 Task: Search one way flight ticket for 1 adult, 6 children, 1 infant in seat and 1 infant on lap in business from Rockland: Knox County Regional Airport to Evansville: Evansville Regional Airport on 5-3-2023. Choice of flights is Alaska. Number of bags: 2 carry on bags. Price is upto 100000. Outbound departure time preference is 14:45.
Action: Mouse moved to (549, 477)
Screenshot: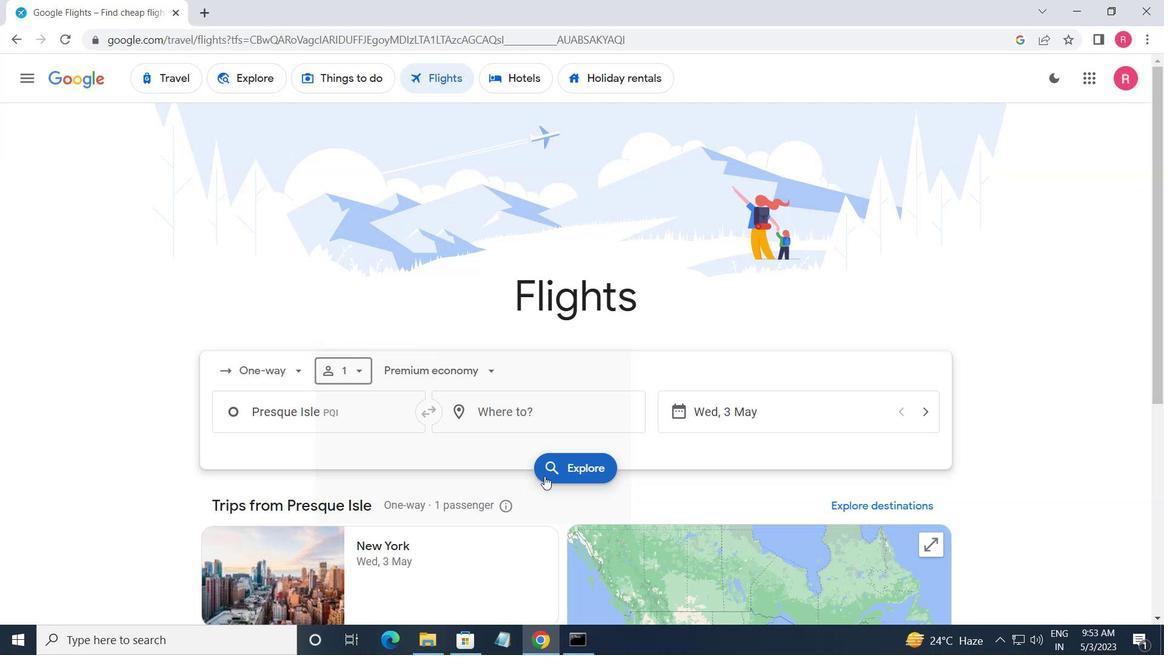 
Action: Mouse scrolled (549, 476) with delta (0, 0)
Screenshot: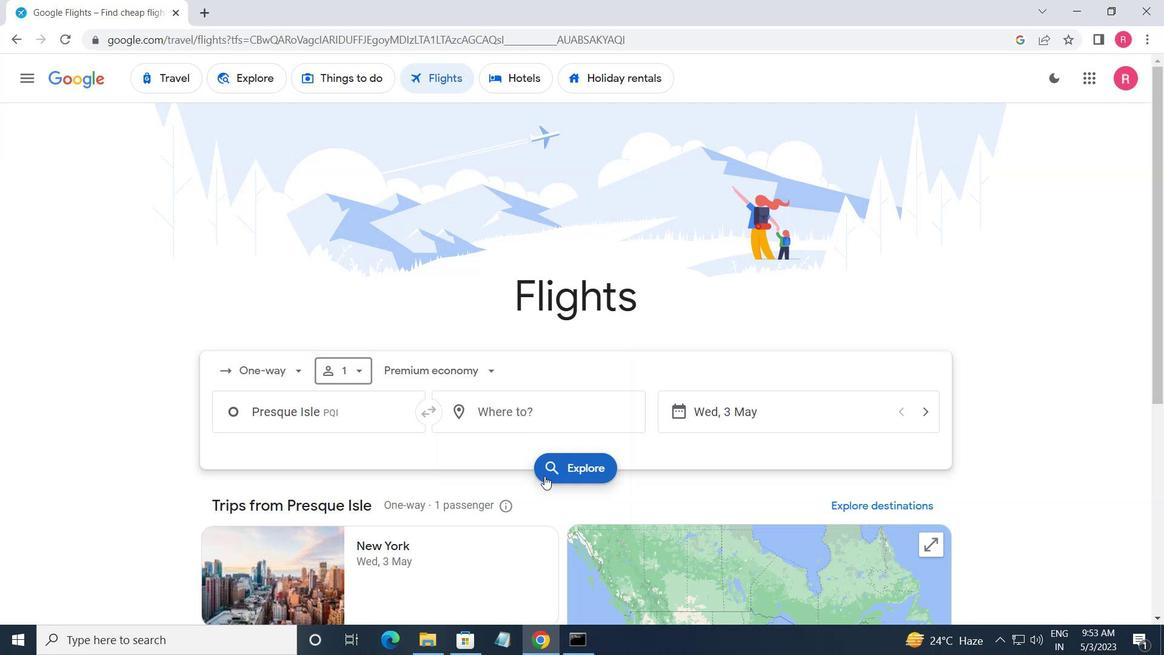 
Action: Mouse moved to (295, 301)
Screenshot: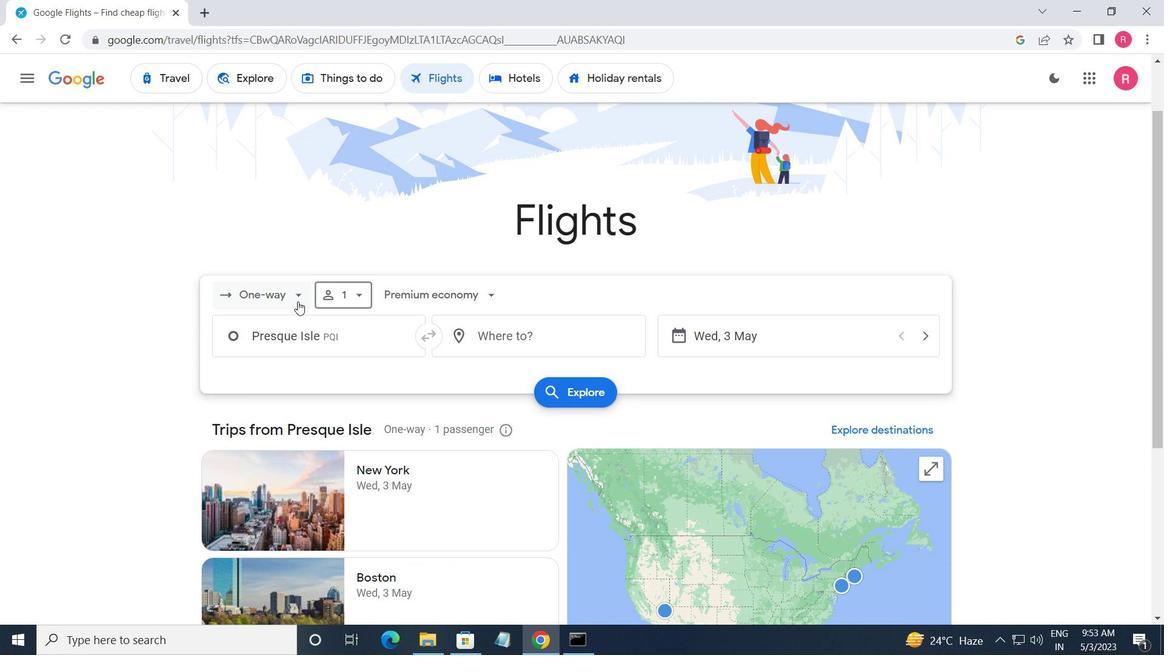 
Action: Mouse pressed left at (295, 301)
Screenshot: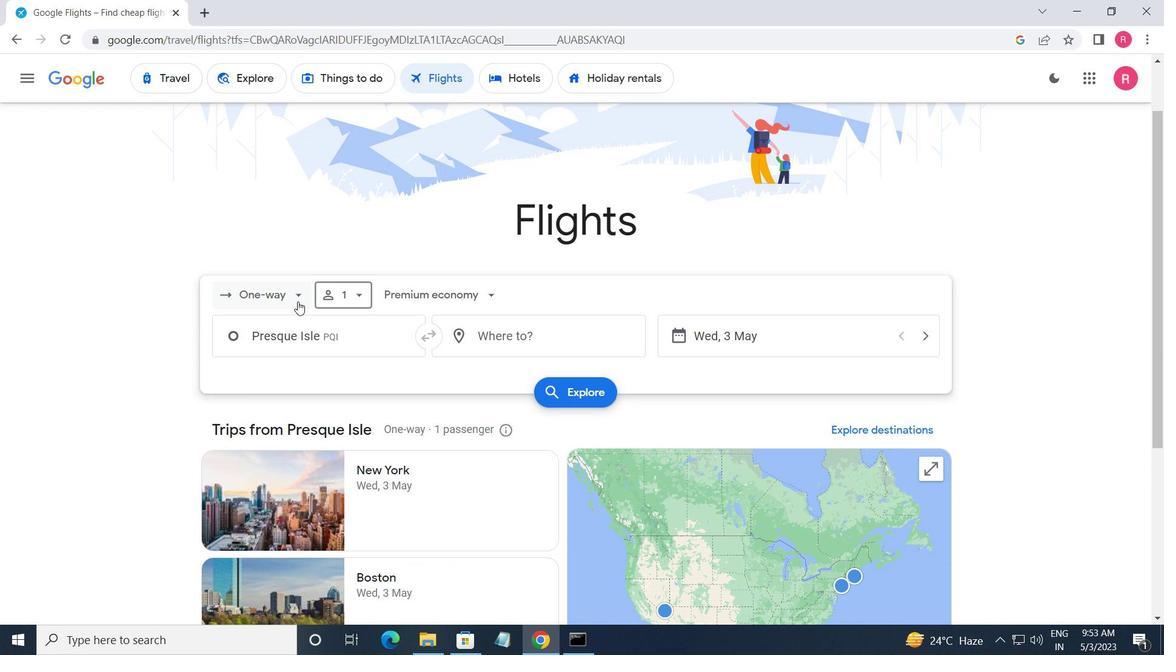 
Action: Mouse moved to (294, 365)
Screenshot: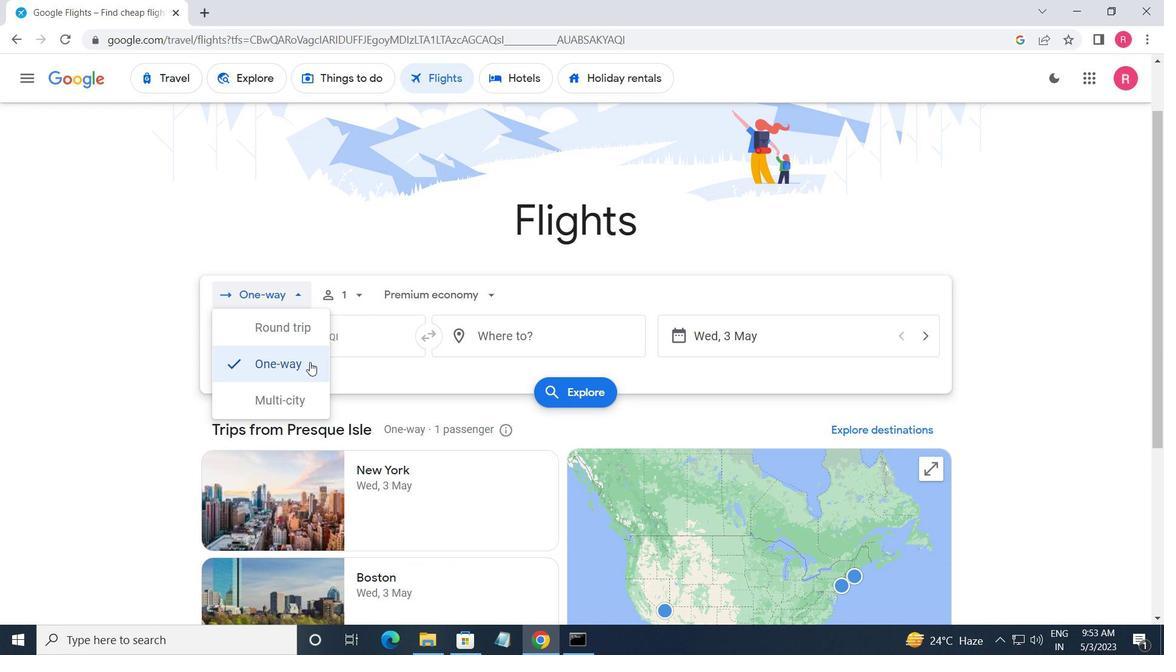 
Action: Mouse pressed left at (294, 365)
Screenshot: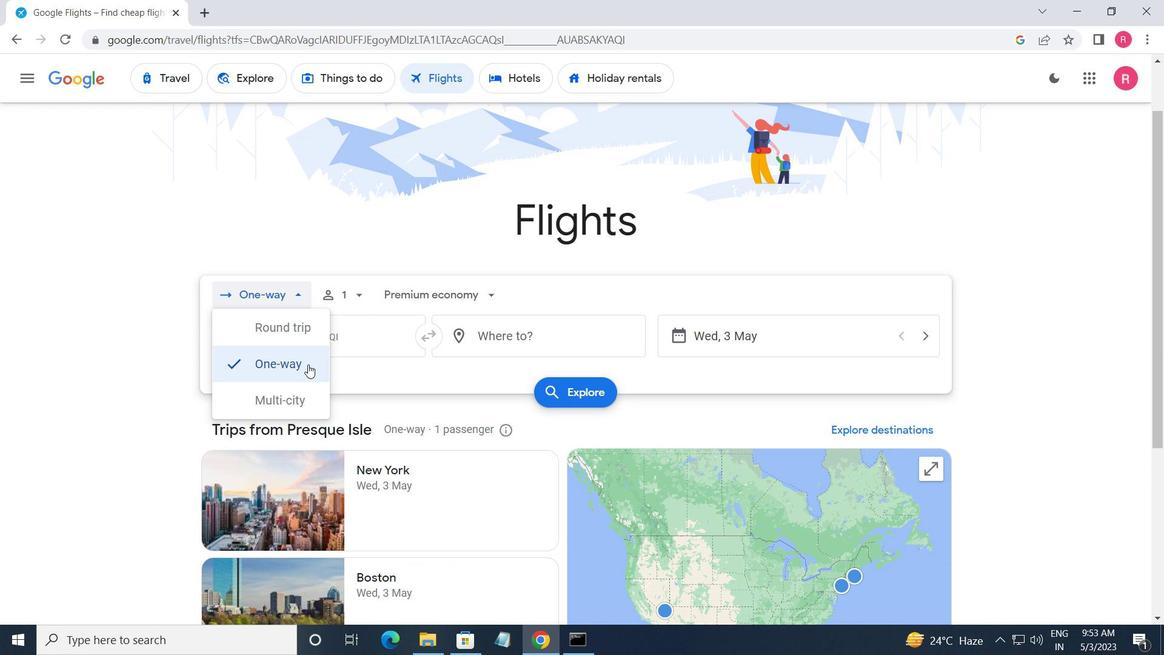 
Action: Mouse moved to (347, 289)
Screenshot: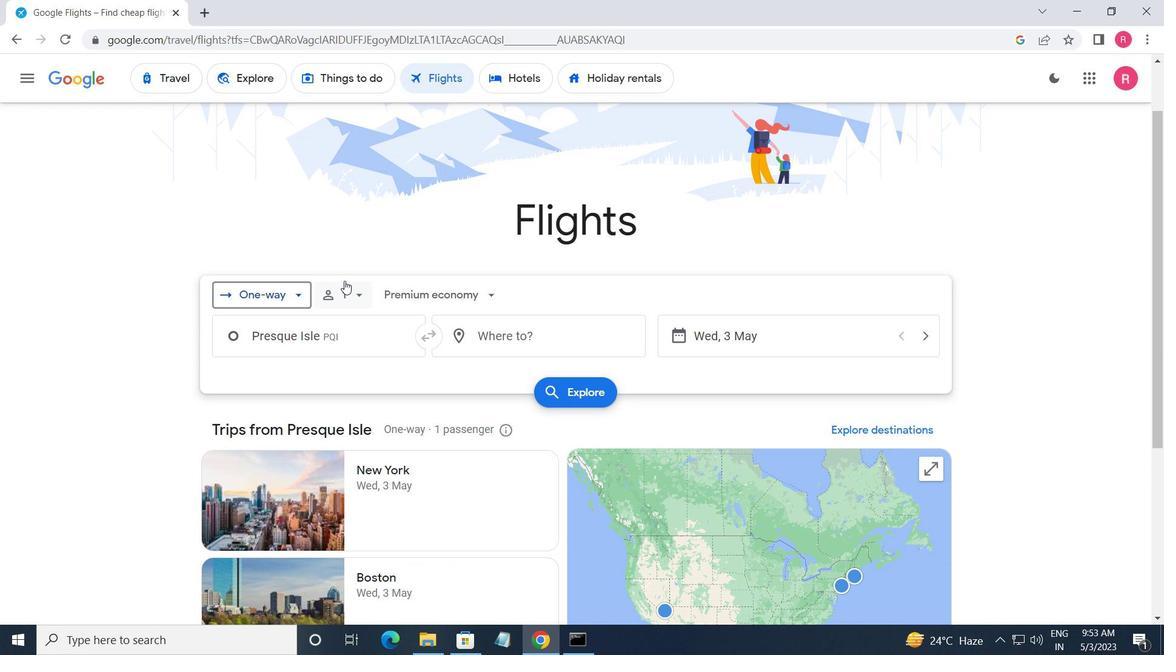
Action: Mouse pressed left at (347, 289)
Screenshot: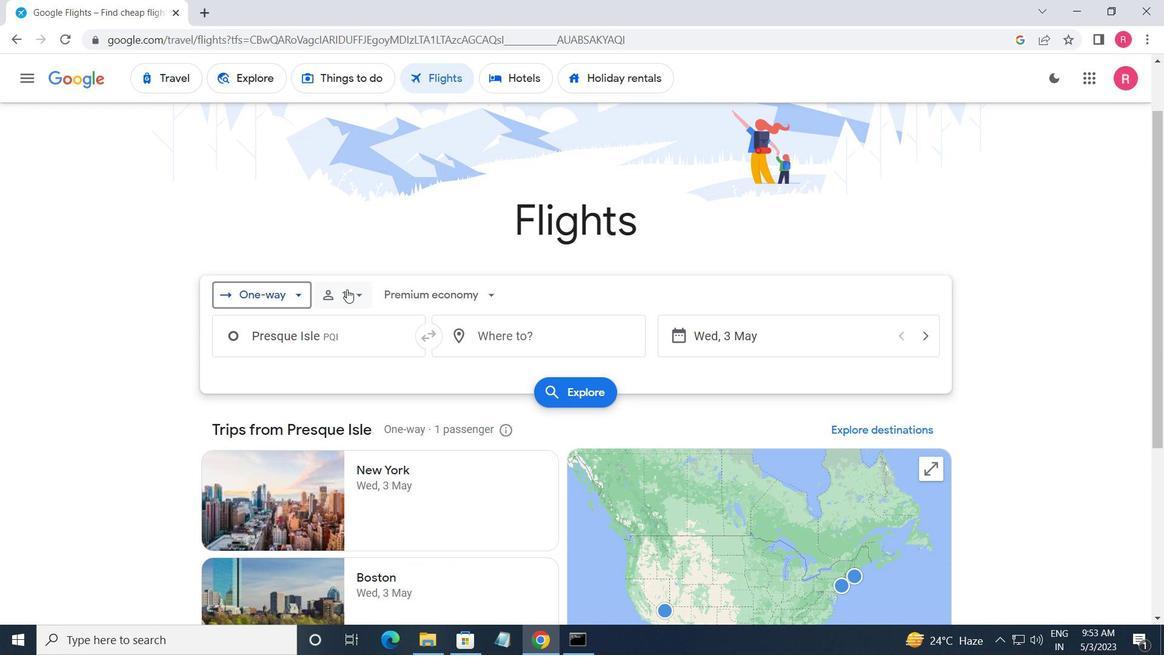 
Action: Mouse moved to (475, 367)
Screenshot: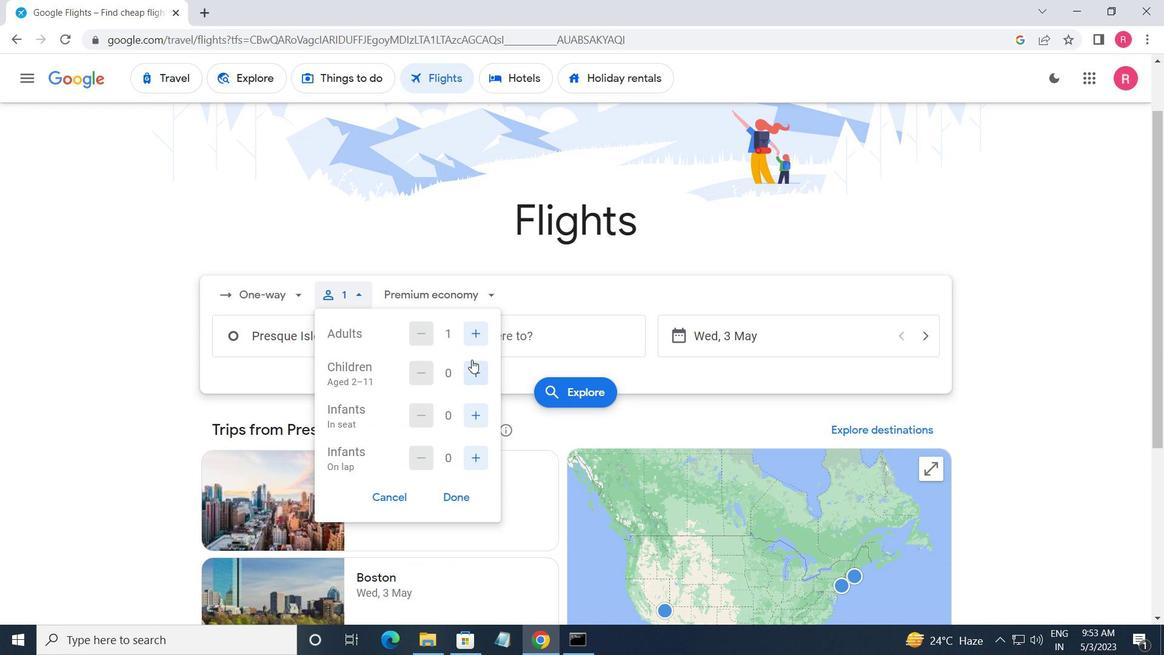 
Action: Mouse pressed left at (475, 367)
Screenshot: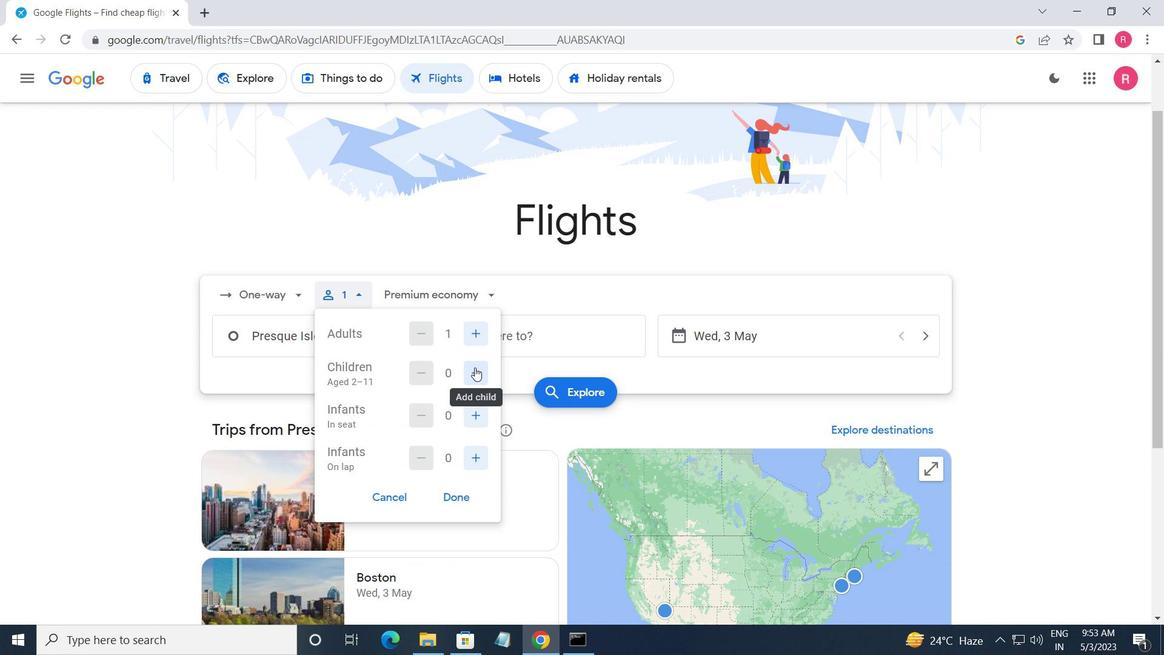 
Action: Mouse moved to (476, 367)
Screenshot: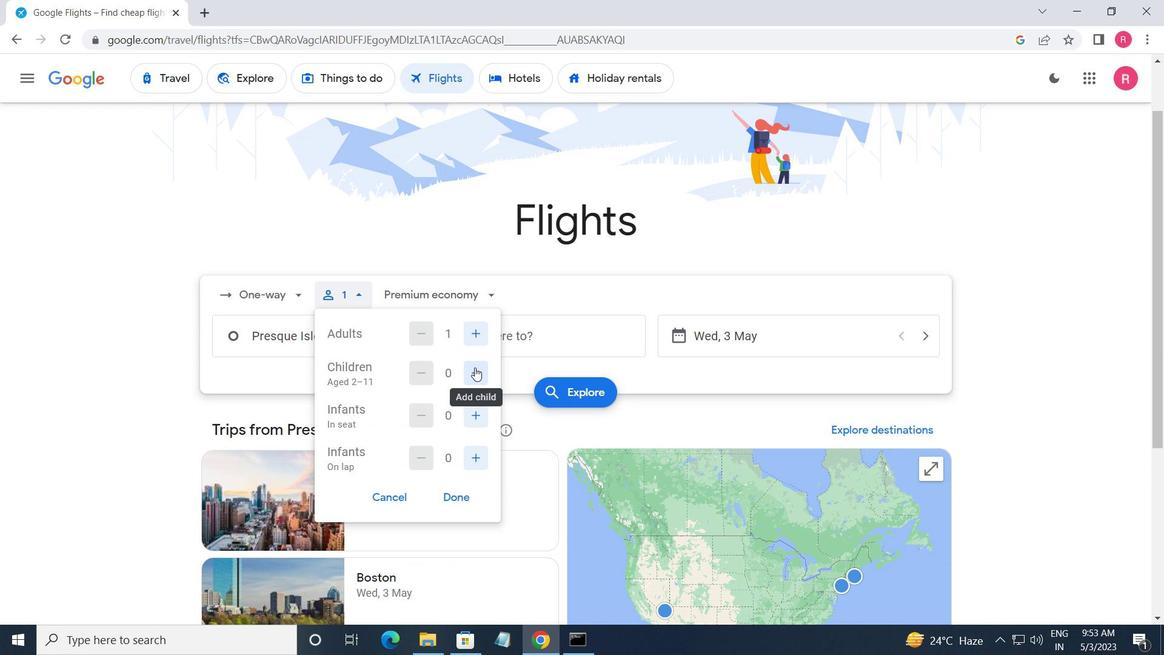
Action: Mouse pressed left at (476, 367)
Screenshot: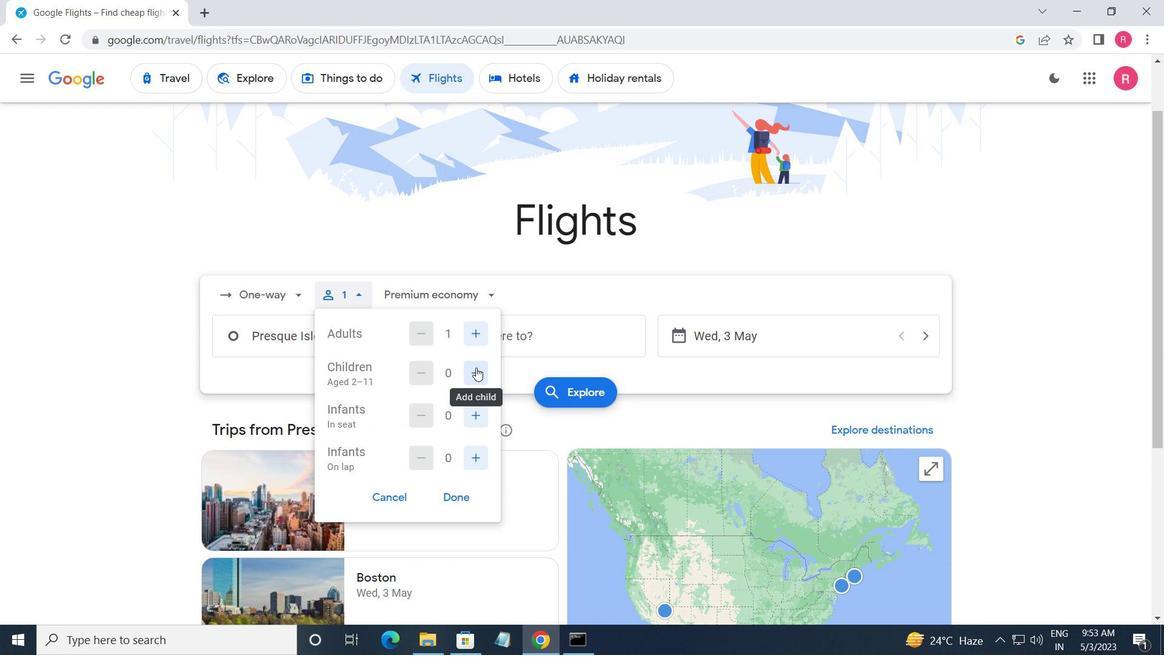 
Action: Mouse moved to (477, 367)
Screenshot: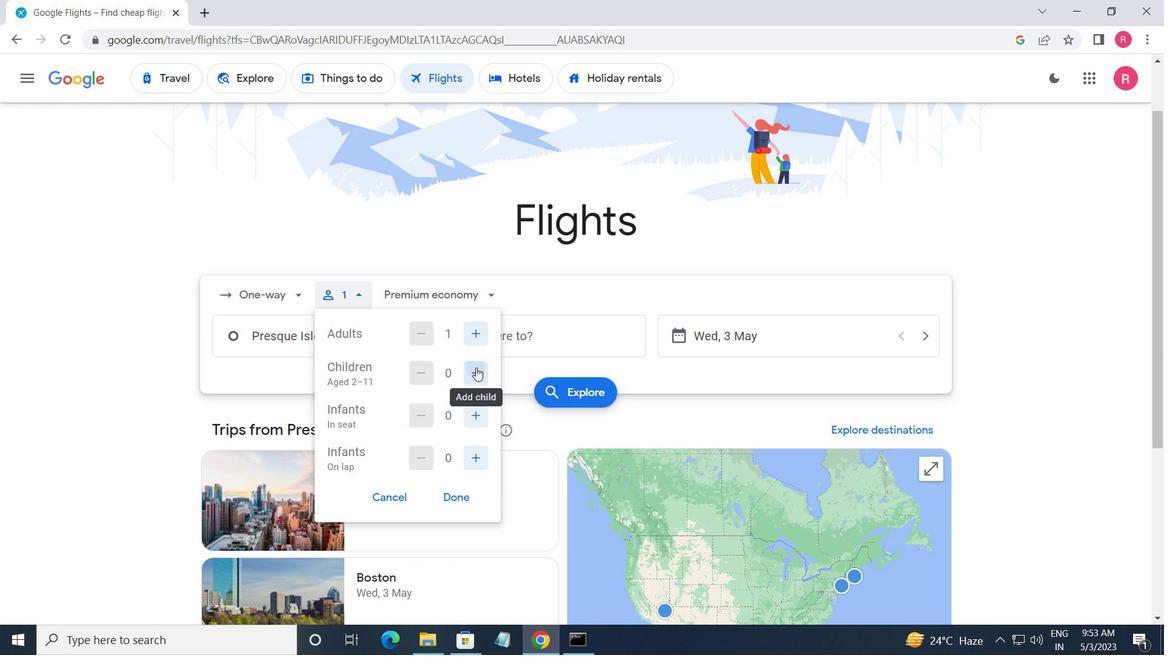 
Action: Mouse pressed left at (477, 367)
Screenshot: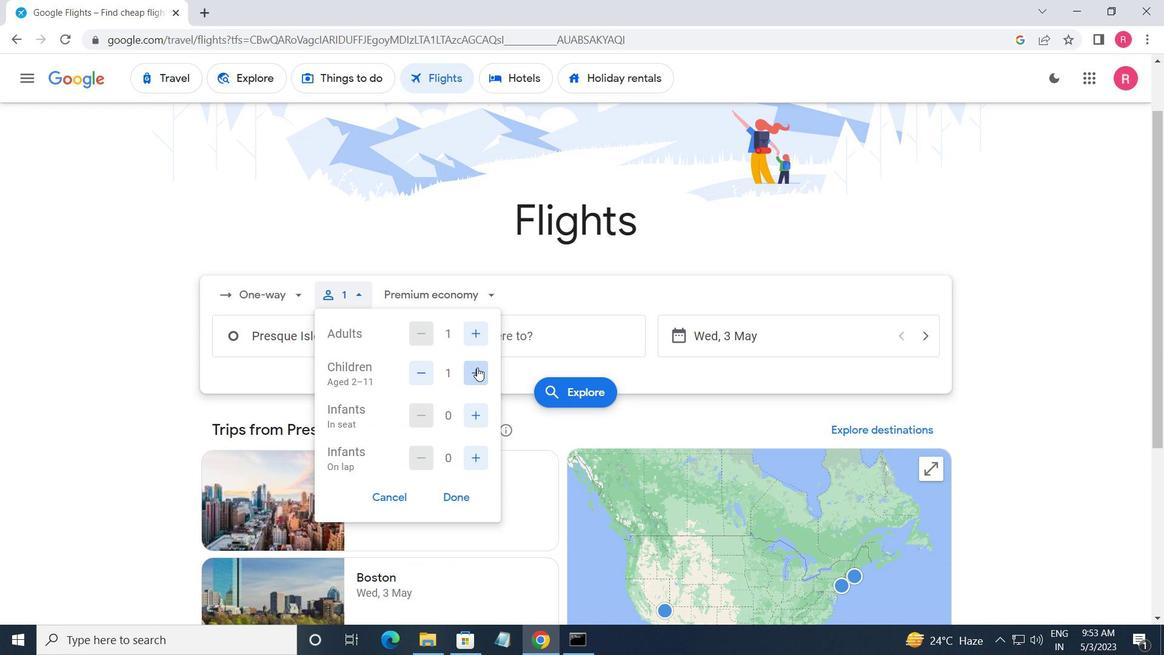 
Action: Mouse pressed left at (477, 367)
Screenshot: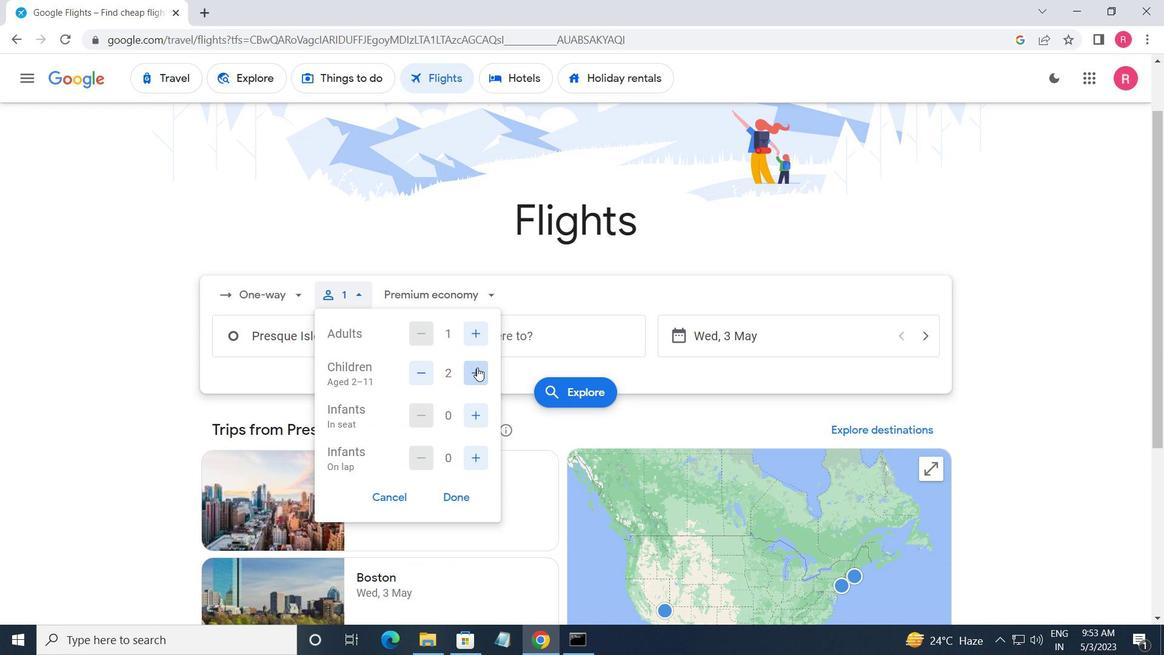 
Action: Mouse pressed left at (477, 367)
Screenshot: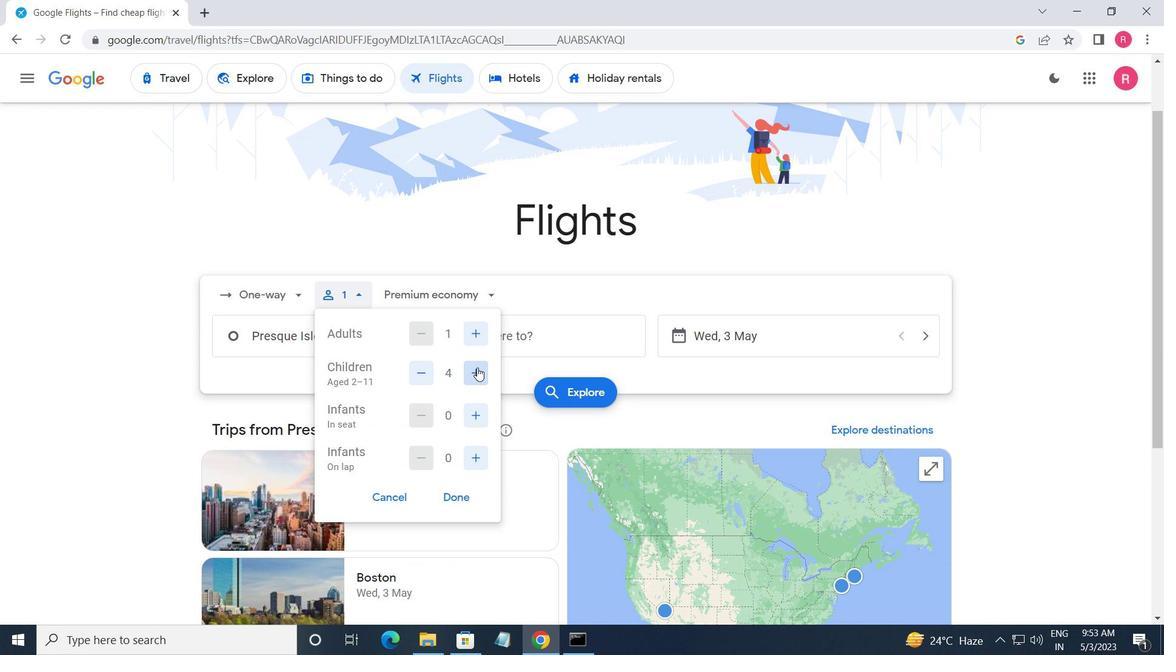 
Action: Mouse pressed left at (477, 367)
Screenshot: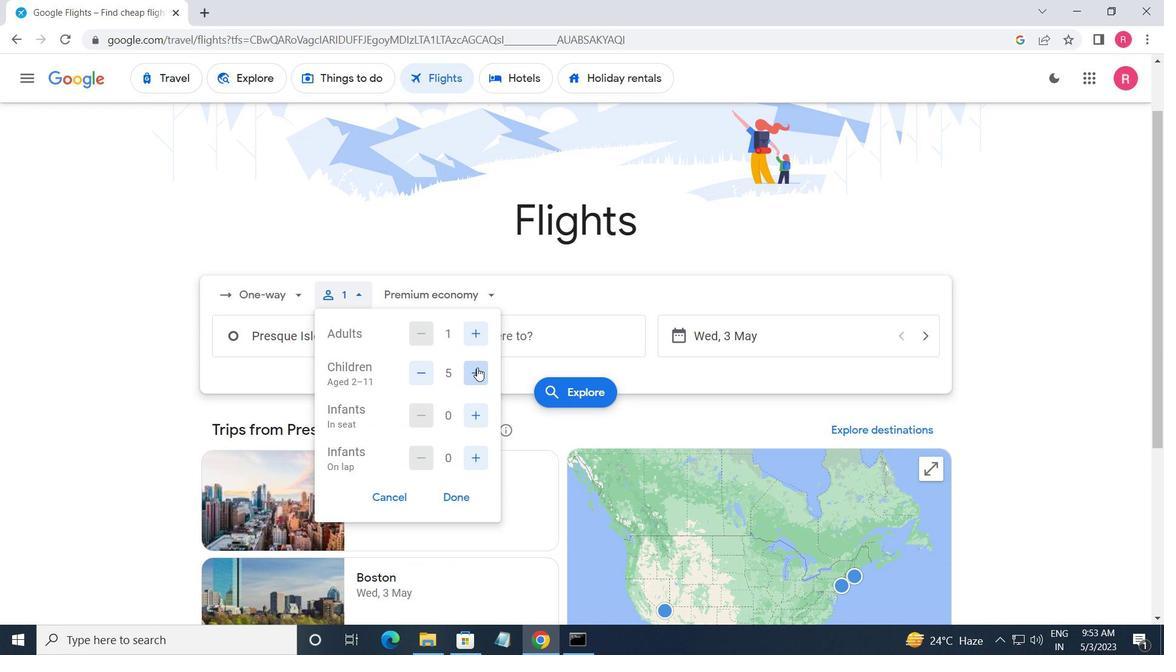 
Action: Mouse moved to (476, 407)
Screenshot: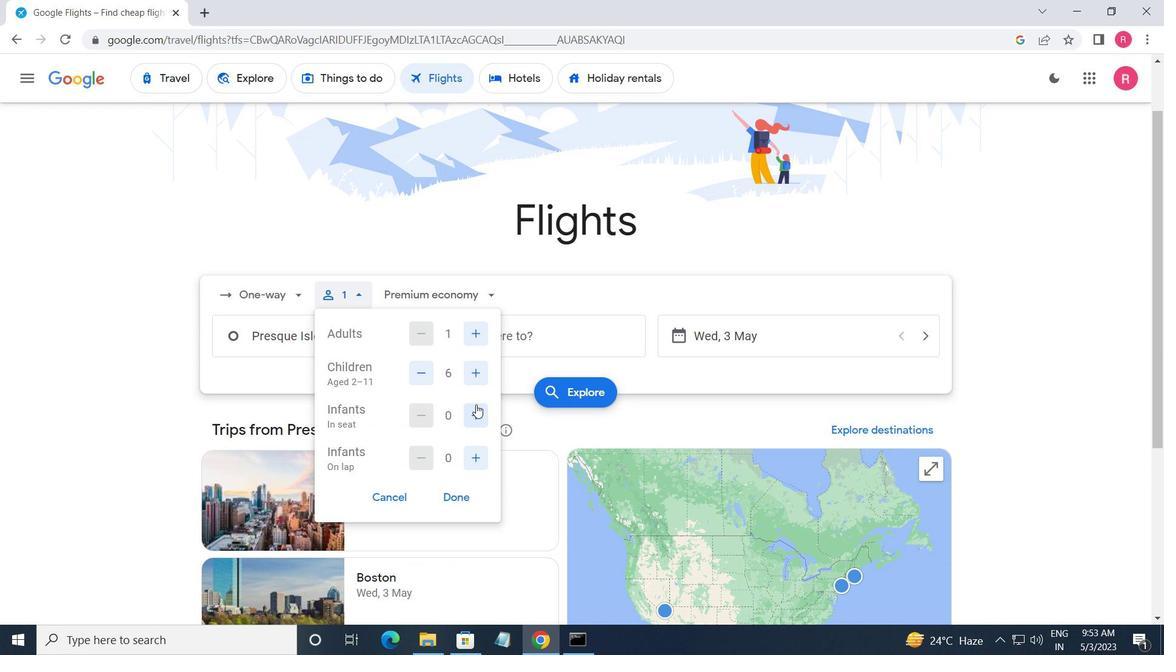 
Action: Mouse pressed left at (476, 407)
Screenshot: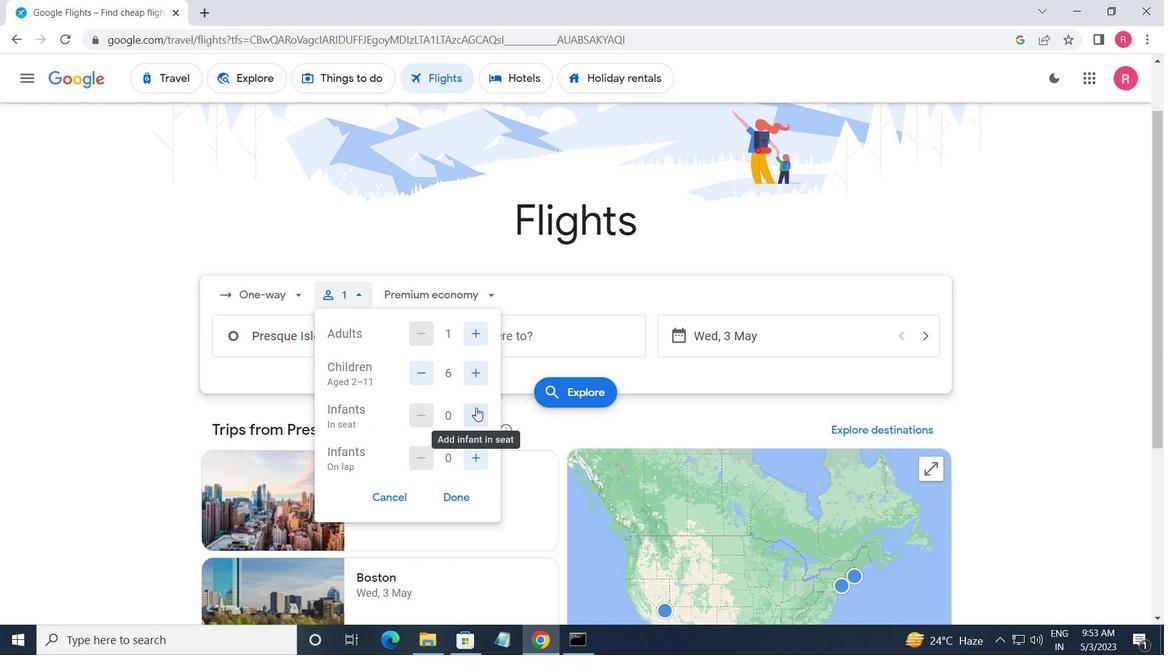 
Action: Mouse moved to (477, 455)
Screenshot: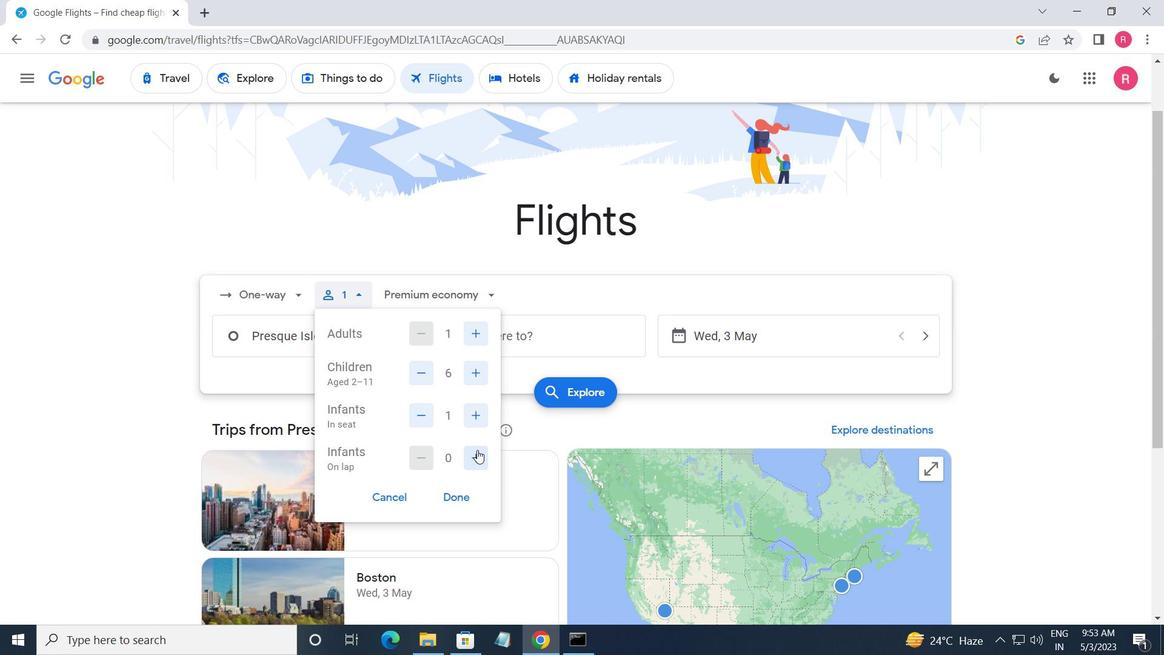 
Action: Mouse pressed left at (477, 455)
Screenshot: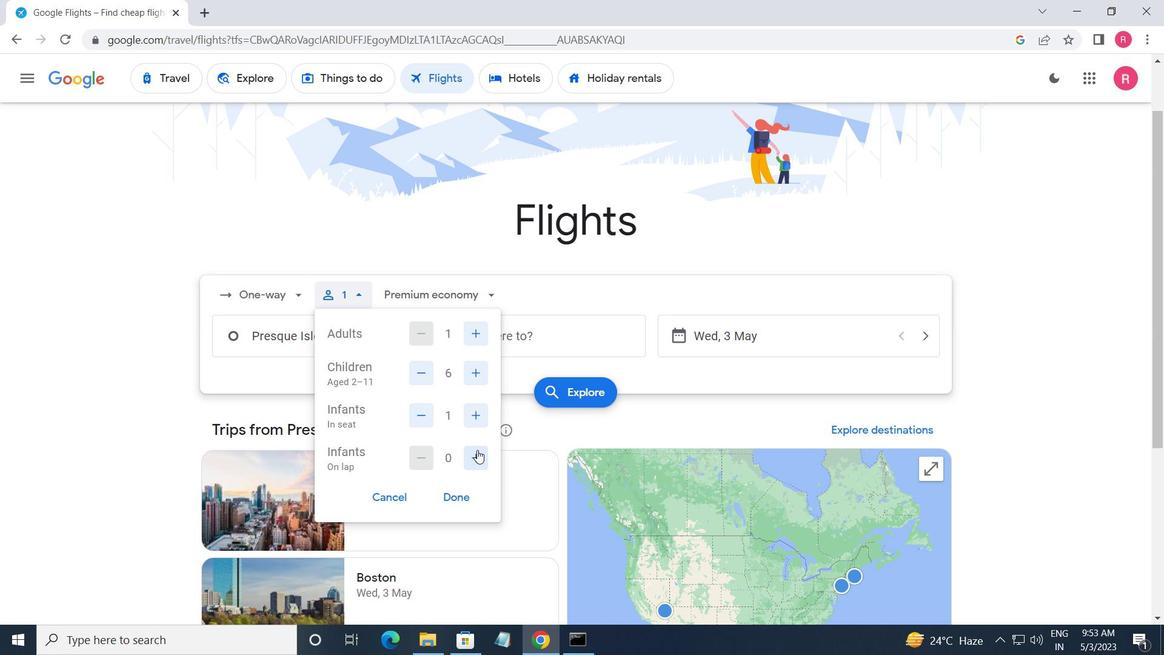 
Action: Mouse moved to (451, 513)
Screenshot: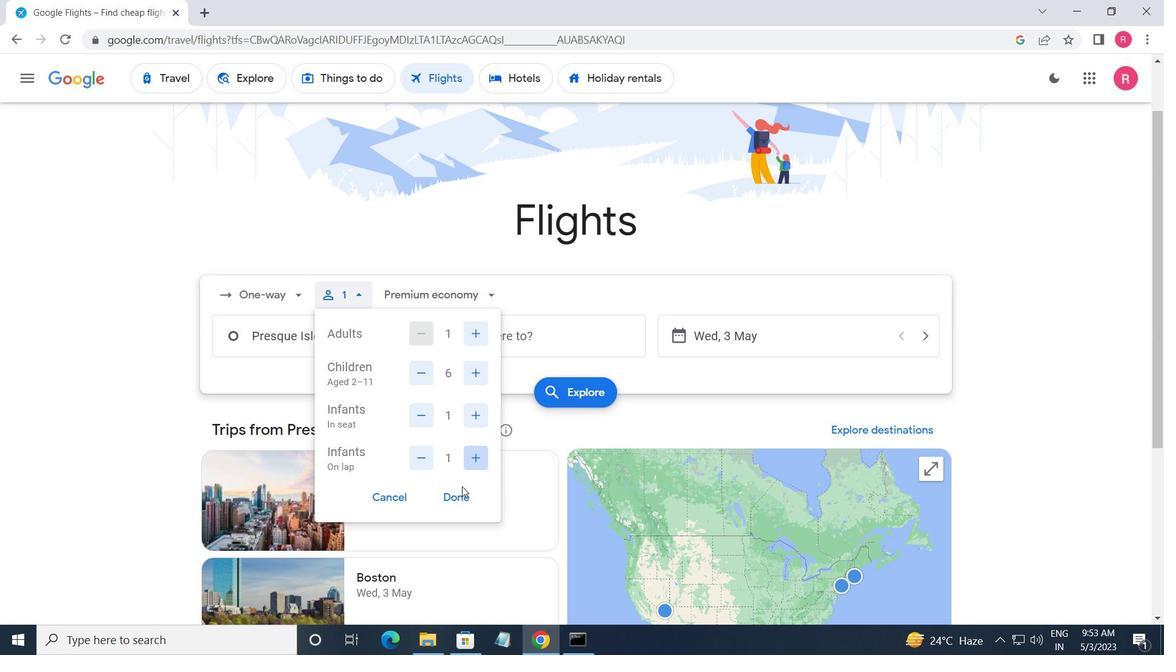 
Action: Mouse pressed left at (451, 513)
Screenshot: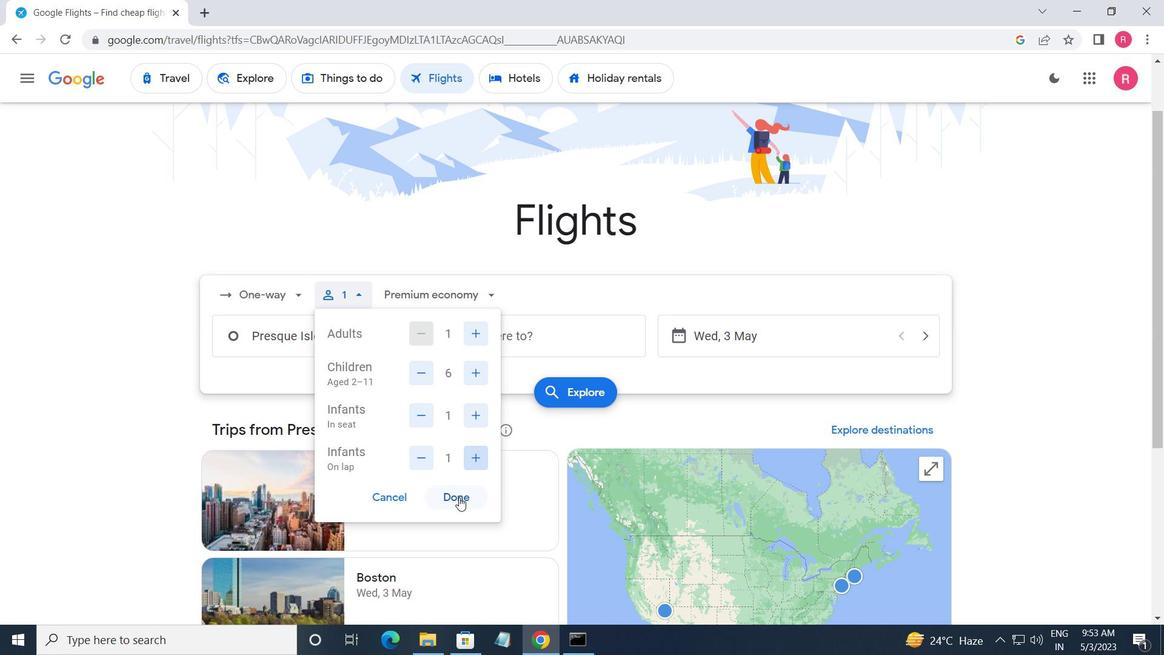 
Action: Mouse moved to (447, 498)
Screenshot: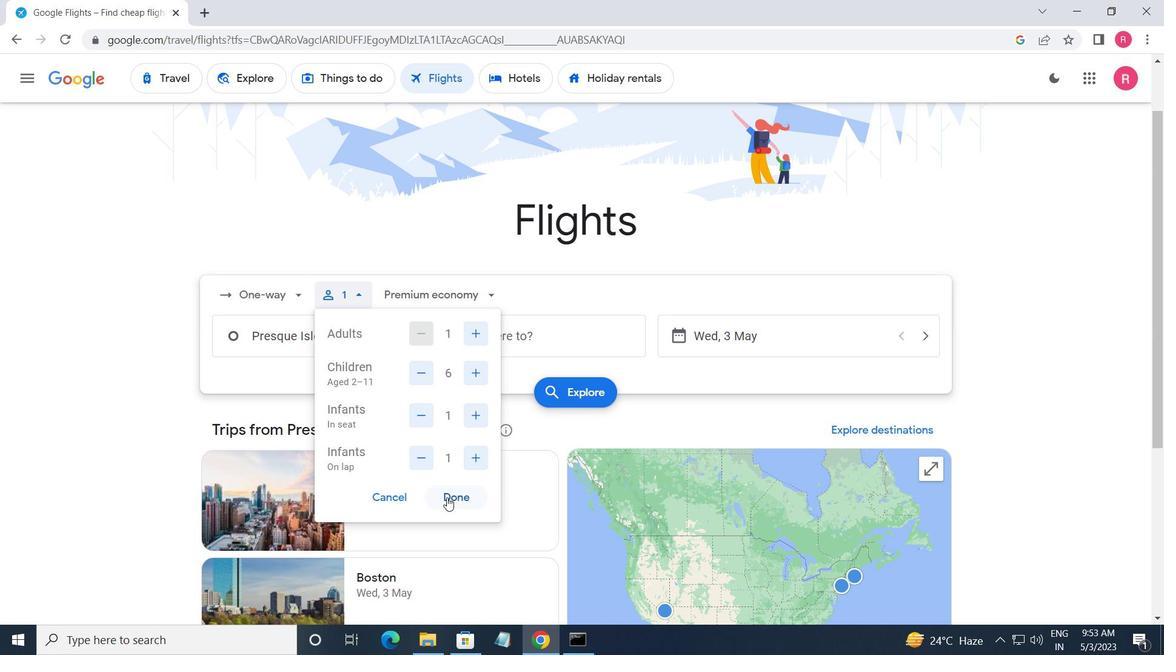 
Action: Mouse pressed left at (447, 498)
Screenshot: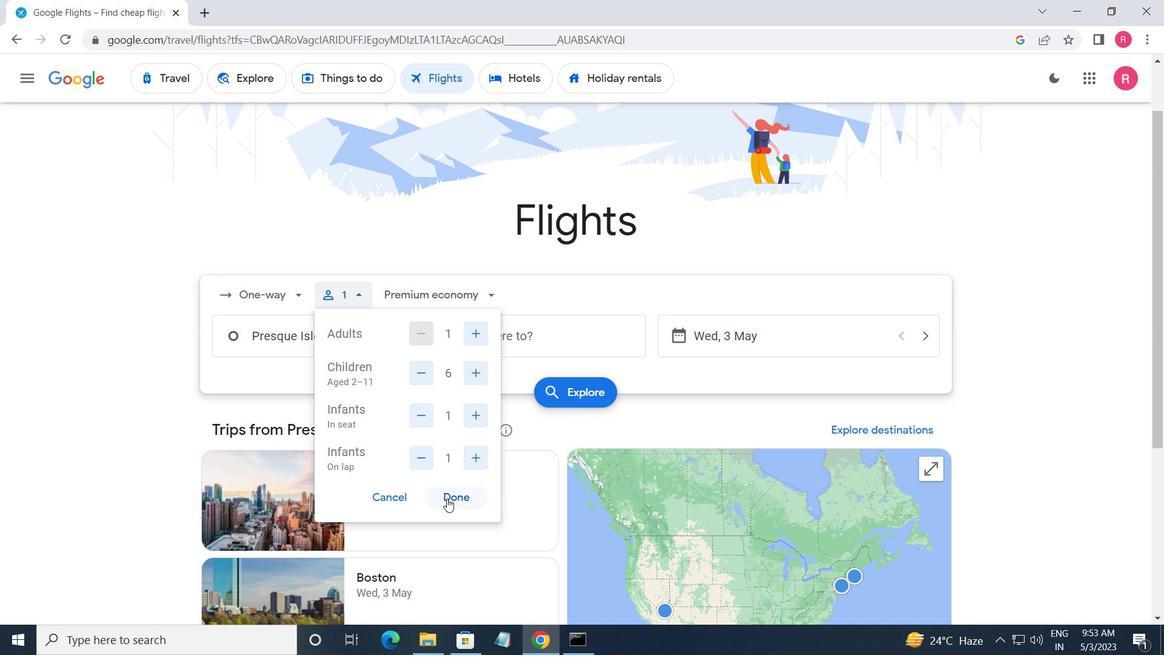 
Action: Mouse moved to (422, 300)
Screenshot: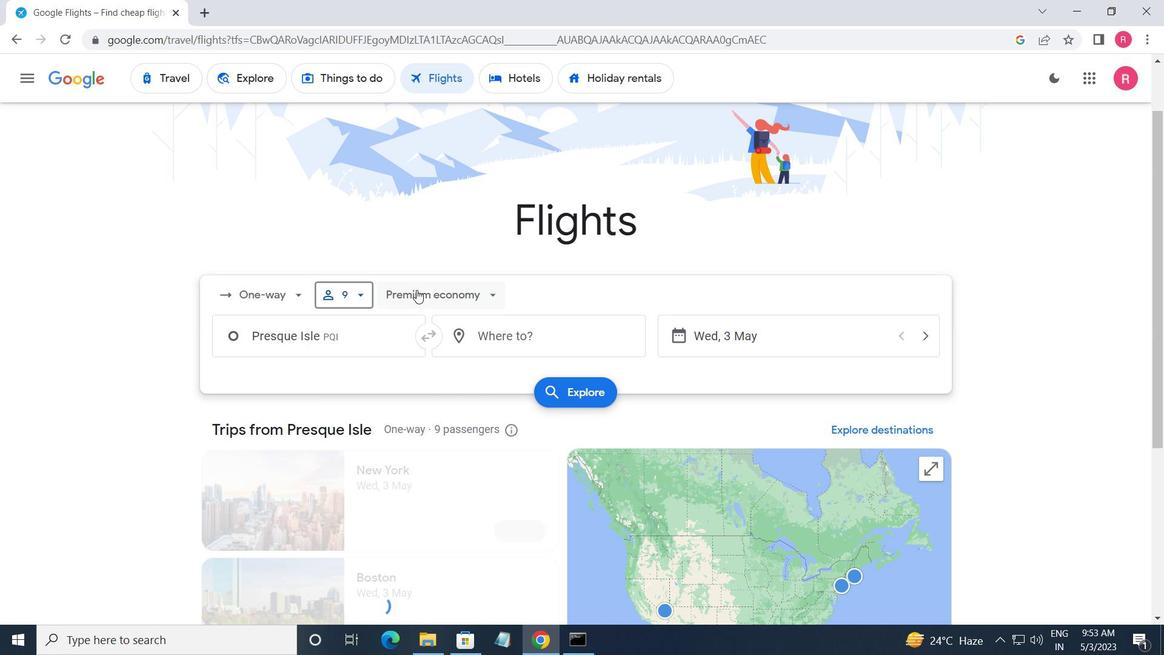 
Action: Mouse pressed left at (422, 300)
Screenshot: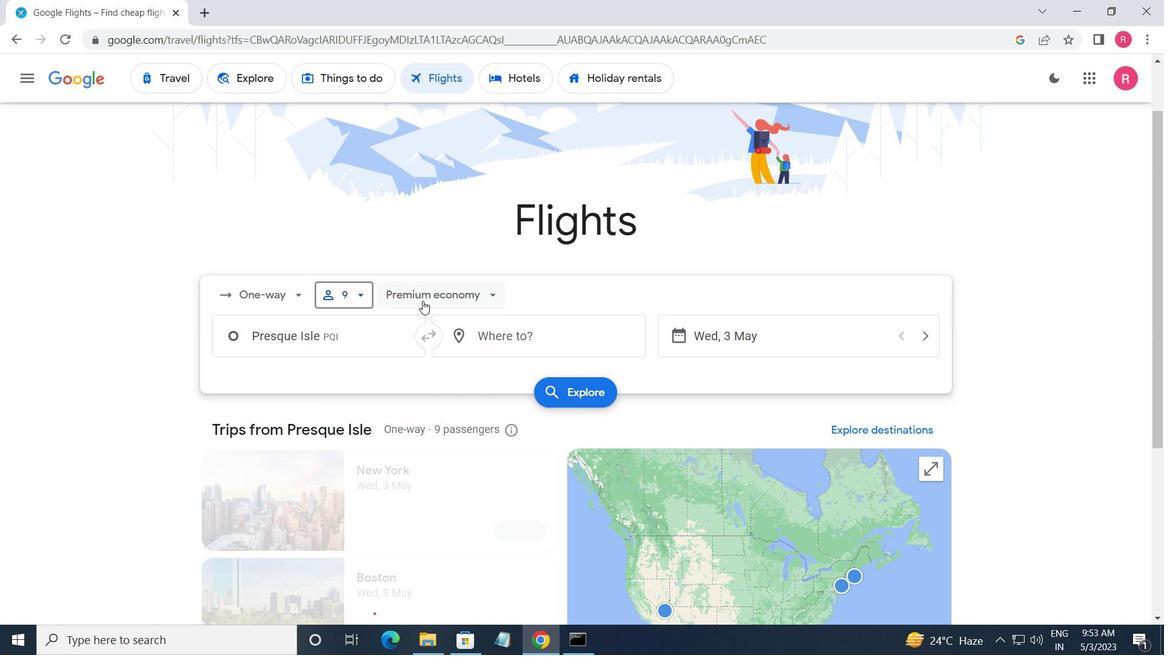 
Action: Mouse moved to (451, 396)
Screenshot: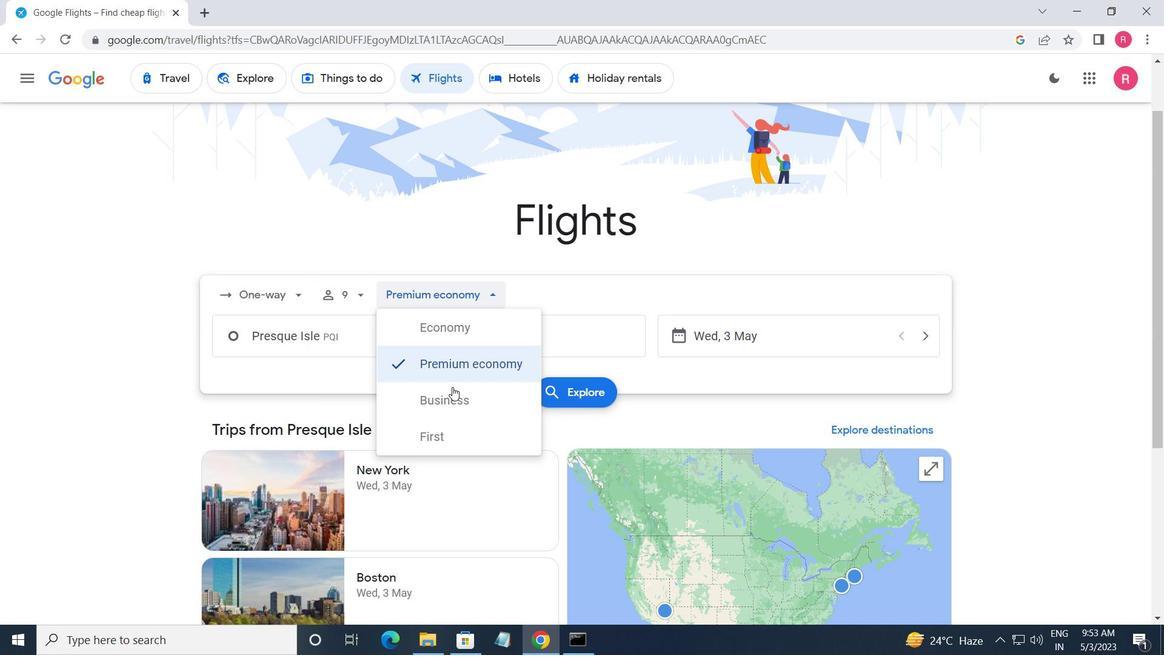 
Action: Mouse pressed left at (451, 396)
Screenshot: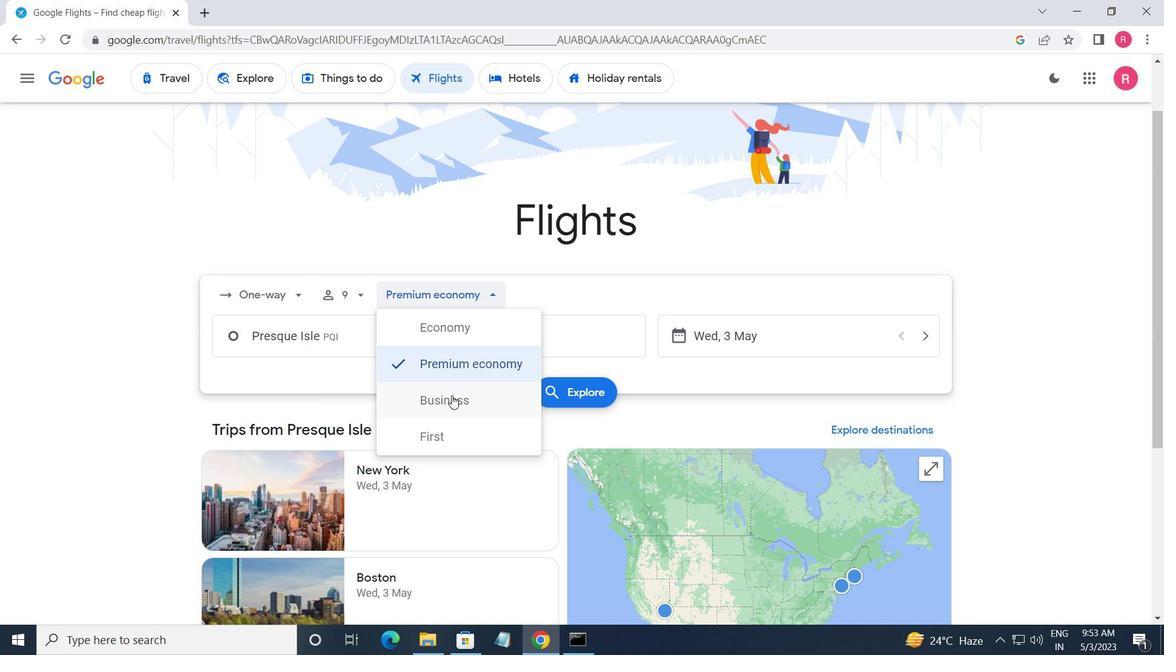 
Action: Mouse moved to (356, 341)
Screenshot: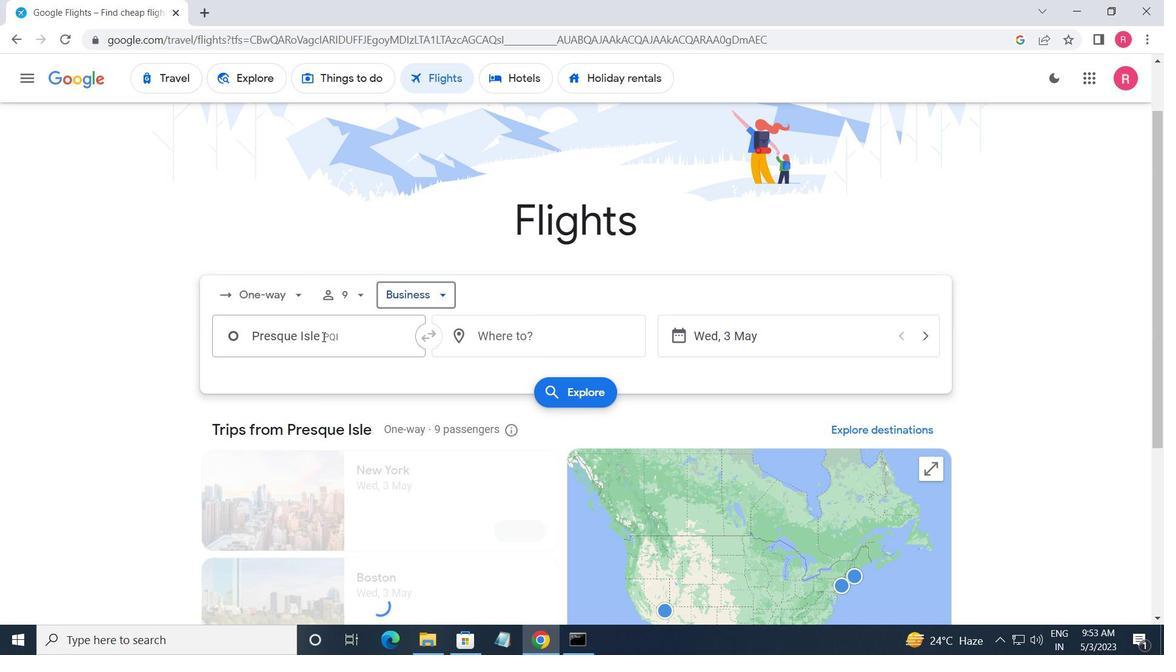 
Action: Mouse pressed left at (356, 341)
Screenshot: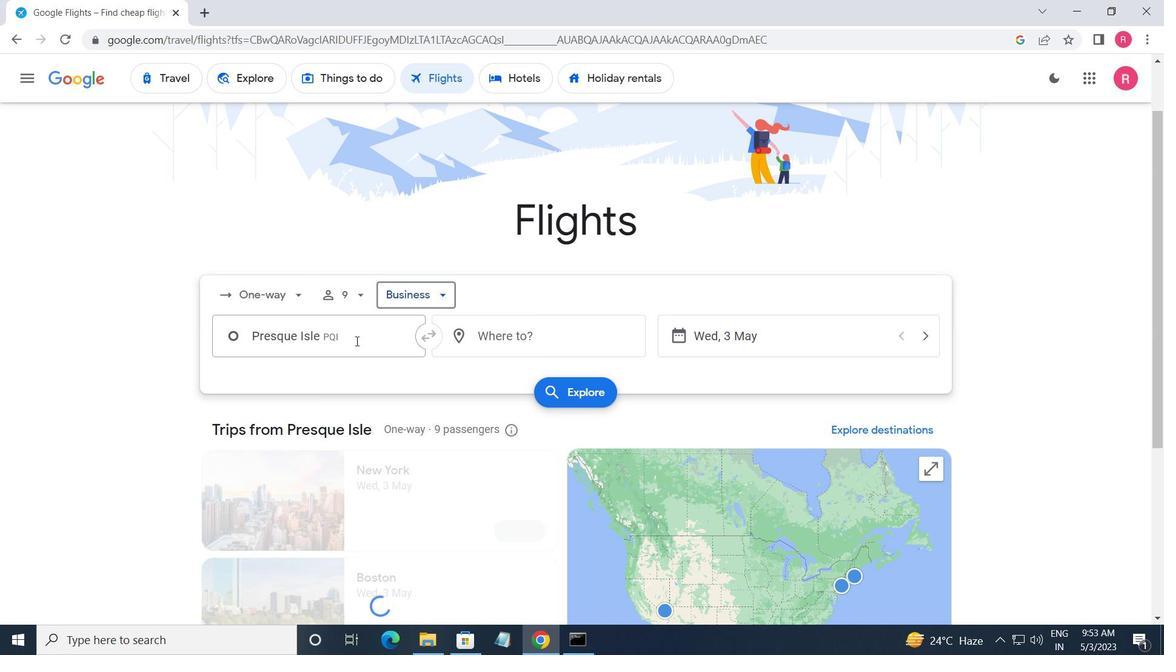 
Action: Key pressed <Key.shift_r><Key.shift_r><Key.shift_r><Key.shift_r><Key.shift_r><Key.shift_r><Key.shift_r><Key.shift_r><Key.shift_r><Key.shift_r><Key.shift_r><Key.shift_r><Key.shift_r><Key.shift_r><Key.shift_r>Knox<Key.space><Key.shift>C
Screenshot: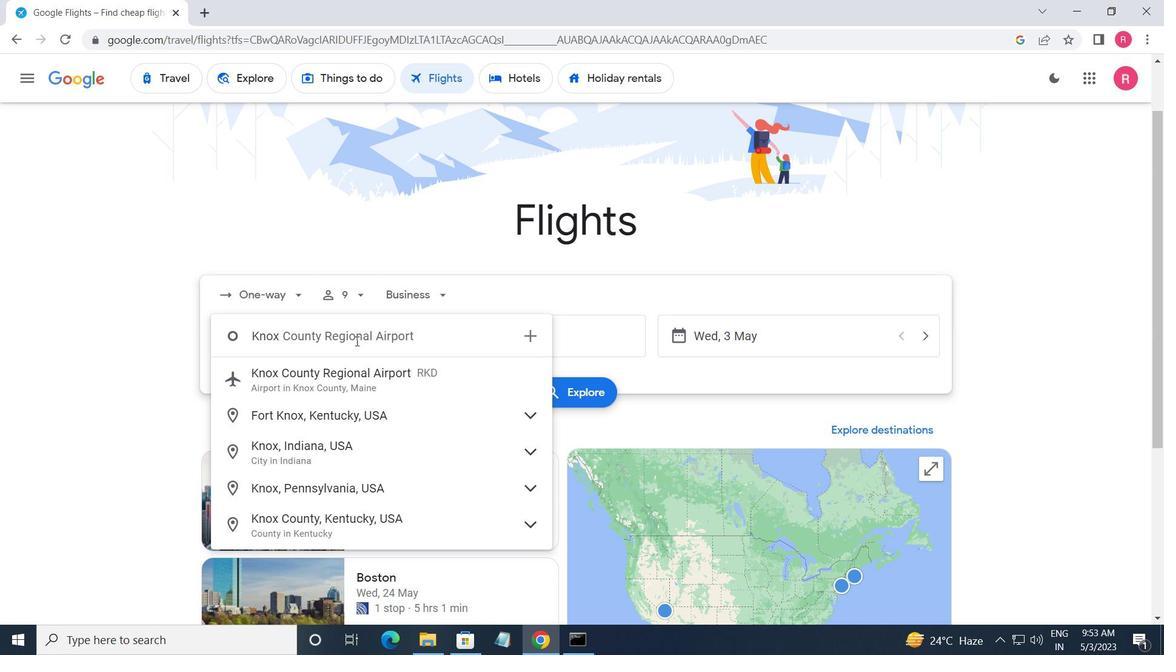 
Action: Mouse moved to (356, 366)
Screenshot: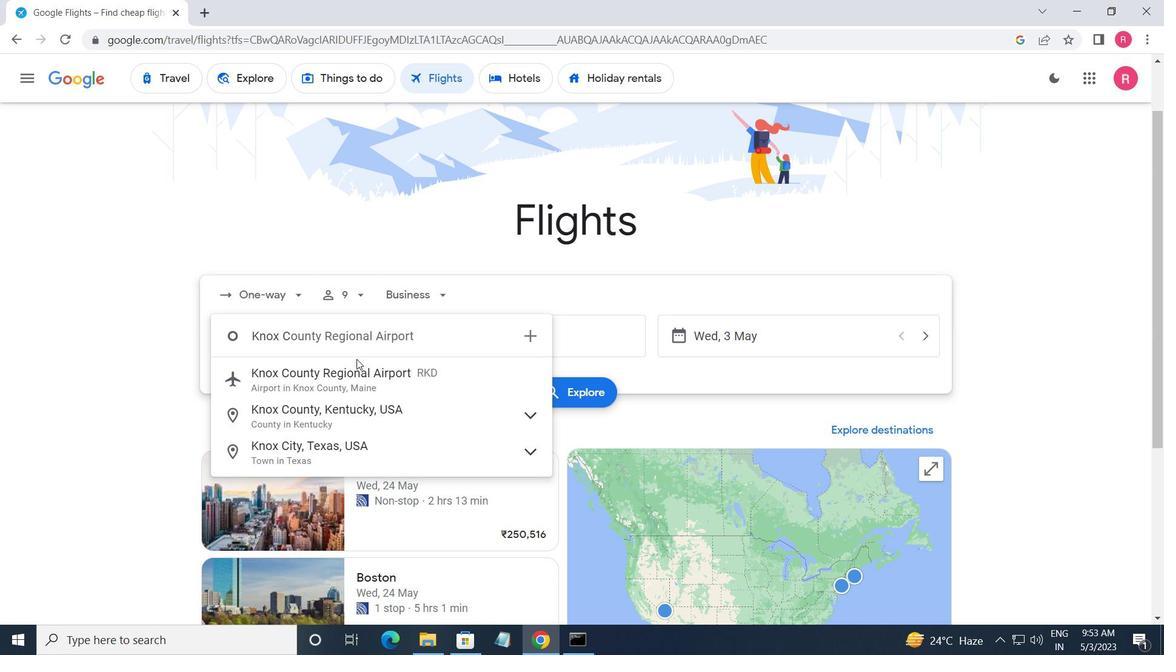 
Action: Mouse pressed left at (356, 366)
Screenshot: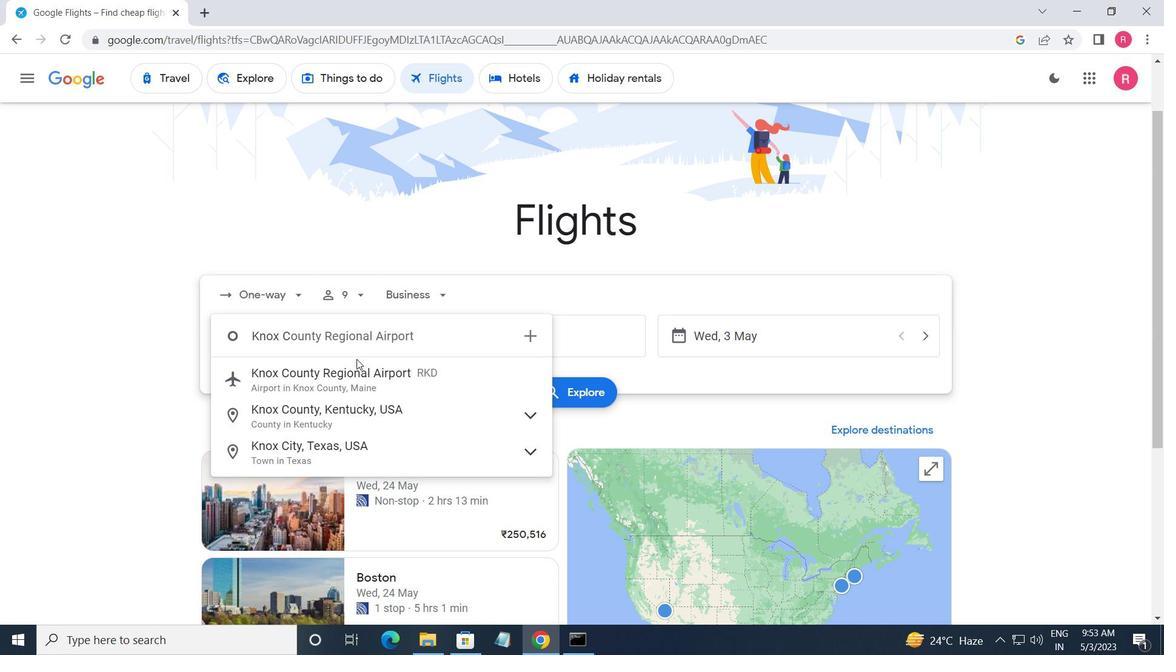
Action: Mouse moved to (521, 337)
Screenshot: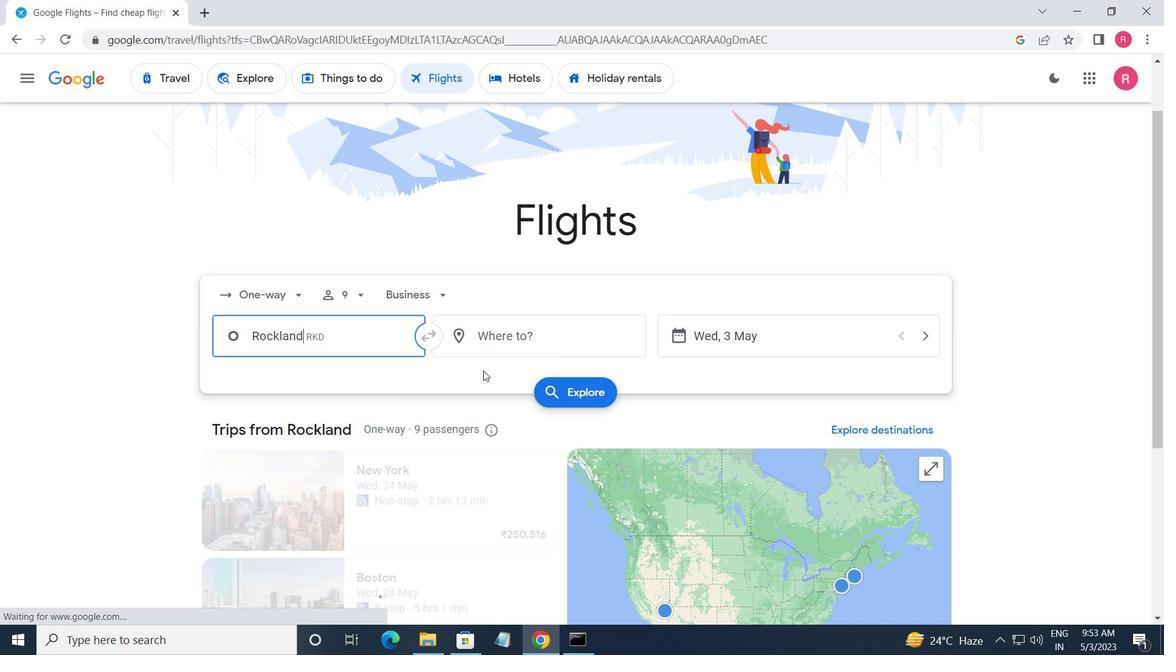 
Action: Mouse pressed left at (521, 337)
Screenshot: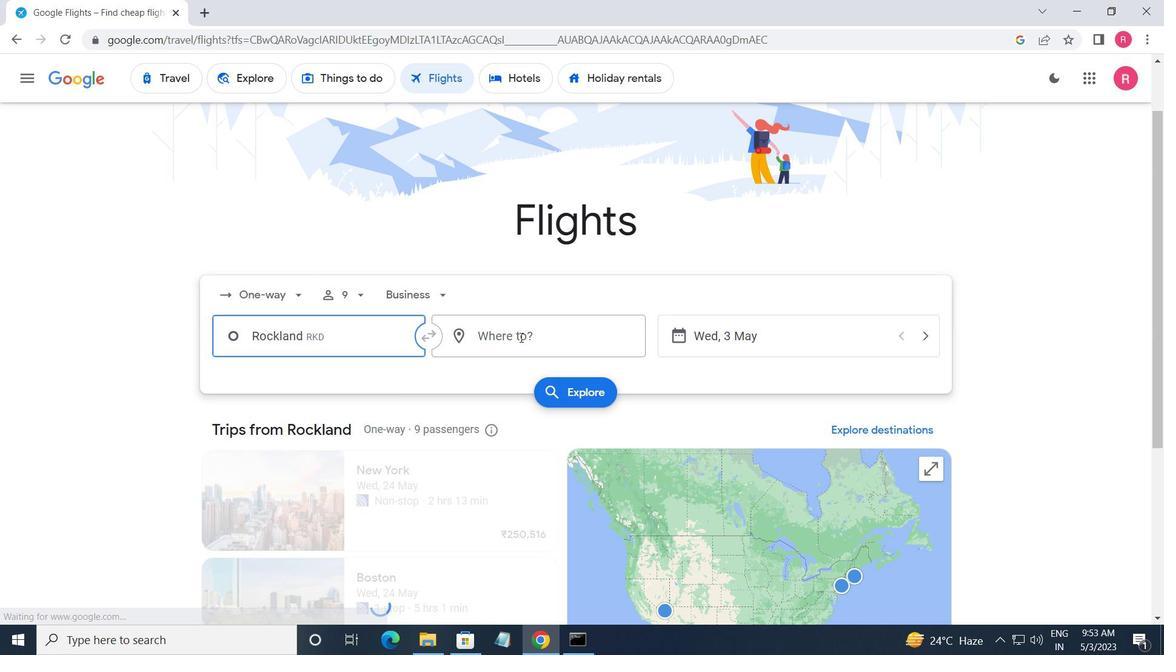 
Action: Mouse moved to (551, 499)
Screenshot: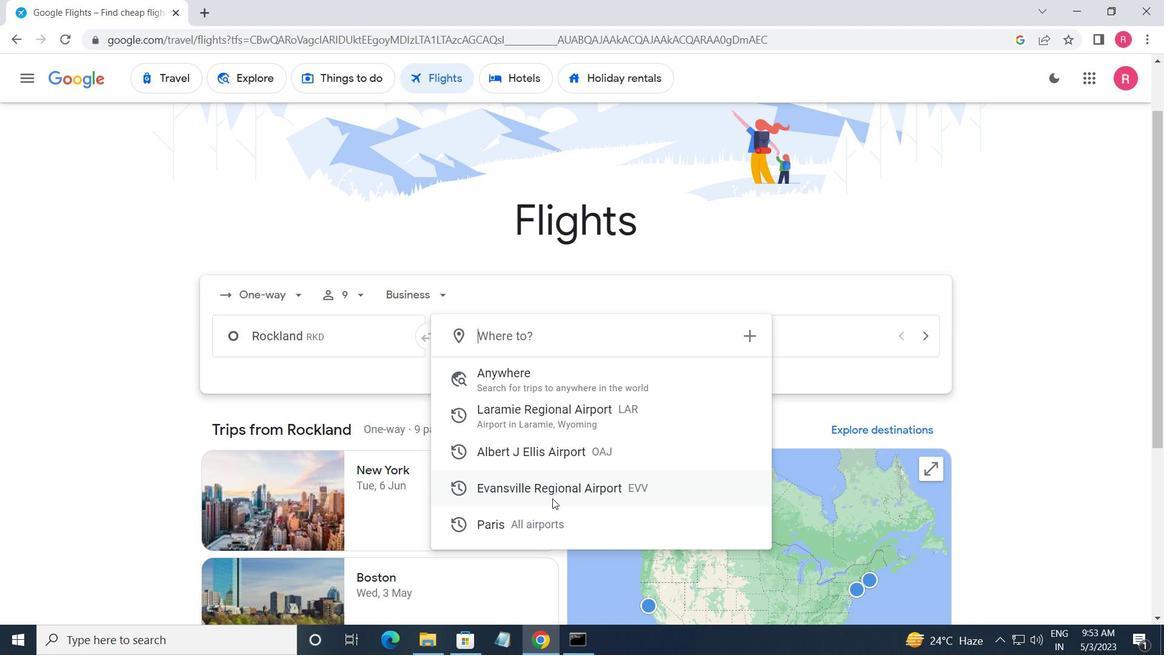 
Action: Mouse pressed left at (551, 499)
Screenshot: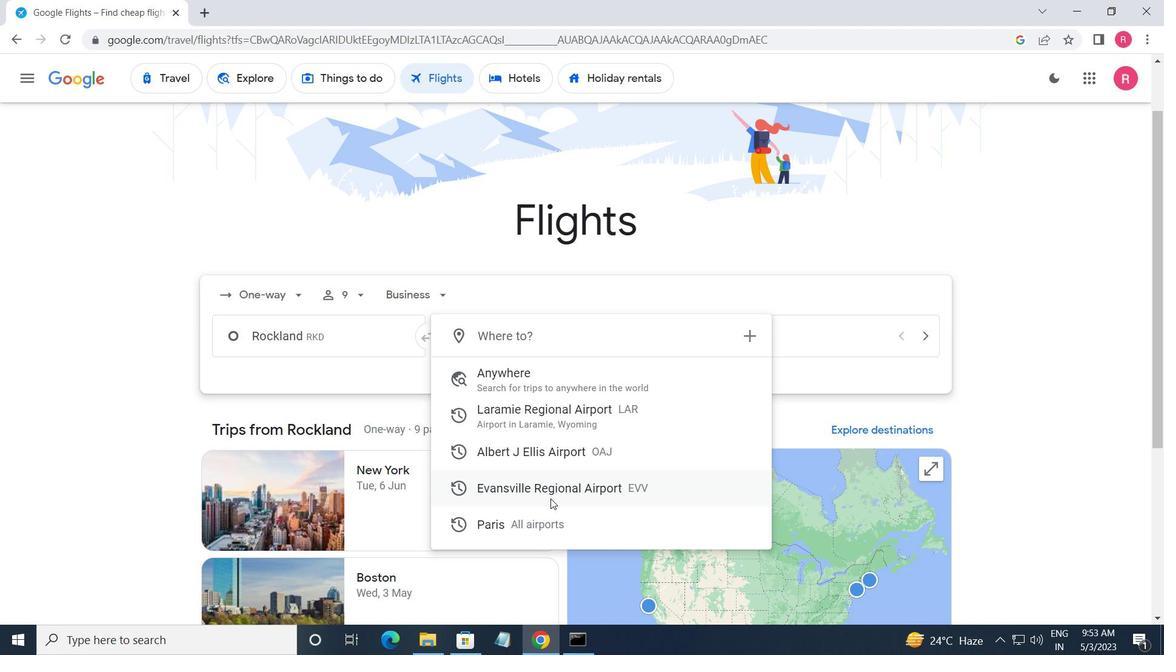 
Action: Mouse moved to (767, 341)
Screenshot: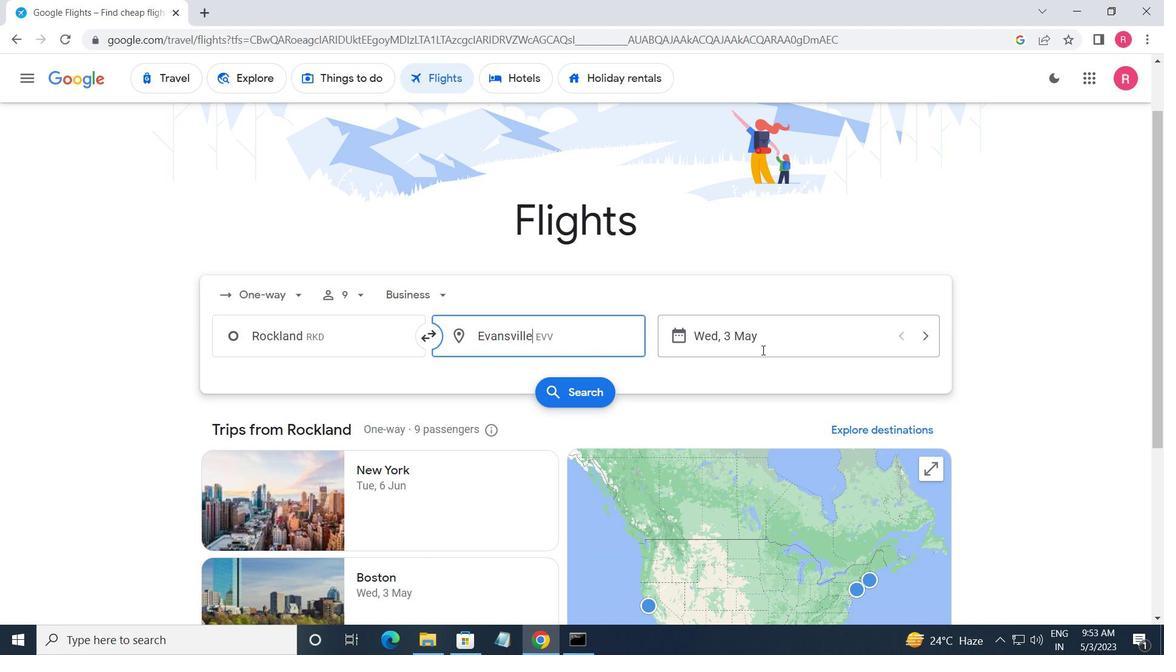
Action: Mouse pressed left at (767, 341)
Screenshot: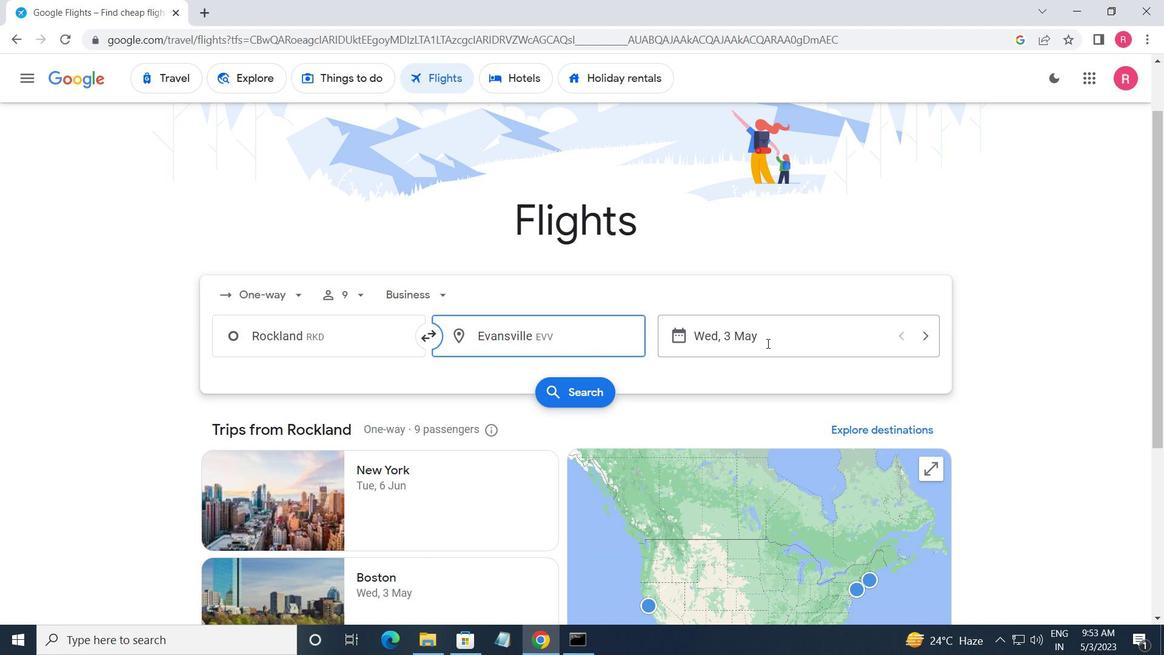 
Action: Mouse moved to (513, 363)
Screenshot: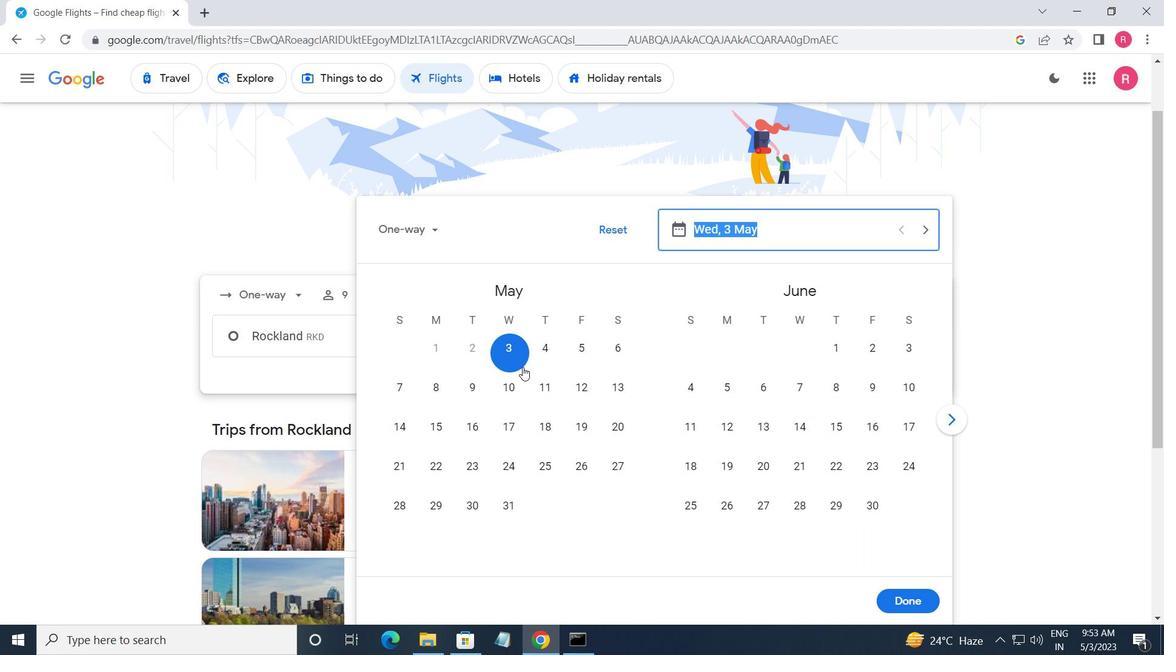 
Action: Mouse pressed left at (513, 363)
Screenshot: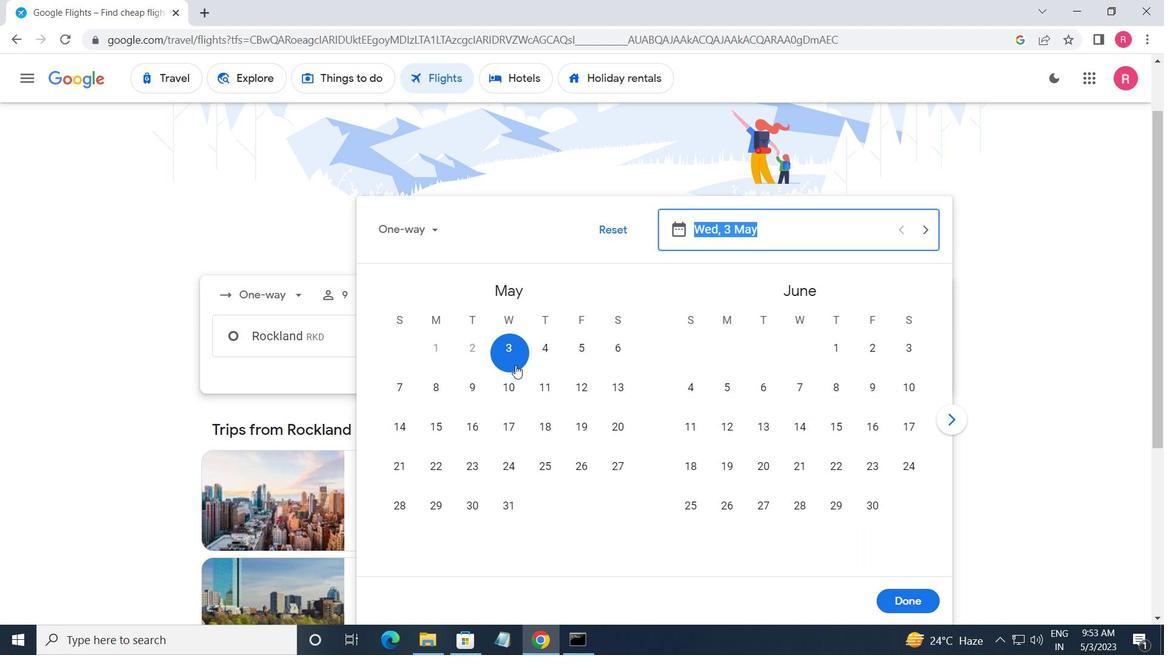 
Action: Mouse moved to (886, 605)
Screenshot: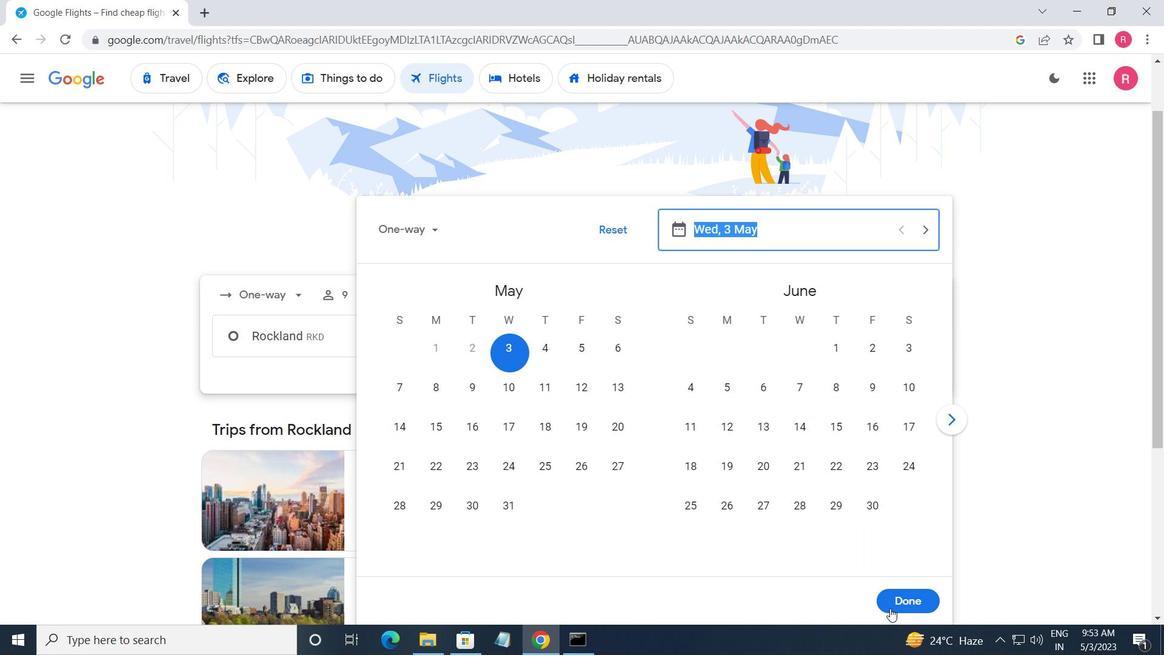 
Action: Mouse pressed left at (886, 605)
Screenshot: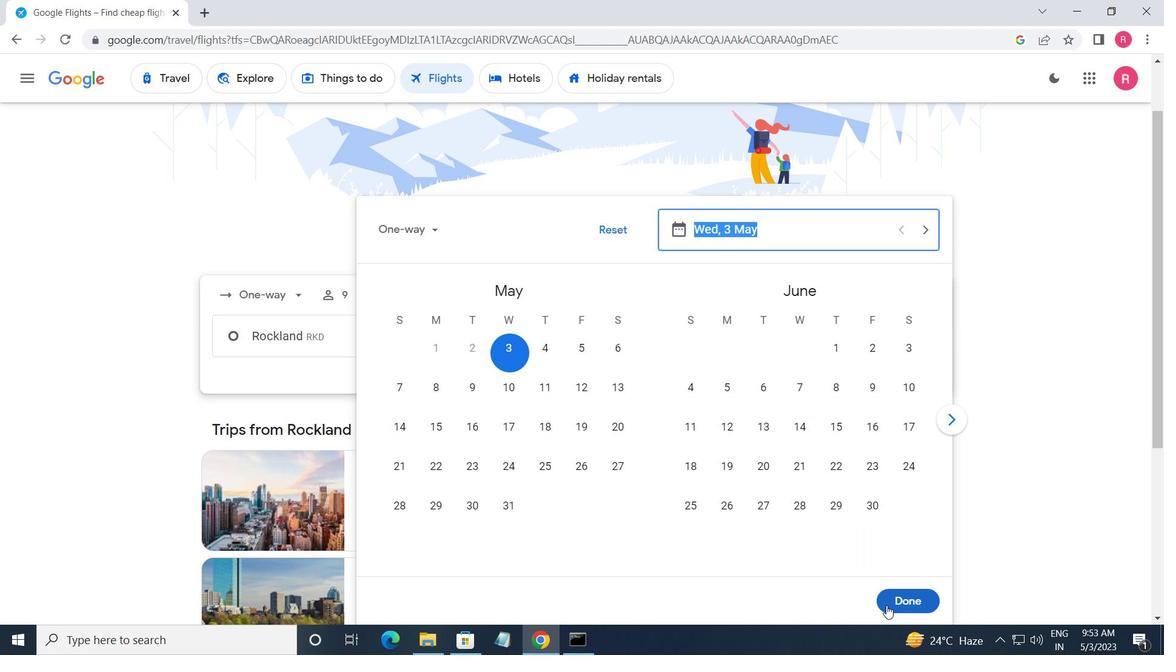 
Action: Mouse moved to (568, 386)
Screenshot: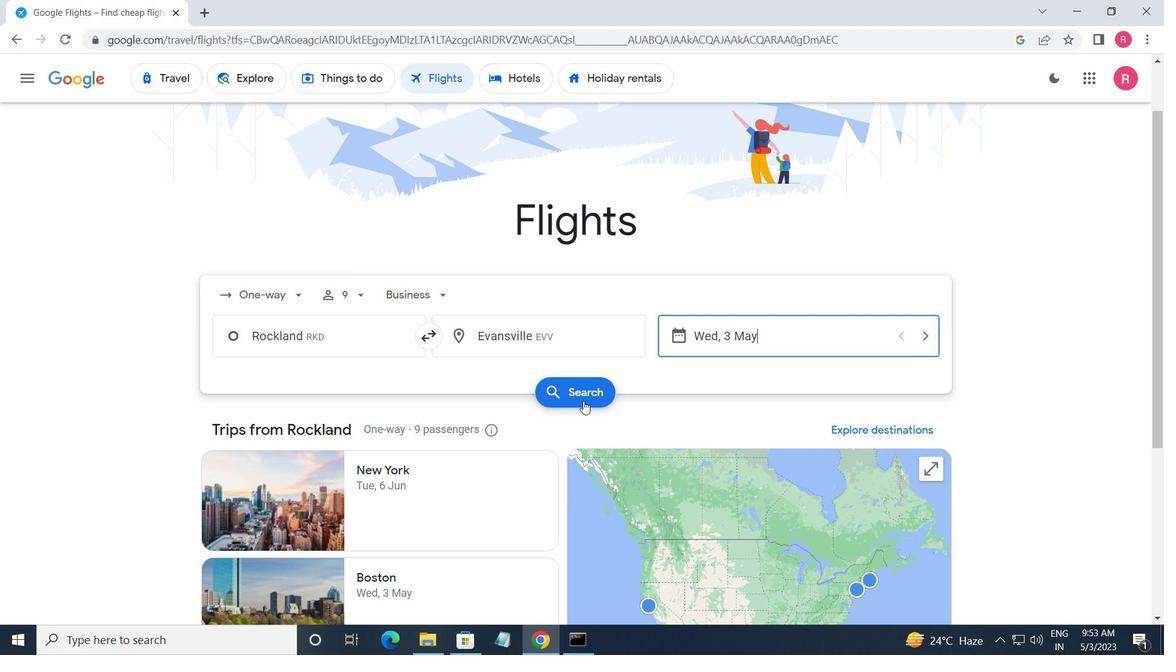 
Action: Mouse pressed left at (568, 386)
Screenshot: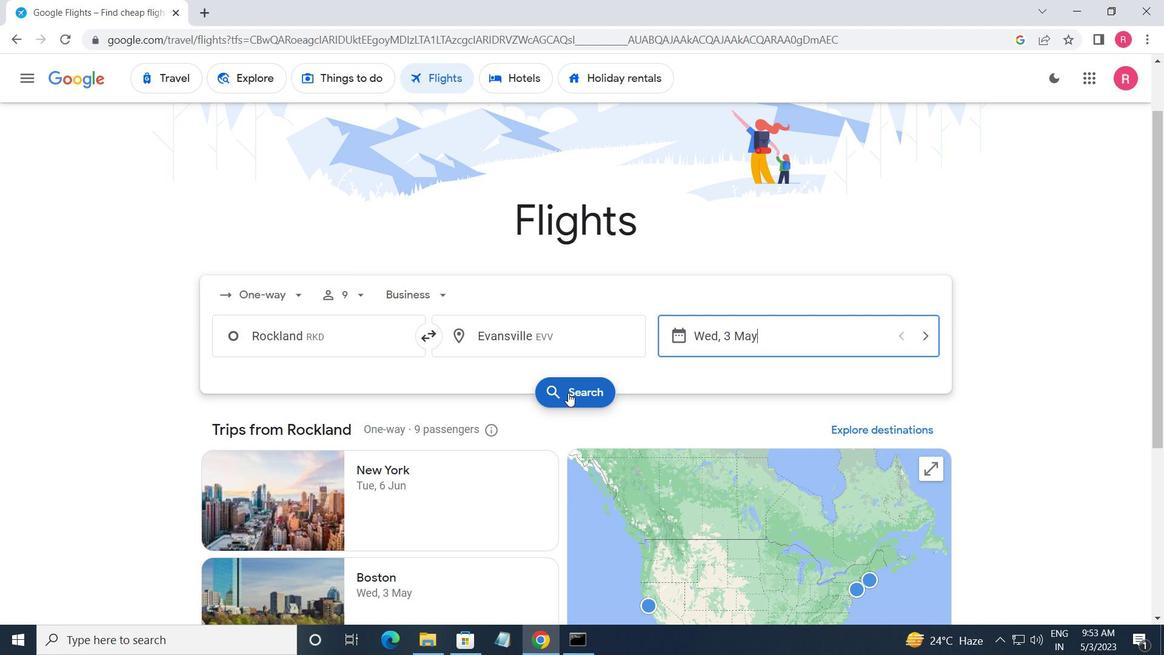 
Action: Mouse moved to (192, 224)
Screenshot: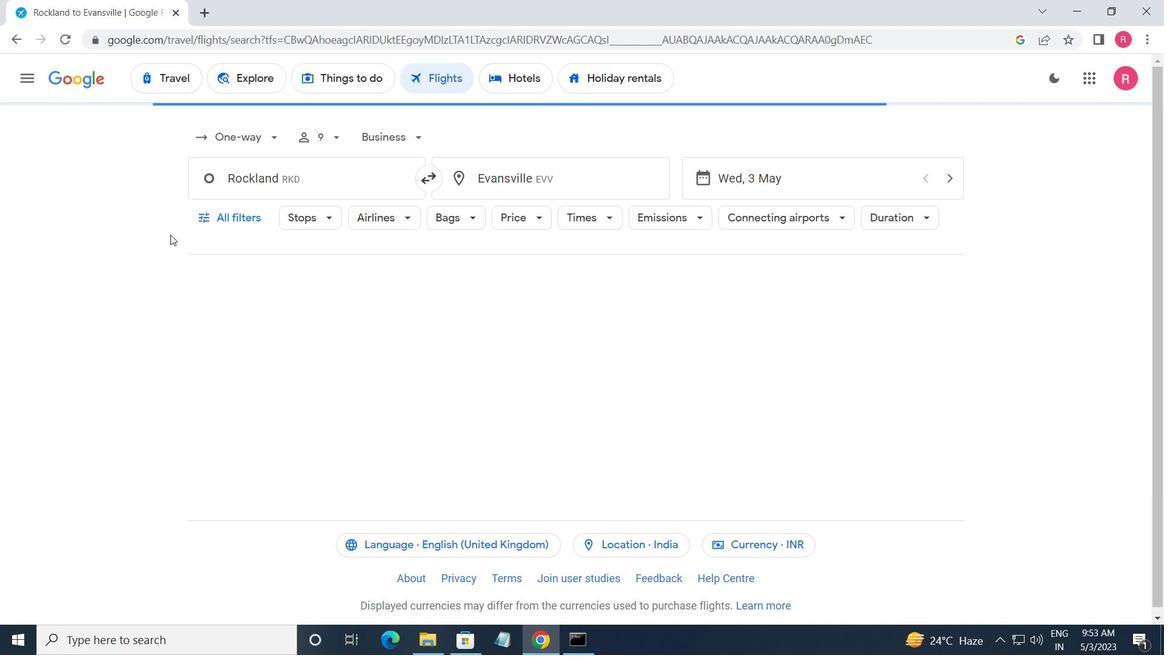 
Action: Mouse pressed left at (192, 224)
Screenshot: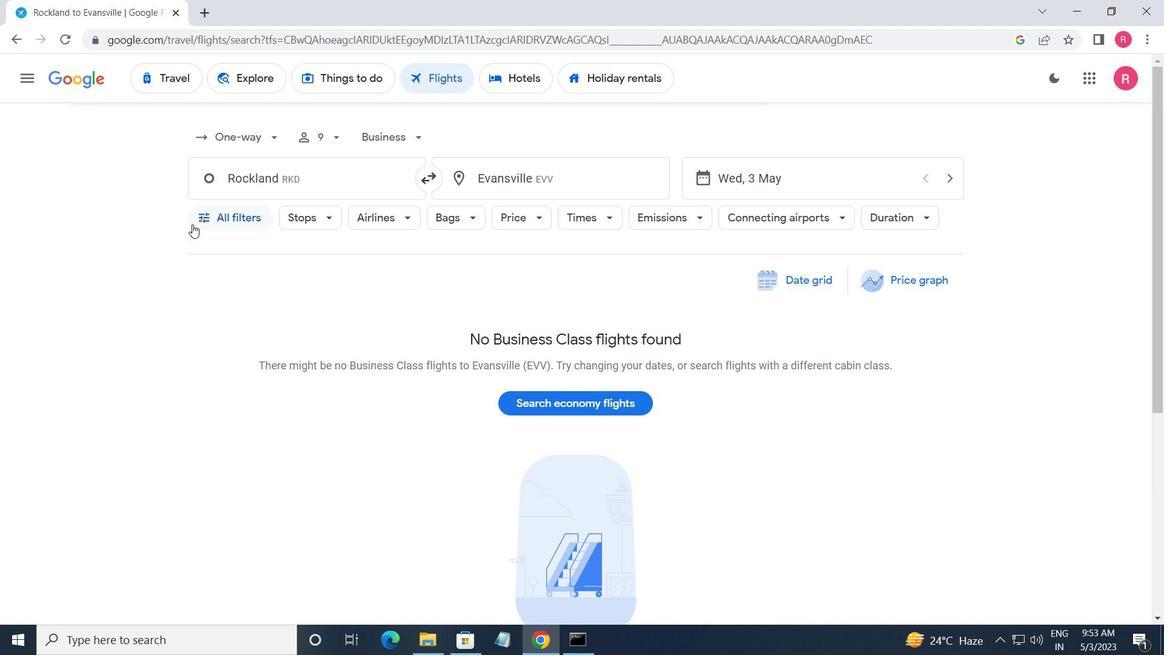 
Action: Mouse moved to (289, 403)
Screenshot: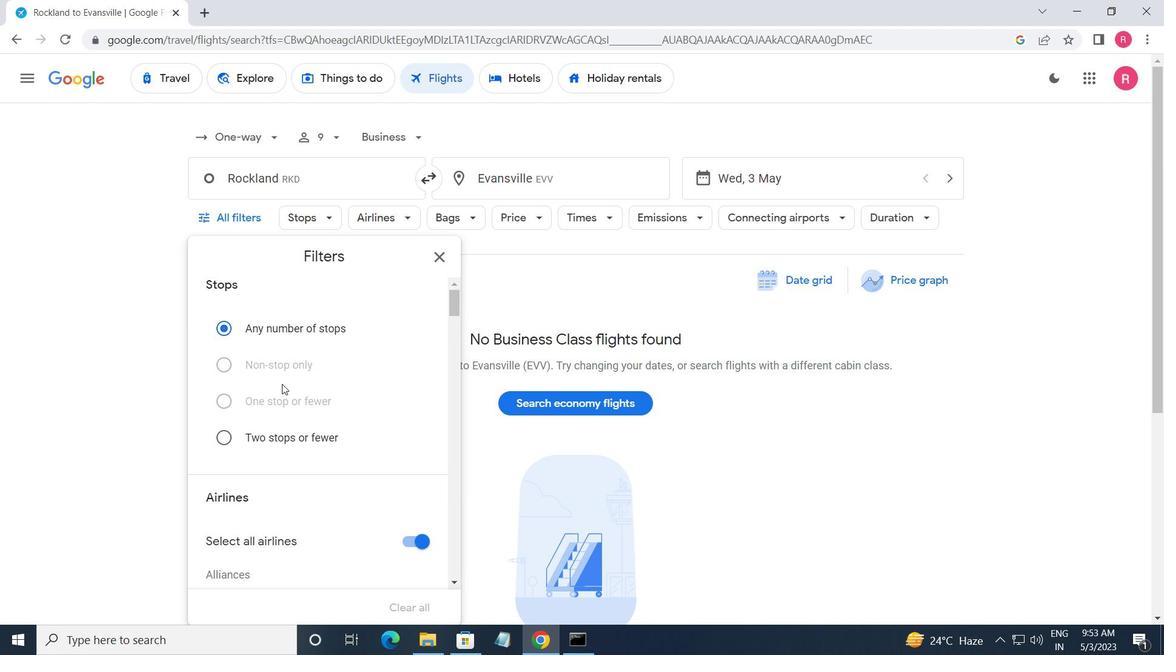 
Action: Mouse scrolled (289, 403) with delta (0, 0)
Screenshot: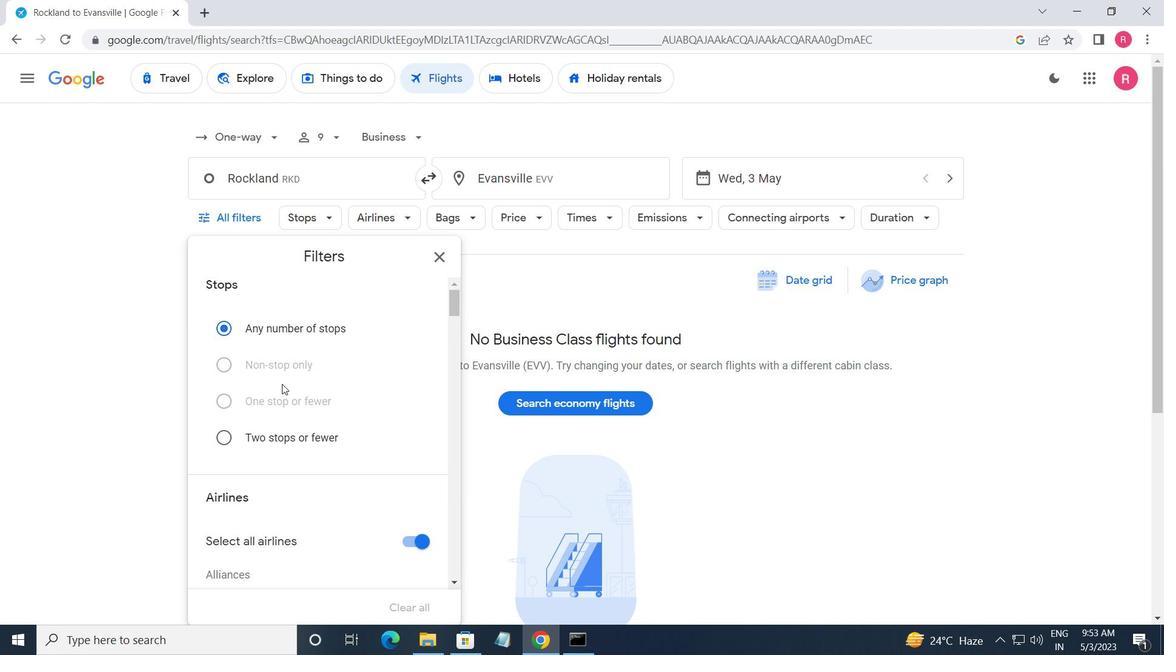 
Action: Mouse moved to (289, 405)
Screenshot: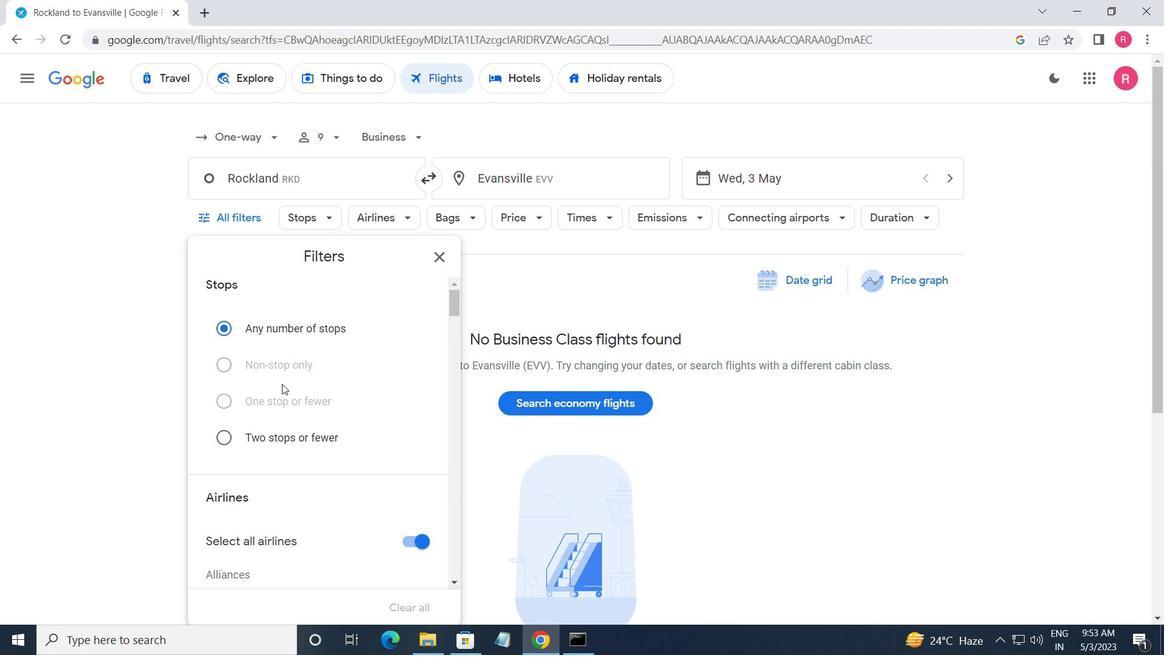 
Action: Mouse scrolled (289, 404) with delta (0, 0)
Screenshot: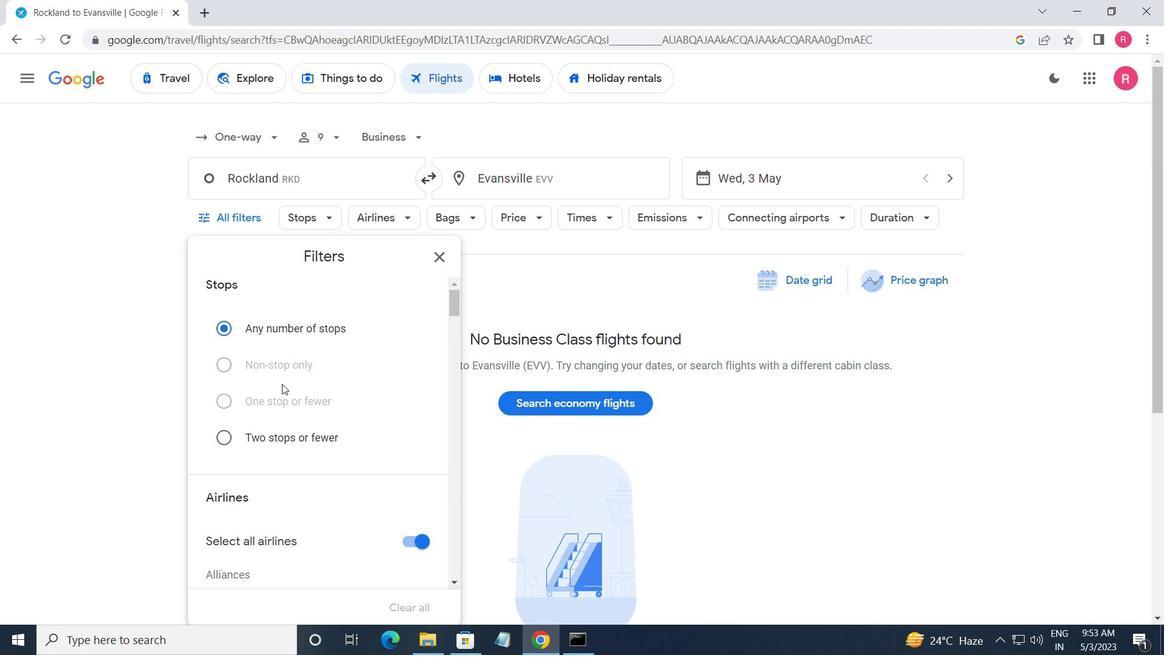 
Action: Mouse moved to (289, 405)
Screenshot: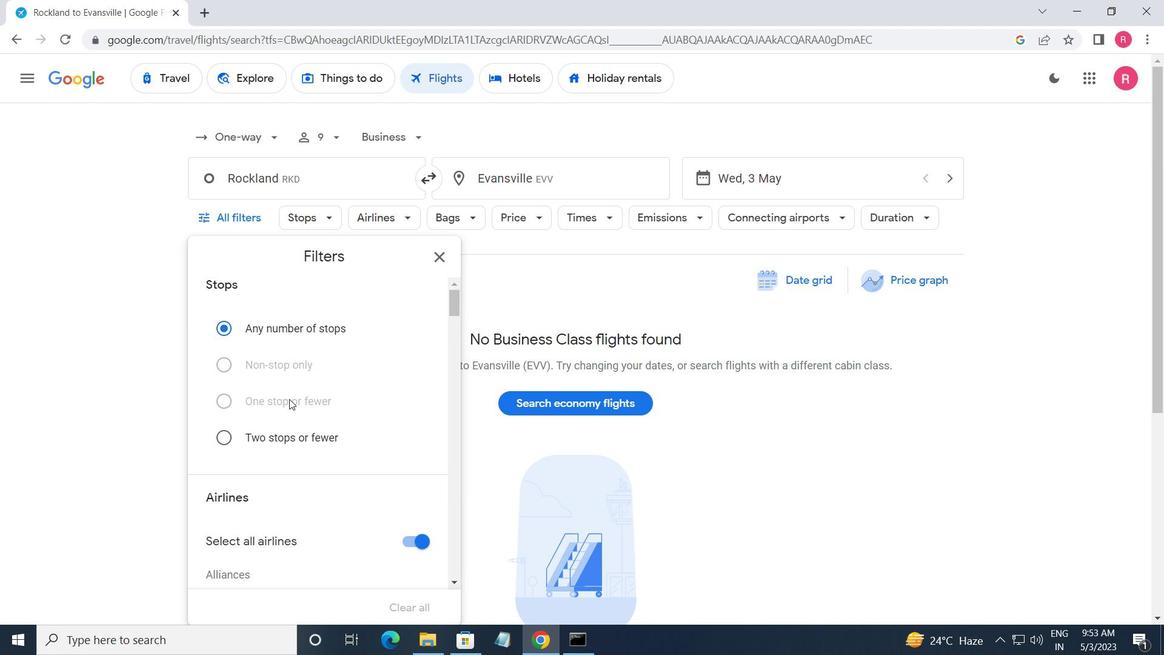 
Action: Mouse scrolled (289, 405) with delta (0, 0)
Screenshot: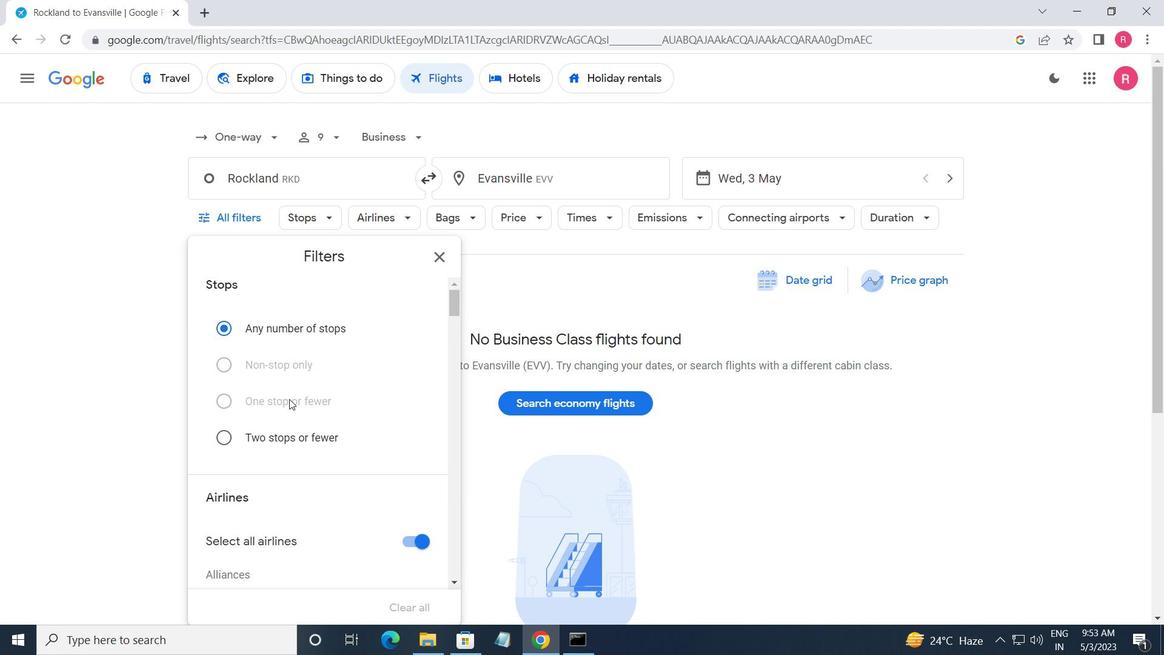 
Action: Mouse moved to (287, 405)
Screenshot: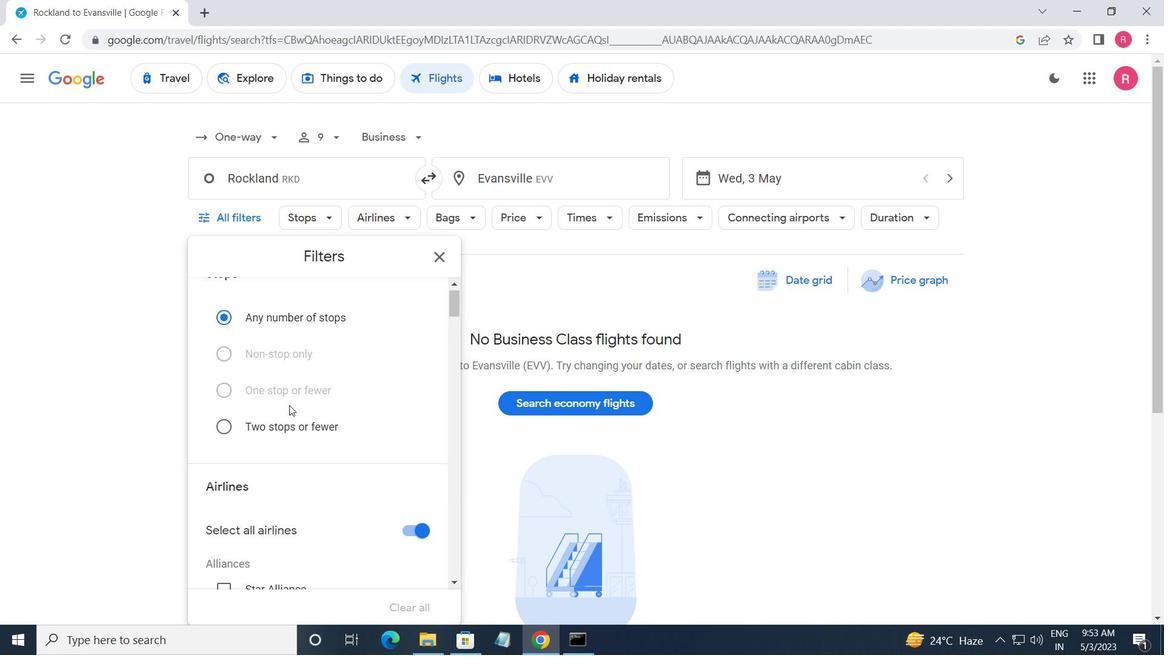 
Action: Mouse scrolled (287, 405) with delta (0, 0)
Screenshot: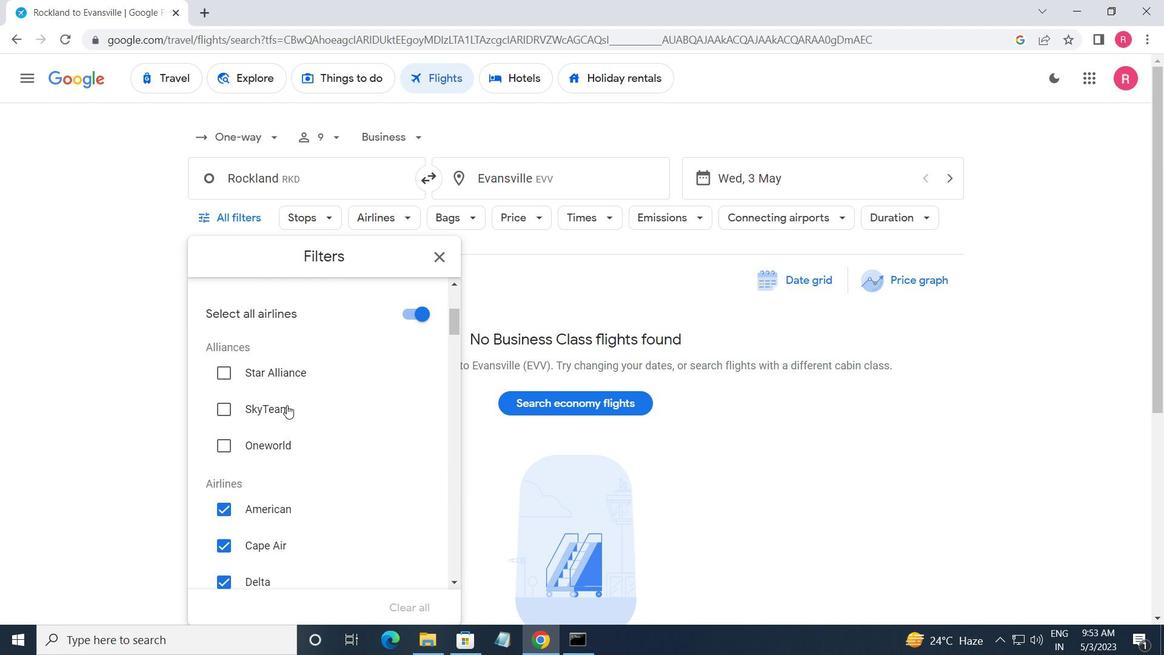 
Action: Mouse scrolled (287, 405) with delta (0, 0)
Screenshot: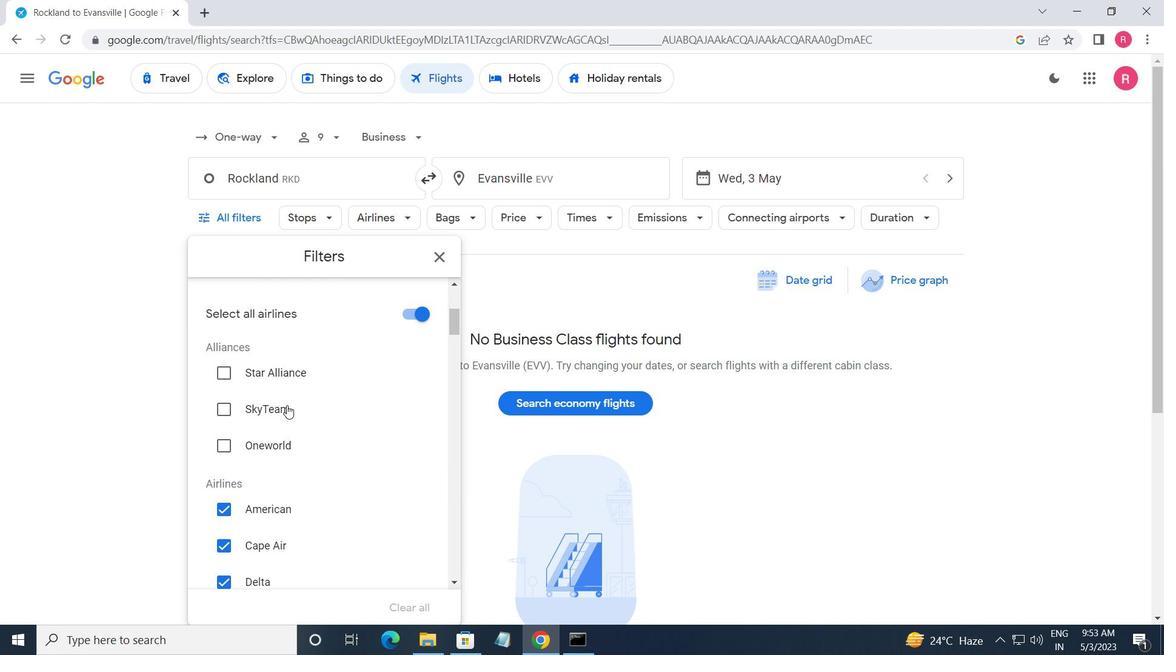 
Action: Mouse moved to (369, 380)
Screenshot: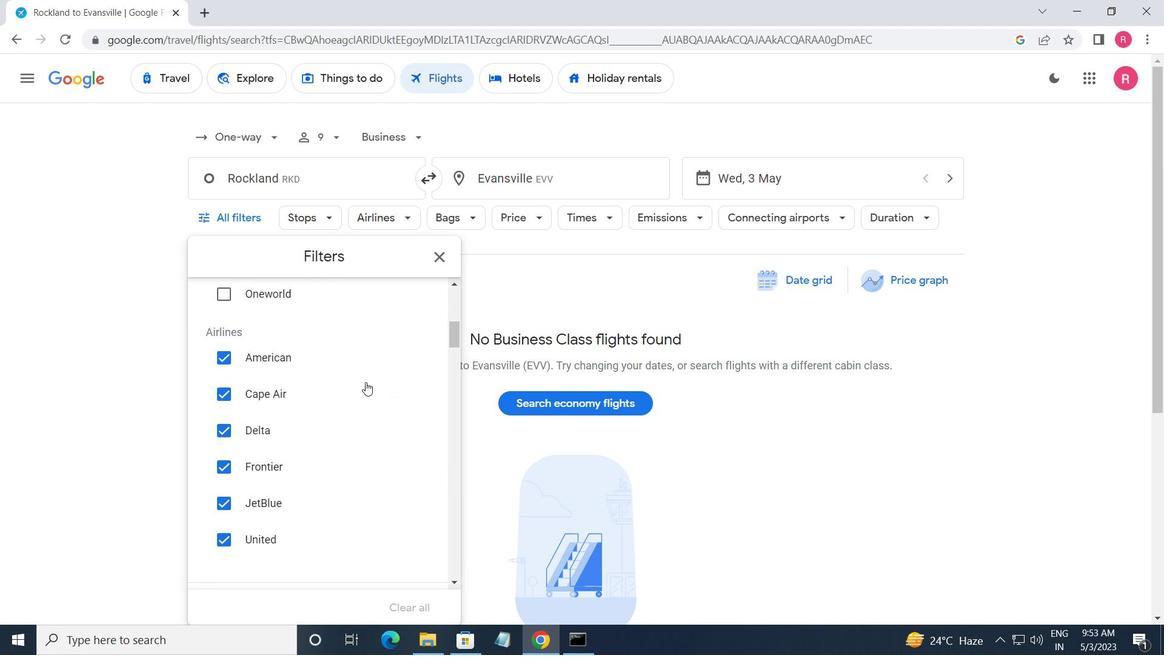 
Action: Mouse scrolled (369, 380) with delta (0, 0)
Screenshot: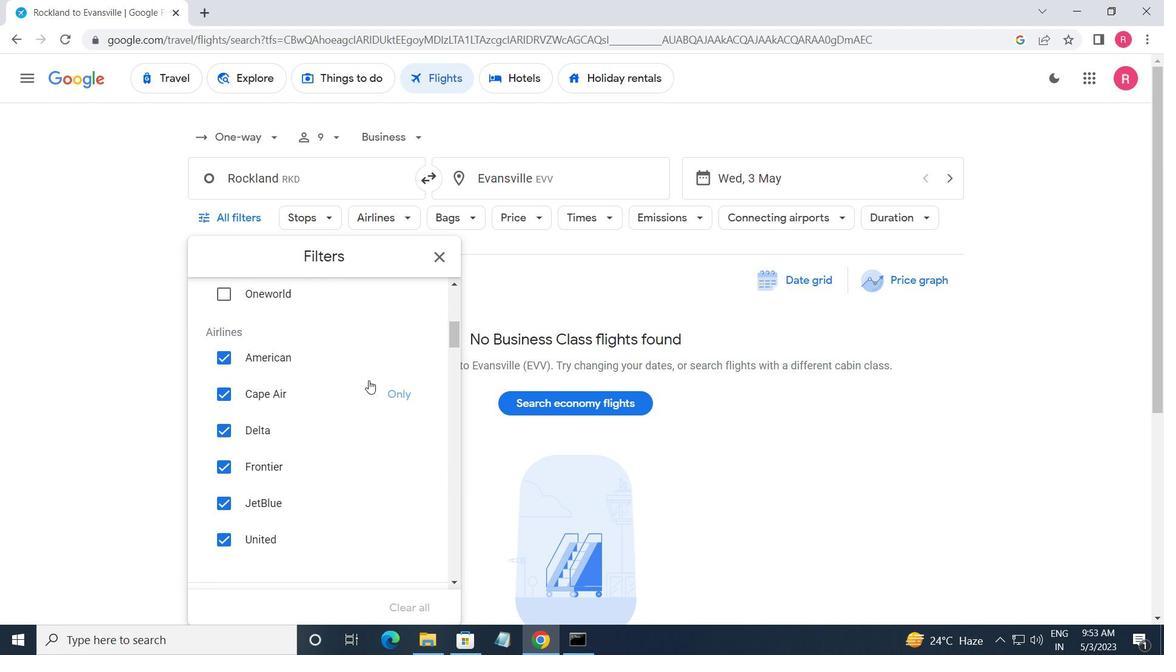 
Action: Mouse scrolled (369, 380) with delta (0, 0)
Screenshot: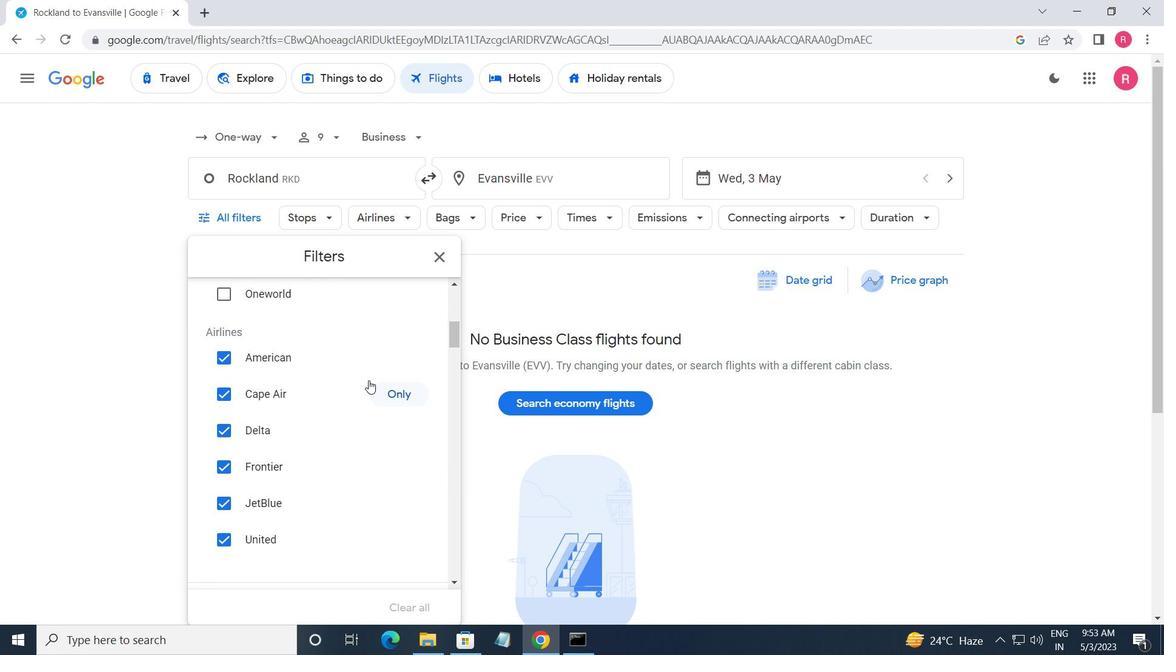 
Action: Mouse moved to (410, 316)
Screenshot: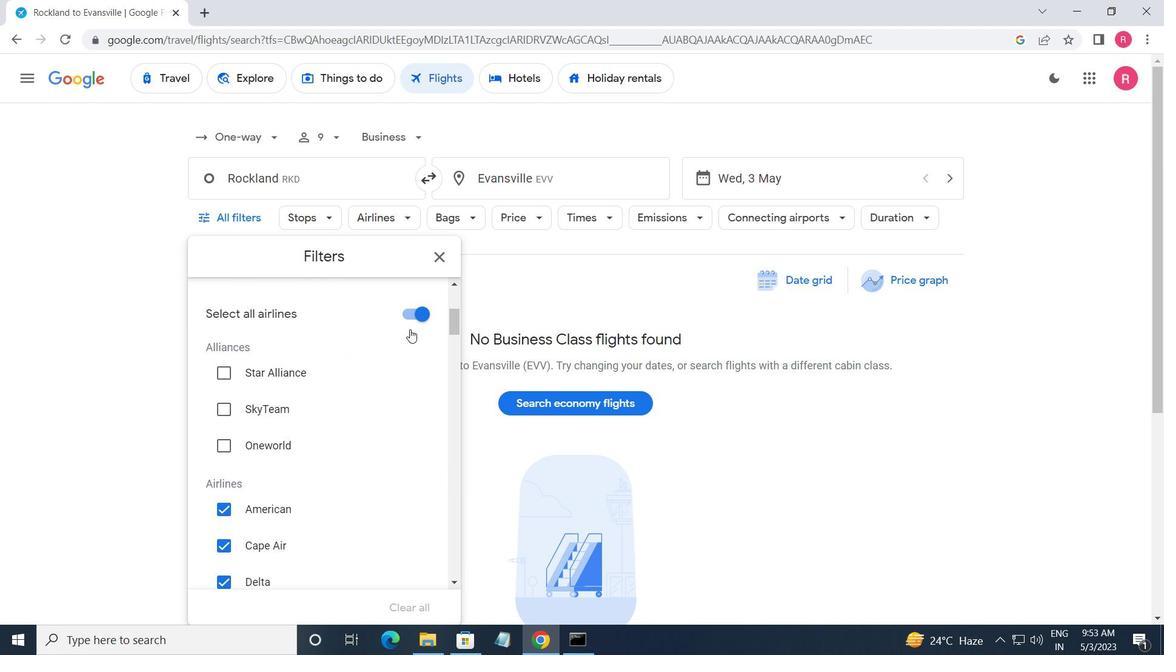 
Action: Mouse pressed left at (410, 316)
Screenshot: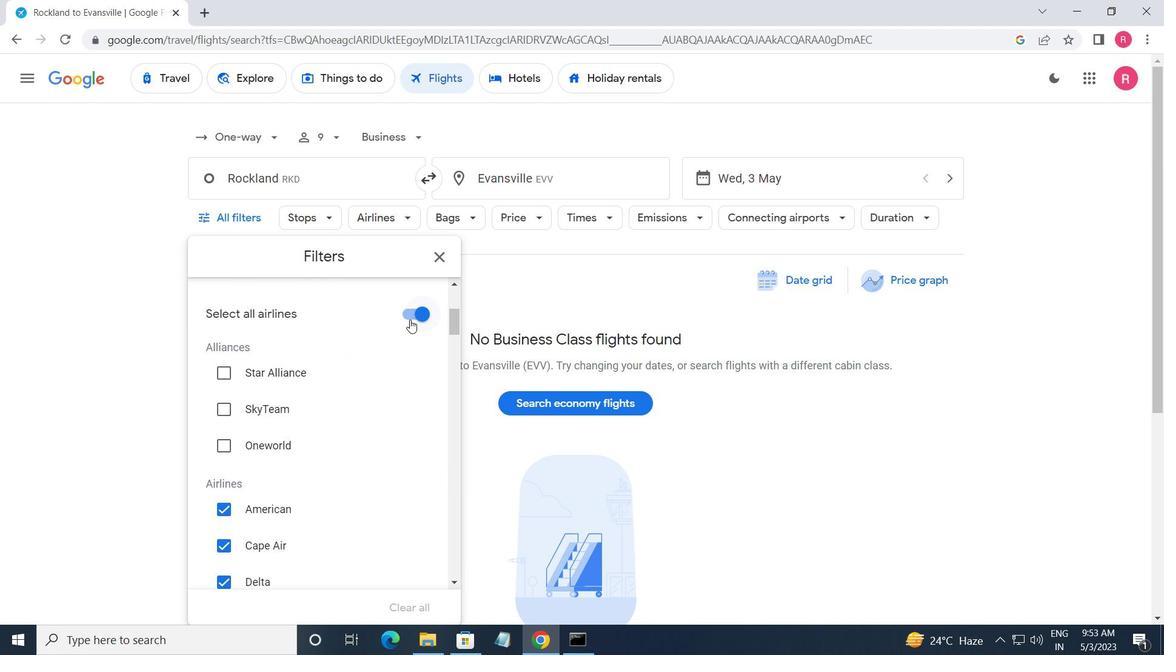 
Action: Mouse moved to (406, 402)
Screenshot: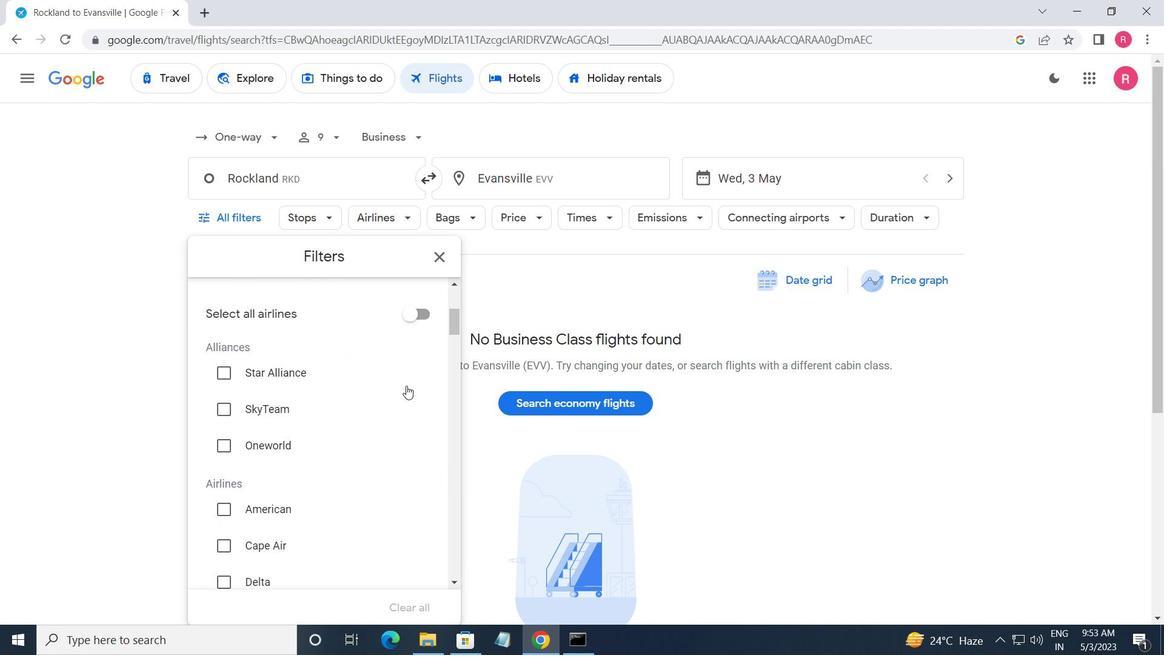 
Action: Mouse scrolled (406, 401) with delta (0, 0)
Screenshot: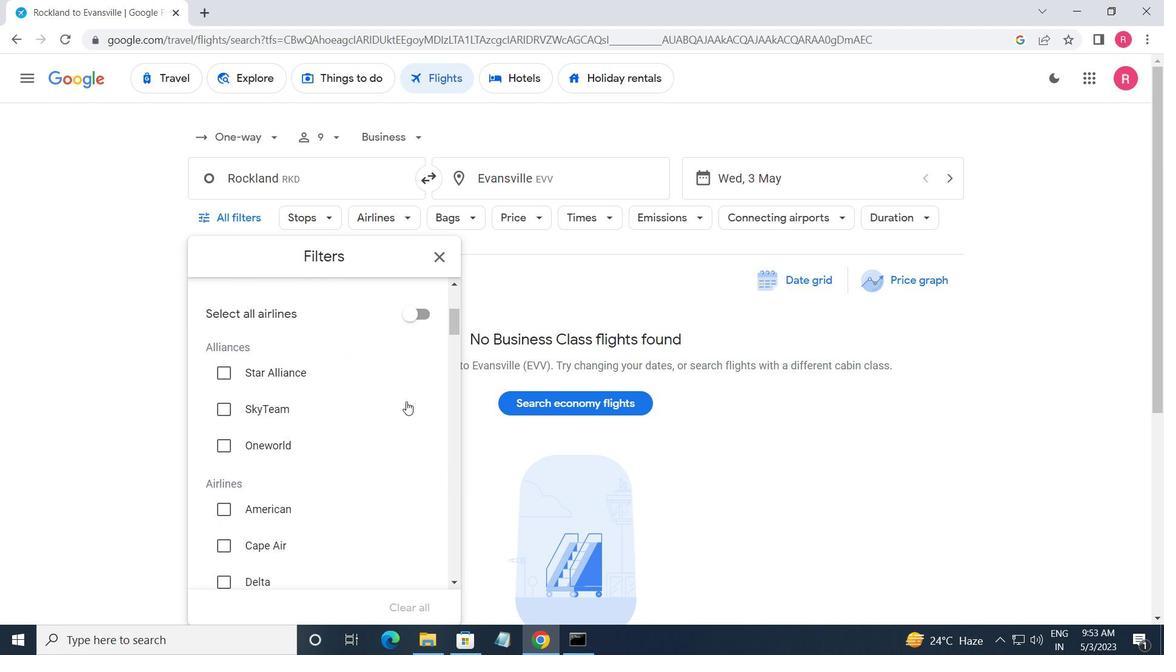 
Action: Mouse scrolled (406, 401) with delta (0, 0)
Screenshot: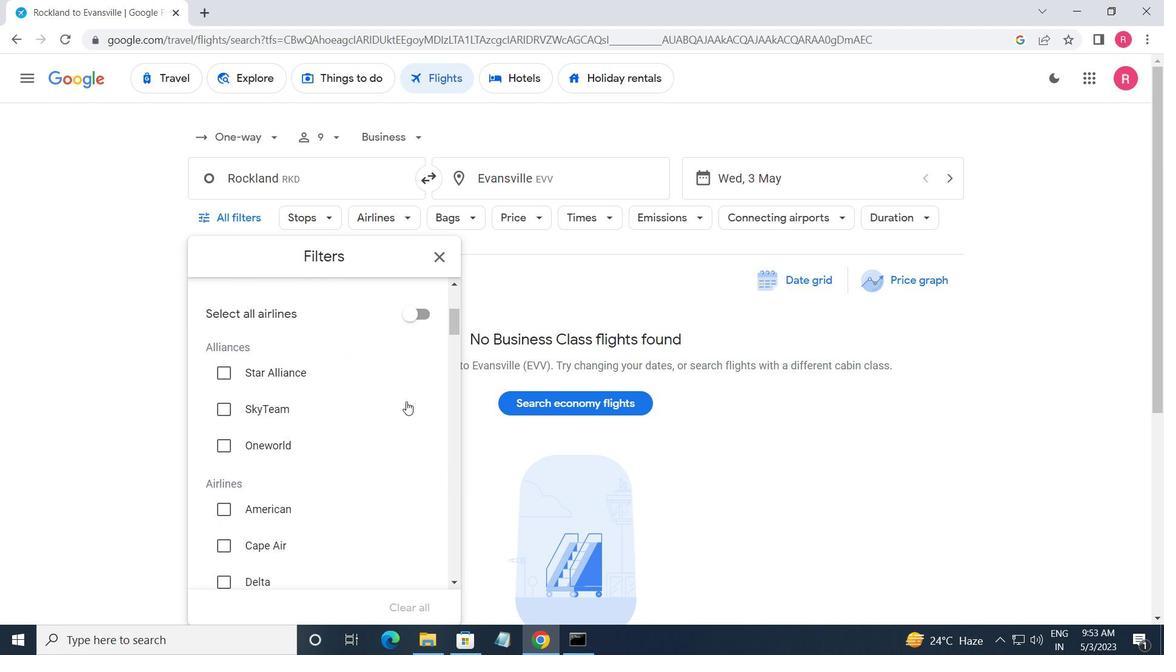 
Action: Mouse moved to (405, 402)
Screenshot: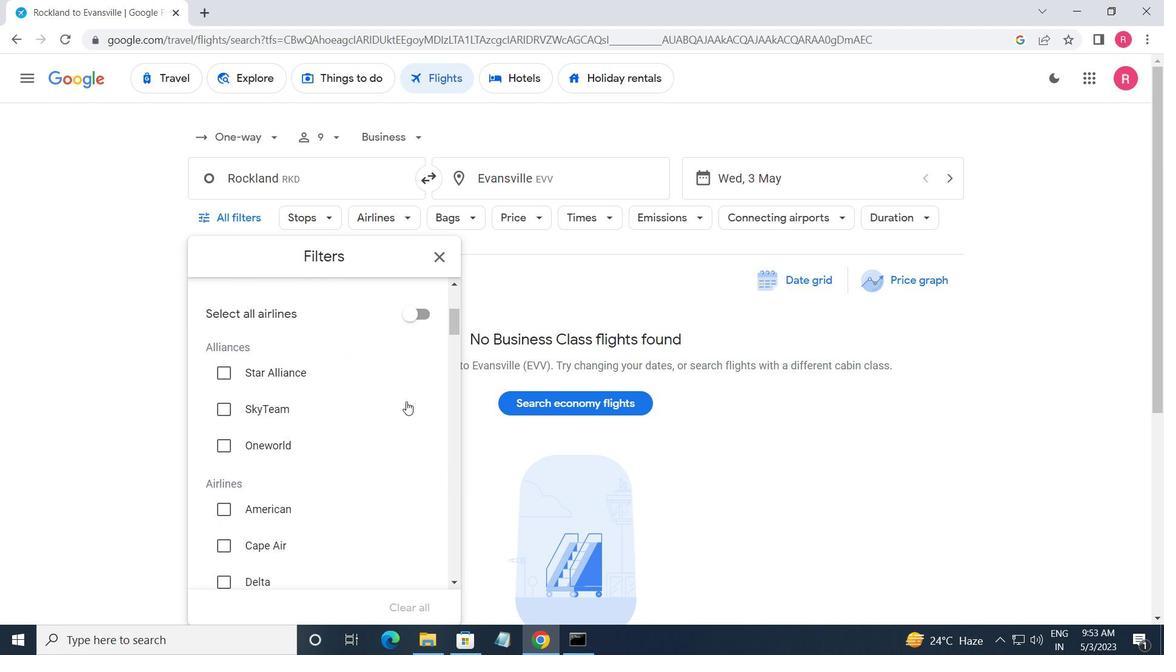 
Action: Mouse scrolled (405, 401) with delta (0, 0)
Screenshot: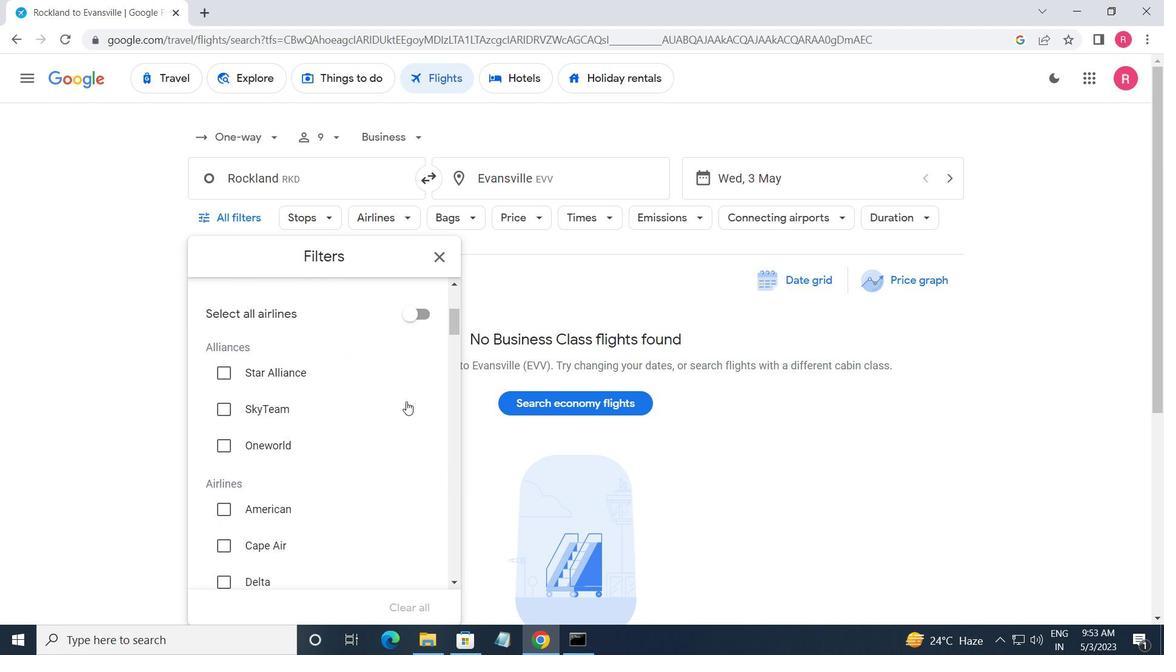 
Action: Mouse moved to (405, 402)
Screenshot: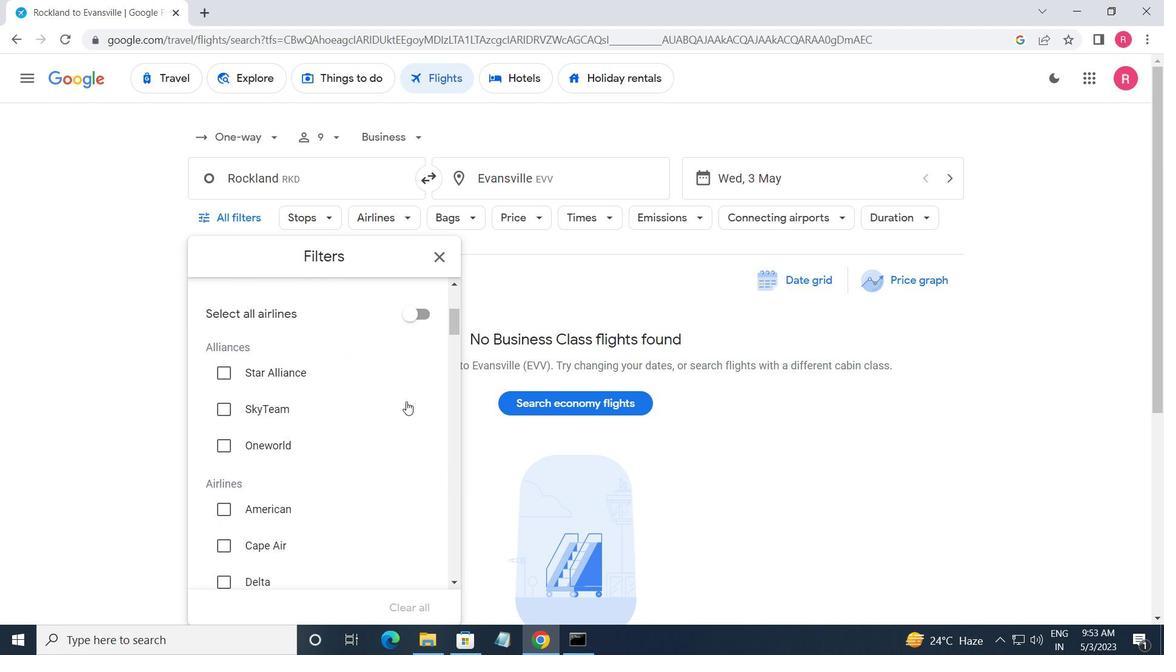 
Action: Mouse scrolled (405, 401) with delta (0, 0)
Screenshot: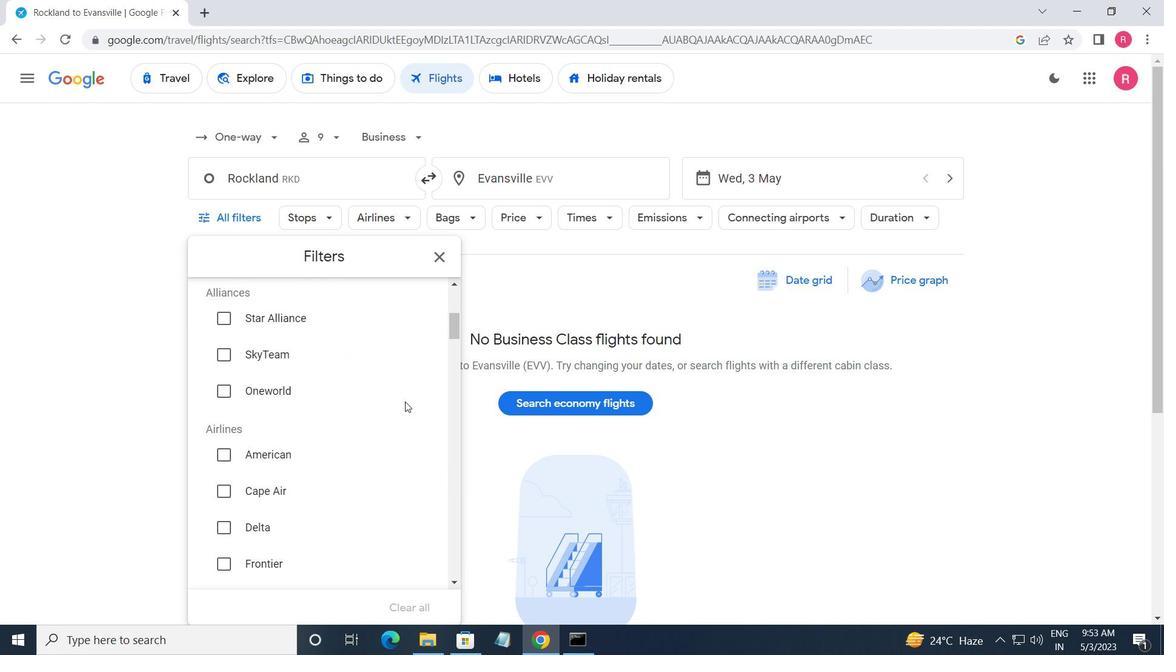 
Action: Mouse scrolled (405, 401) with delta (0, 0)
Screenshot: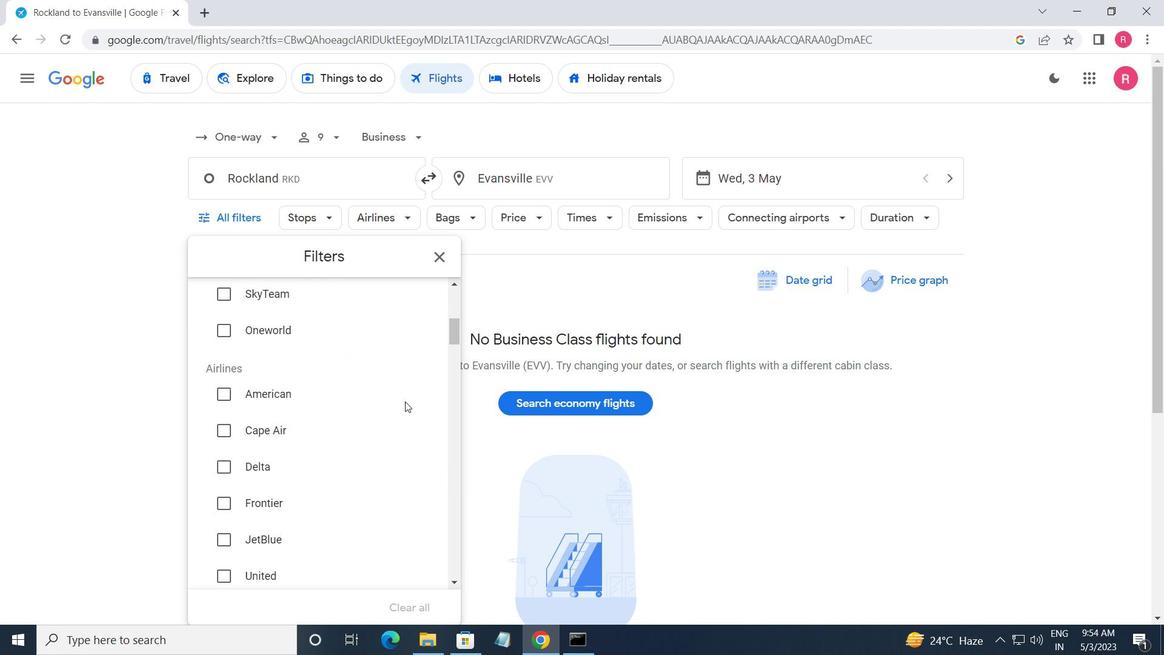 
Action: Mouse moved to (416, 409)
Screenshot: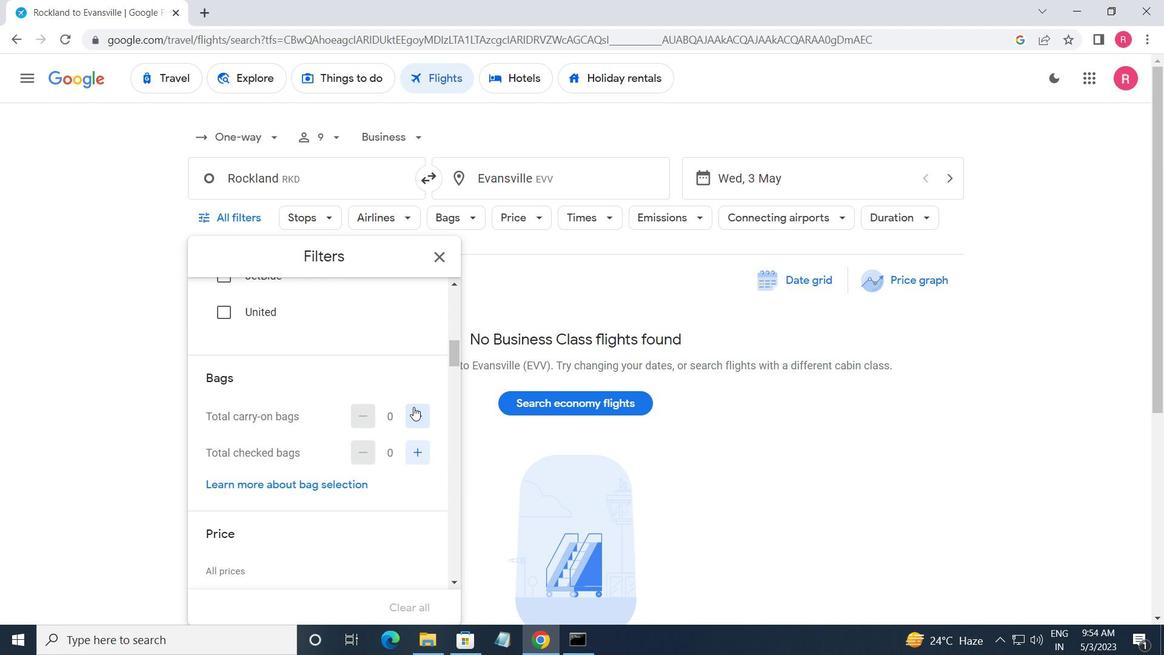 
Action: Mouse pressed left at (416, 409)
Screenshot: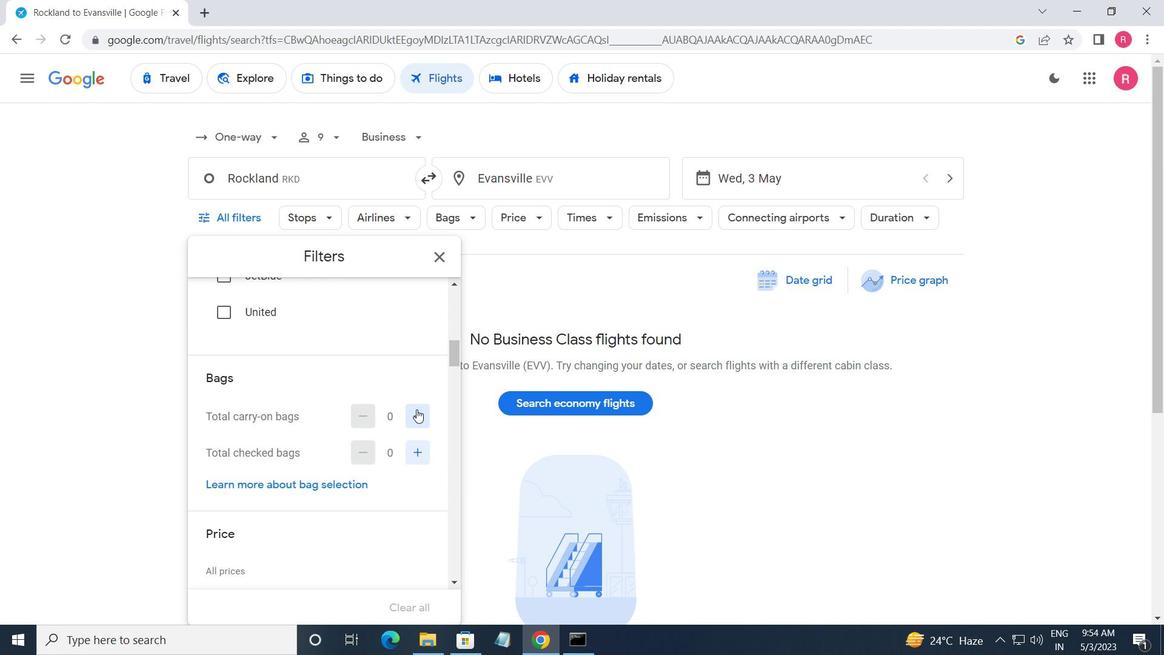 
Action: Mouse pressed left at (416, 409)
Screenshot: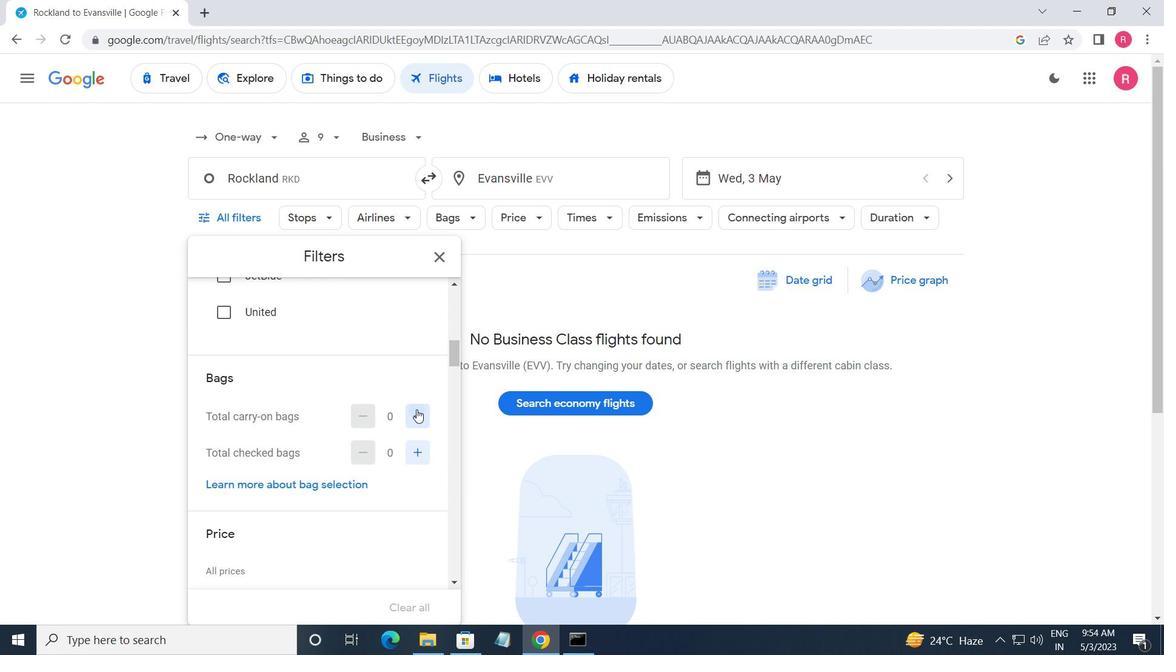 
Action: Mouse moved to (413, 419)
Screenshot: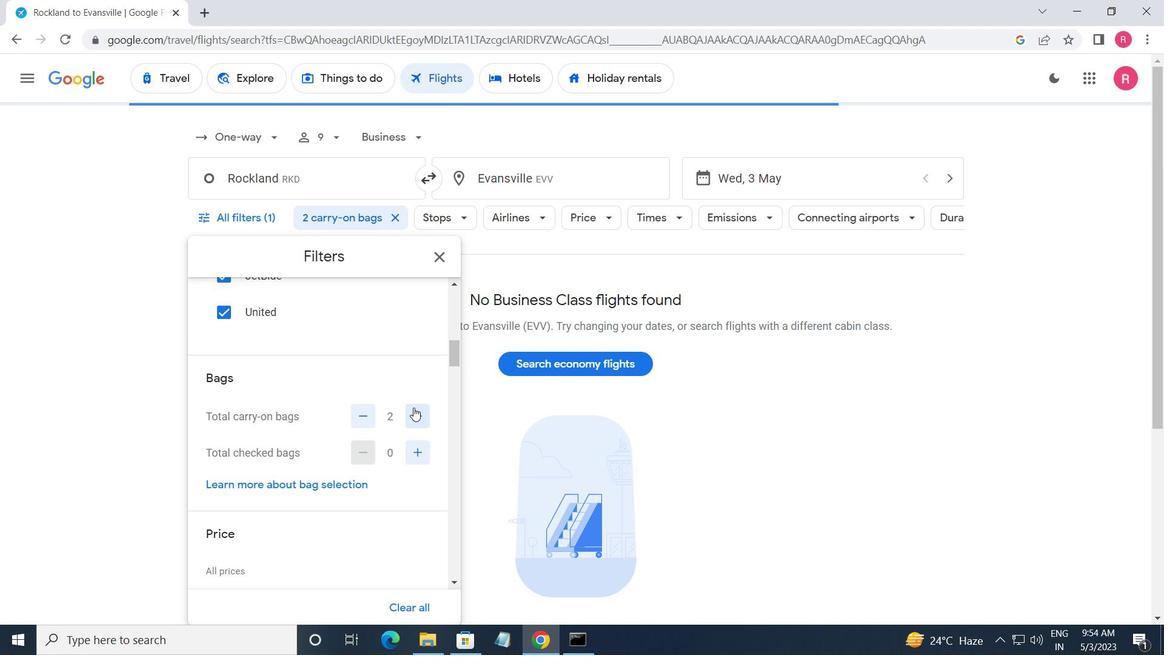 
Action: Mouse scrolled (413, 418) with delta (0, 0)
Screenshot: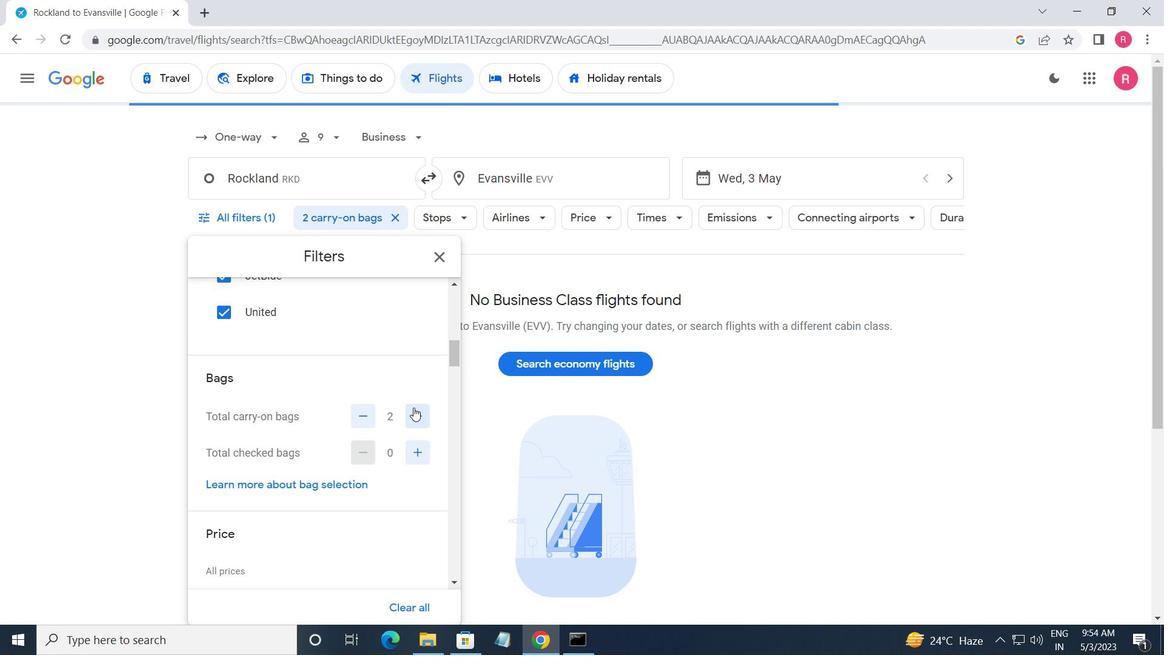 
Action: Mouse moved to (413, 428)
Screenshot: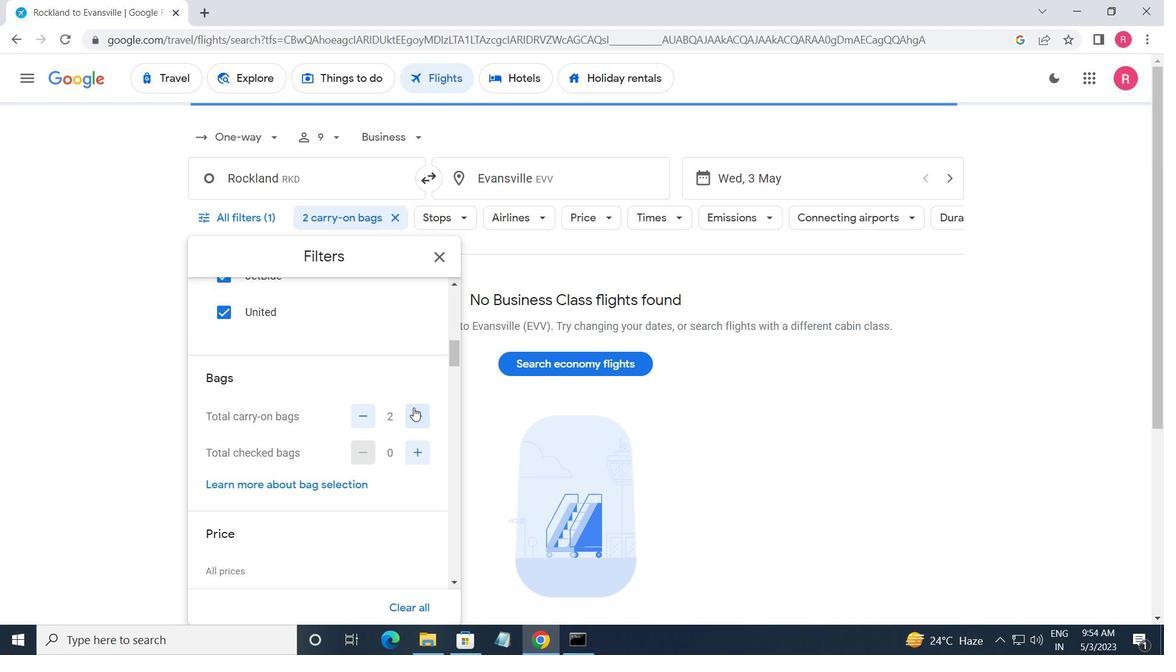 
Action: Mouse scrolled (413, 428) with delta (0, 0)
Screenshot: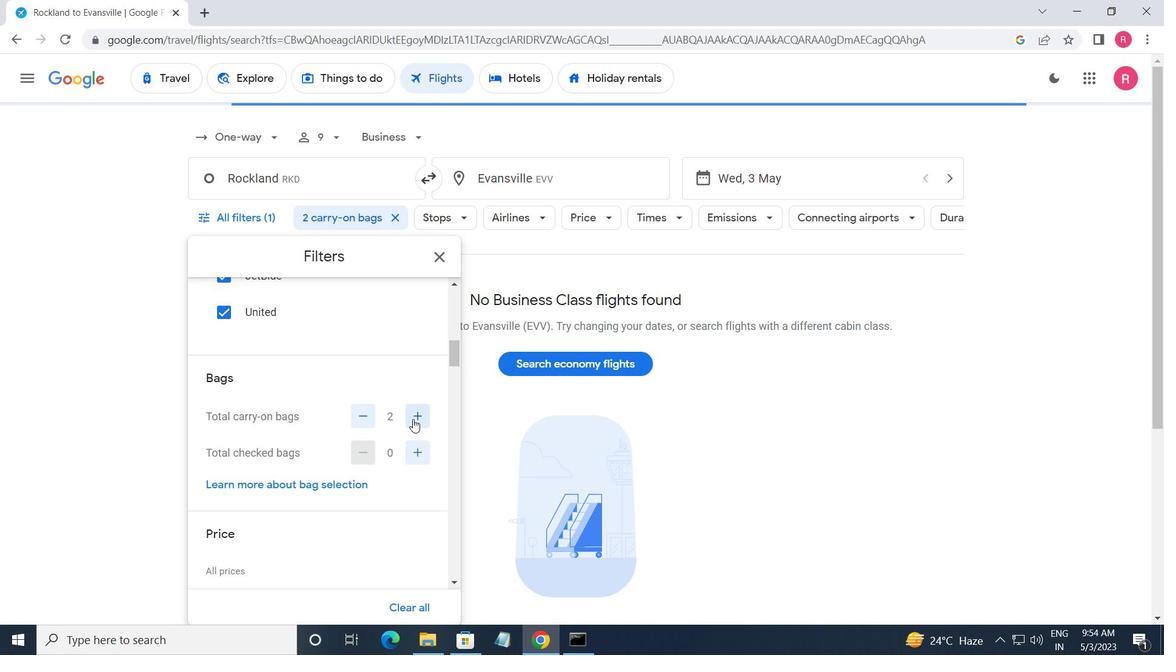 
Action: Mouse moved to (412, 429)
Screenshot: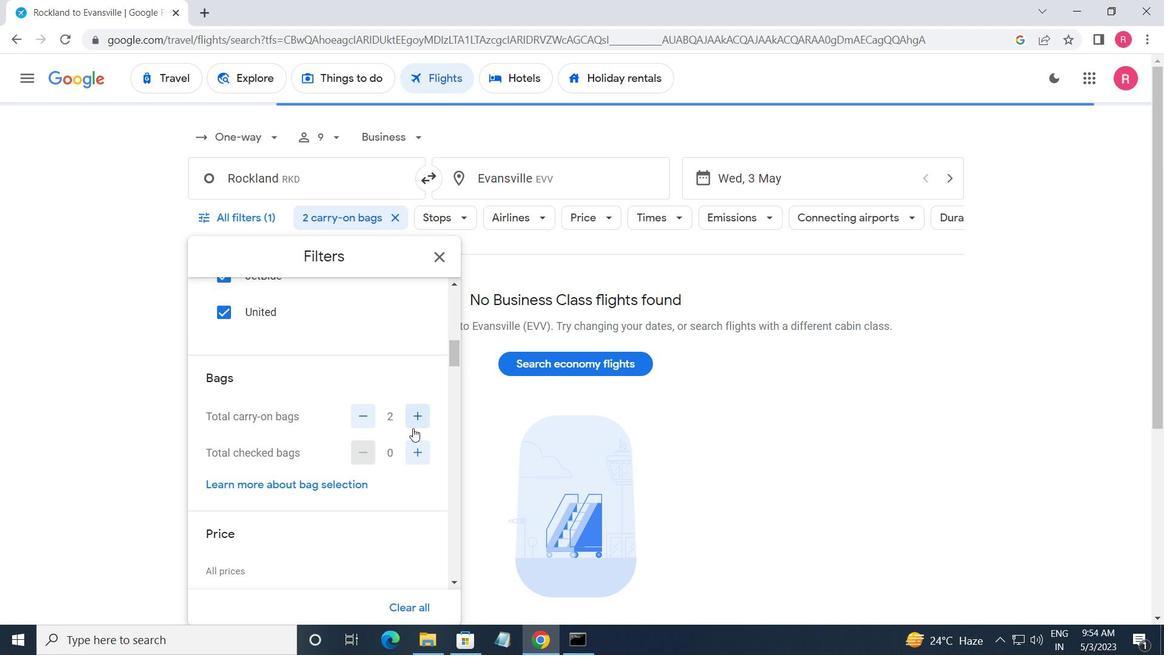 
Action: Mouse scrolled (412, 428) with delta (0, 0)
Screenshot: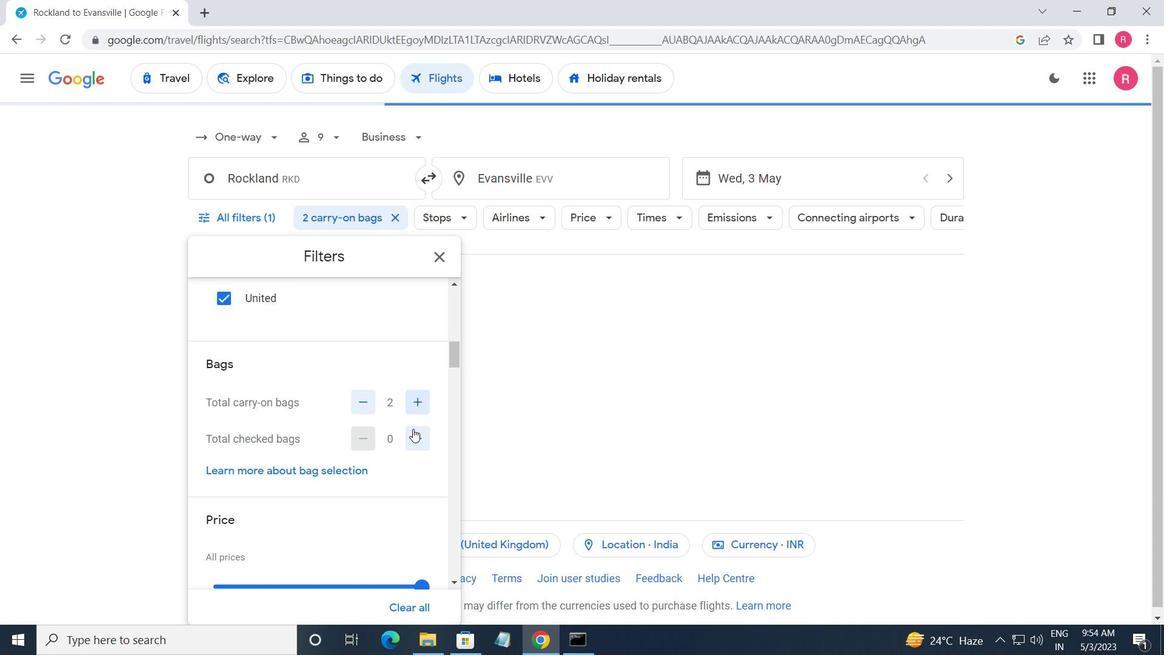 
Action: Mouse moved to (427, 371)
Screenshot: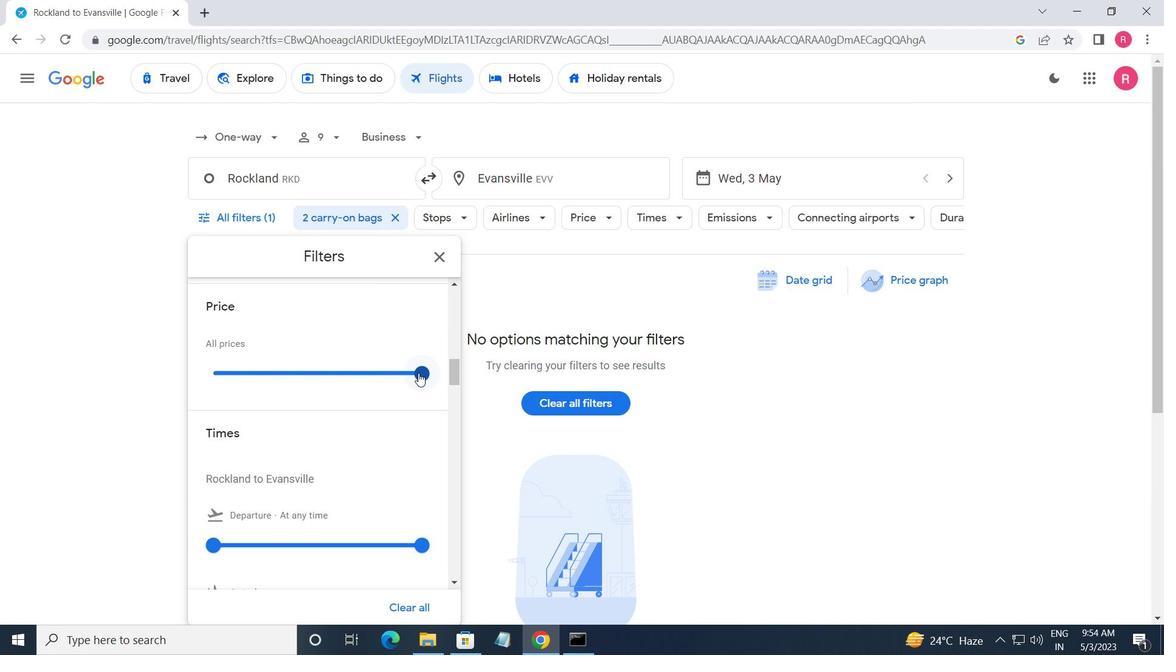 
Action: Mouse pressed left at (427, 371)
Screenshot: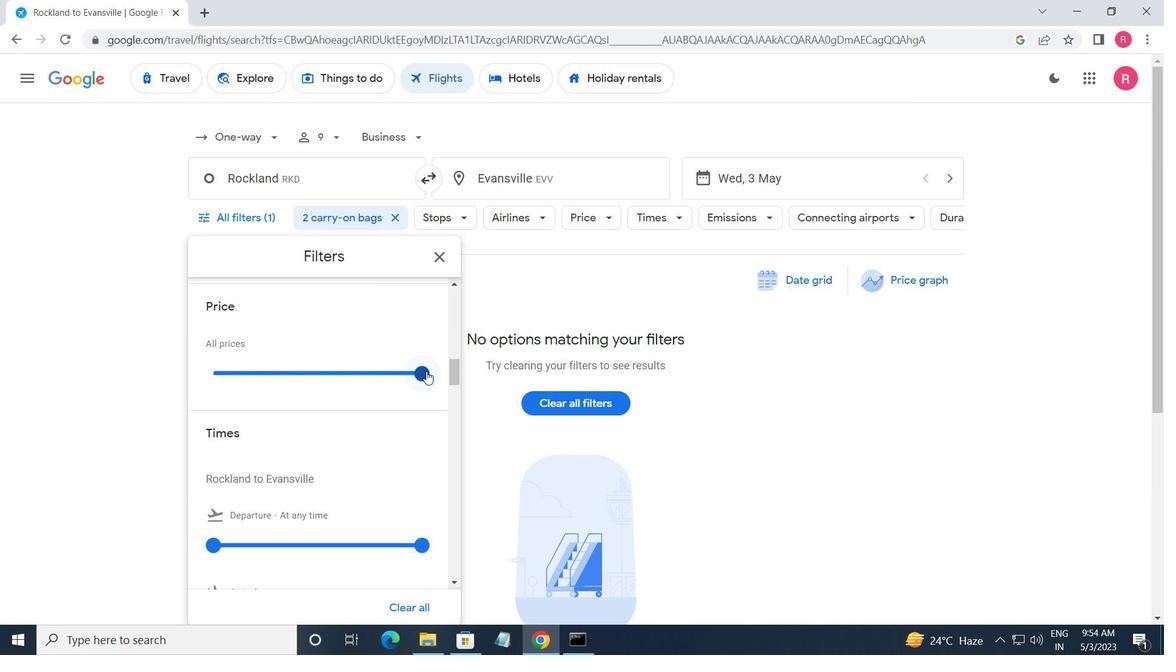 
Action: Mouse moved to (407, 433)
Screenshot: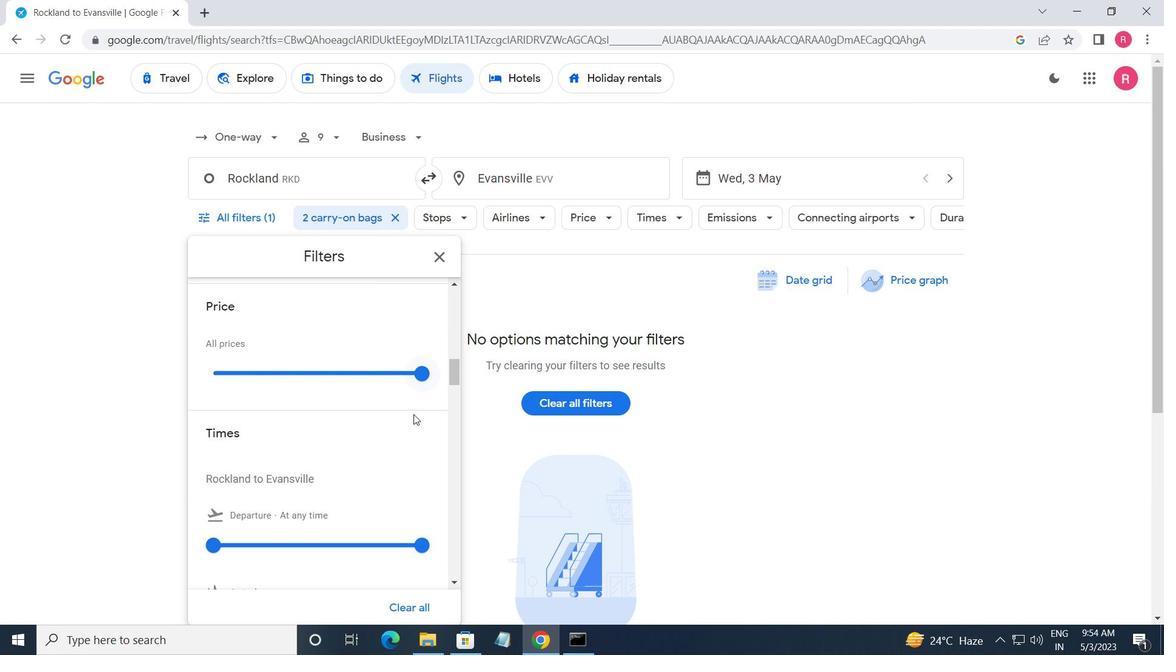 
Action: Mouse scrolled (407, 432) with delta (0, 0)
Screenshot: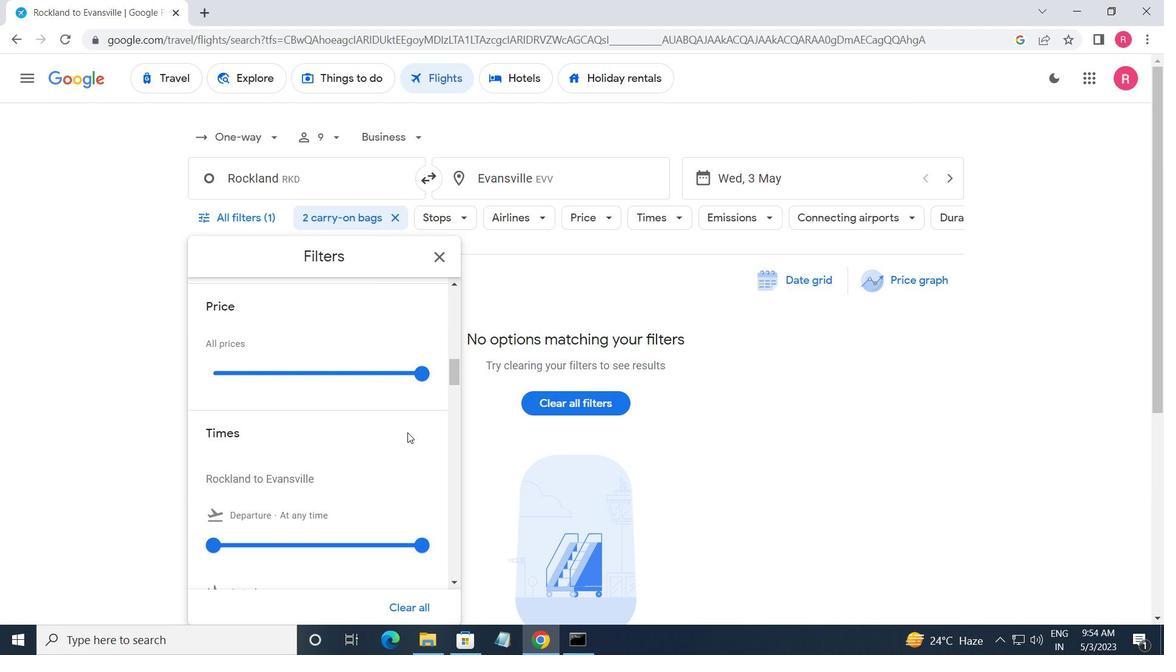 
Action: Mouse moved to (206, 456)
Screenshot: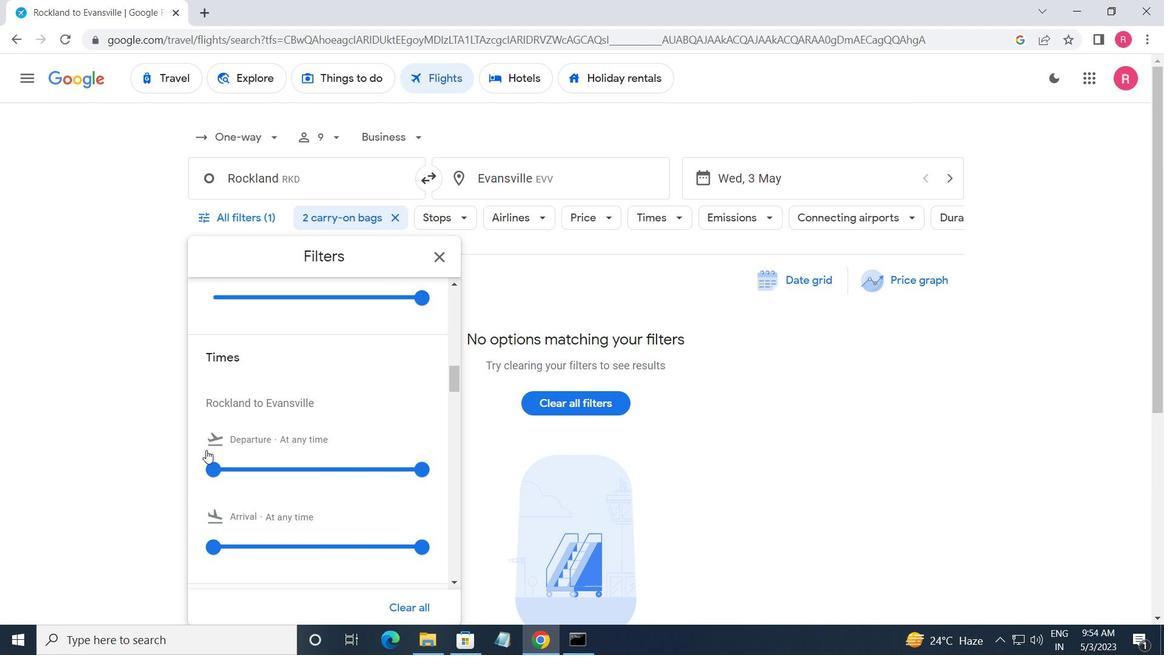 
Action: Mouse pressed left at (206, 456)
Screenshot: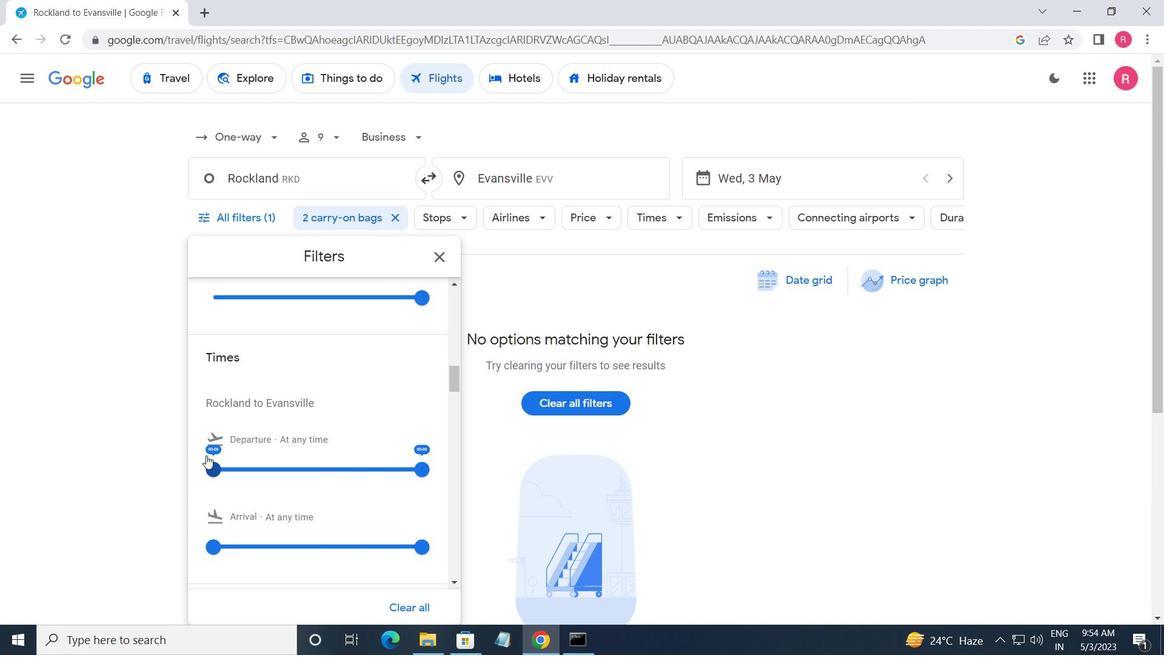 
Action: Mouse moved to (420, 471)
Screenshot: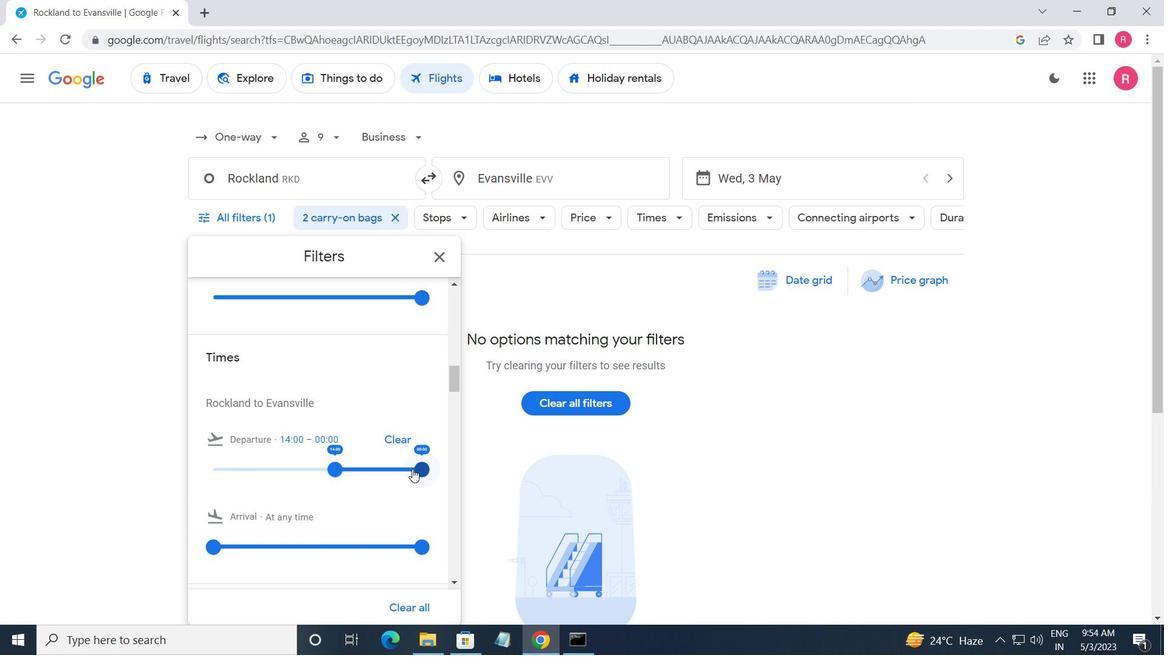
Action: Mouse pressed left at (420, 471)
Screenshot: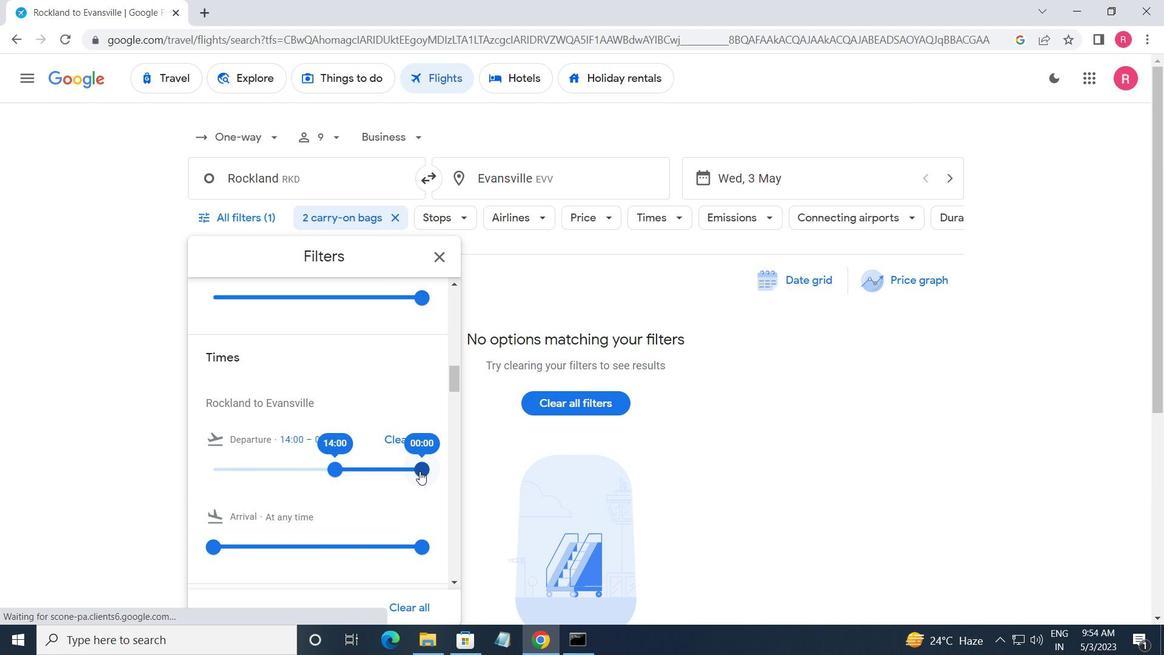 
Action: Mouse moved to (436, 254)
Screenshot: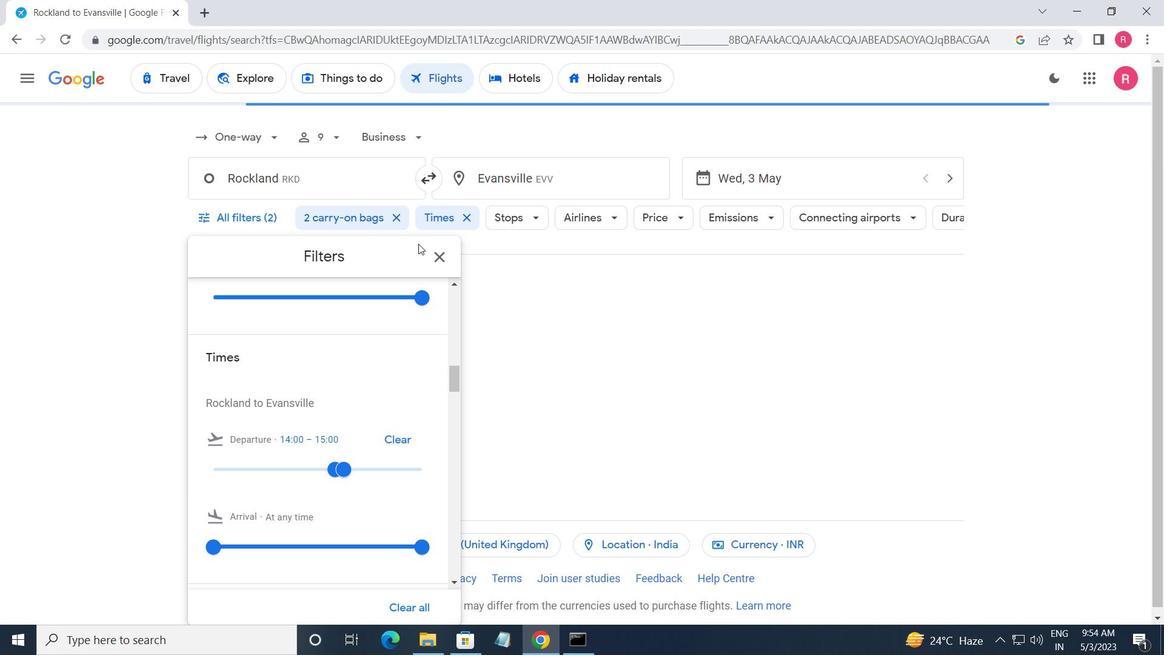 
Action: Mouse pressed left at (436, 254)
Screenshot: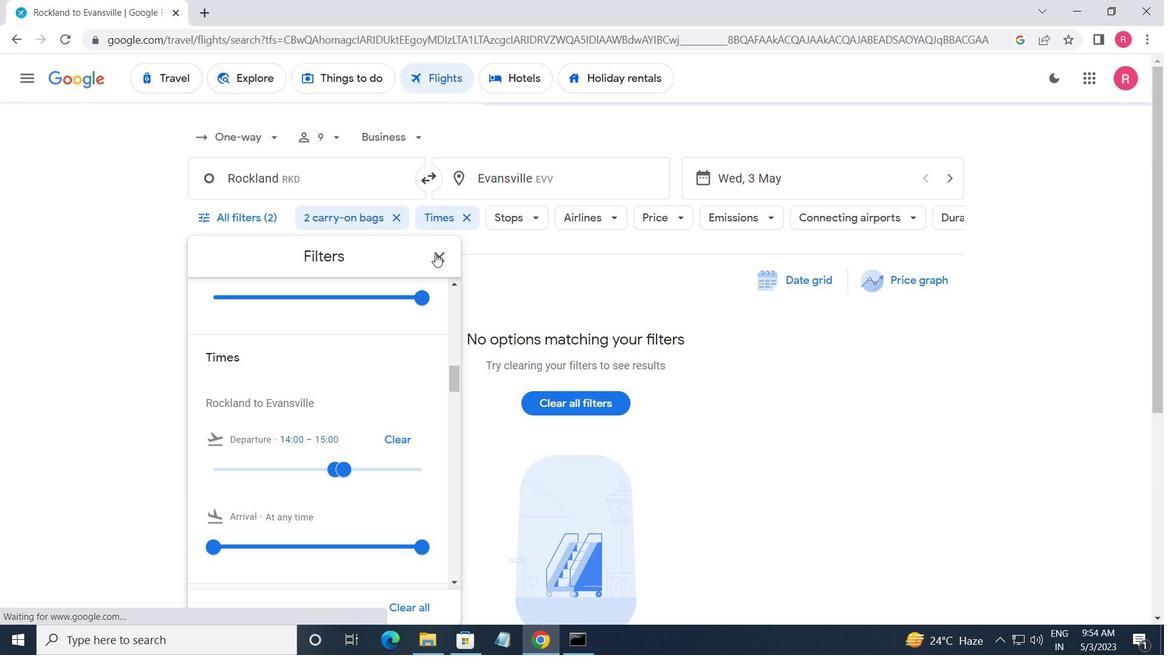 
Action: Mouse moved to (315, 60)
Screenshot: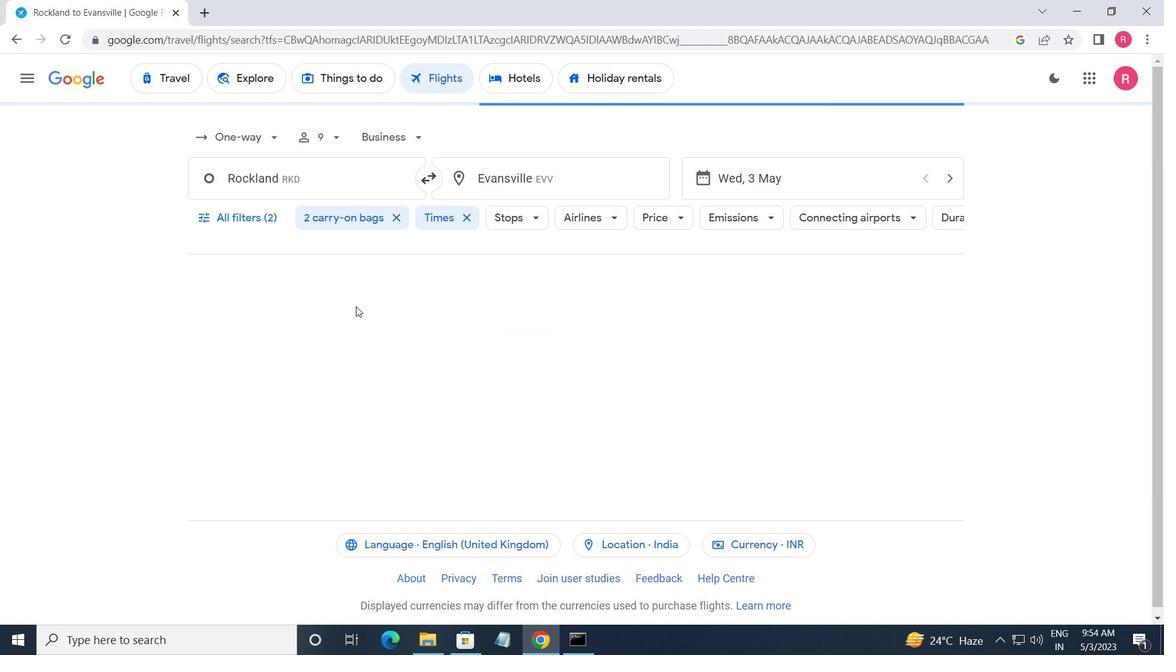 
